 Task:  Click on  Soccer In the  Soccer League click on  Pick Sheet Your name Victoria Martin Team name Austin FC and  Email softage.10@softage.net Game 1 Montreal Game 2 Philadelphia Game 3 Orlando City Game 4 Houston Game 5 Real Salt Lake Game 6 FC Dallas Game 7 Nashville SC Game 8 New England Game 9 Philadelphia Game 10 Montreal Game 11 Toronto FC Game 12 NY Red Bulls Game 13 Minnesota United Game 14 LA Galaxy Game 15 Houston Game16 Seattle In Tie Breaker choose Austin FC Submit pick sheet
Action: Mouse moved to (532, 400)
Screenshot: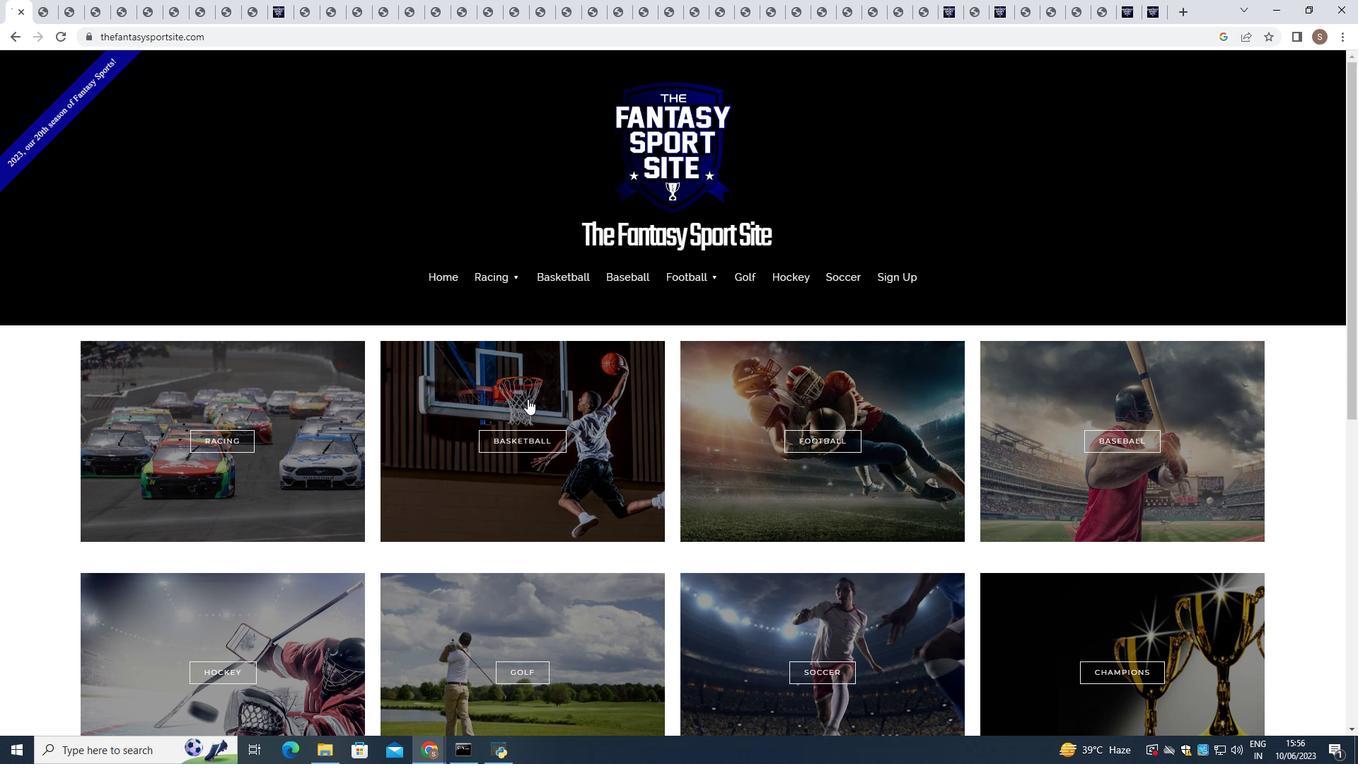 
Action: Mouse scrolled (532, 399) with delta (0, 0)
Screenshot: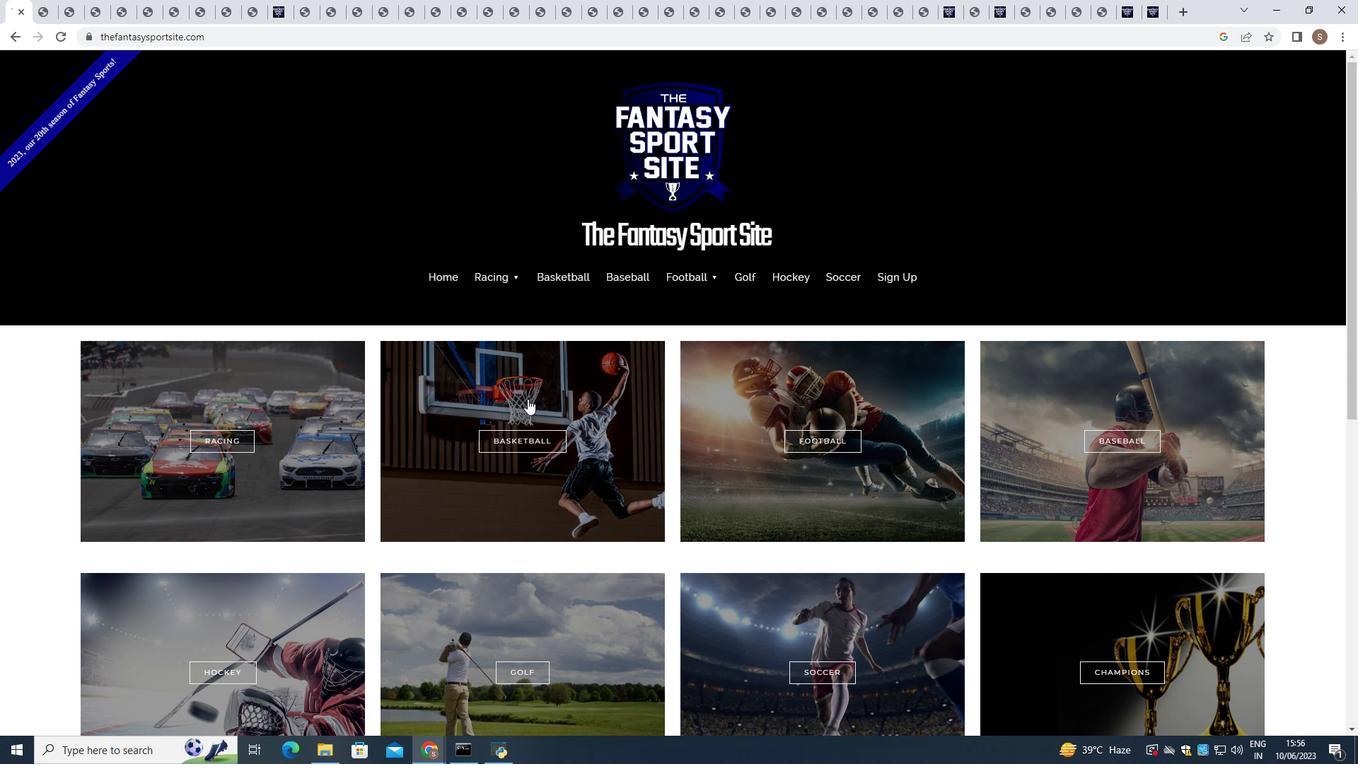 
Action: Mouse moved to (592, 427)
Screenshot: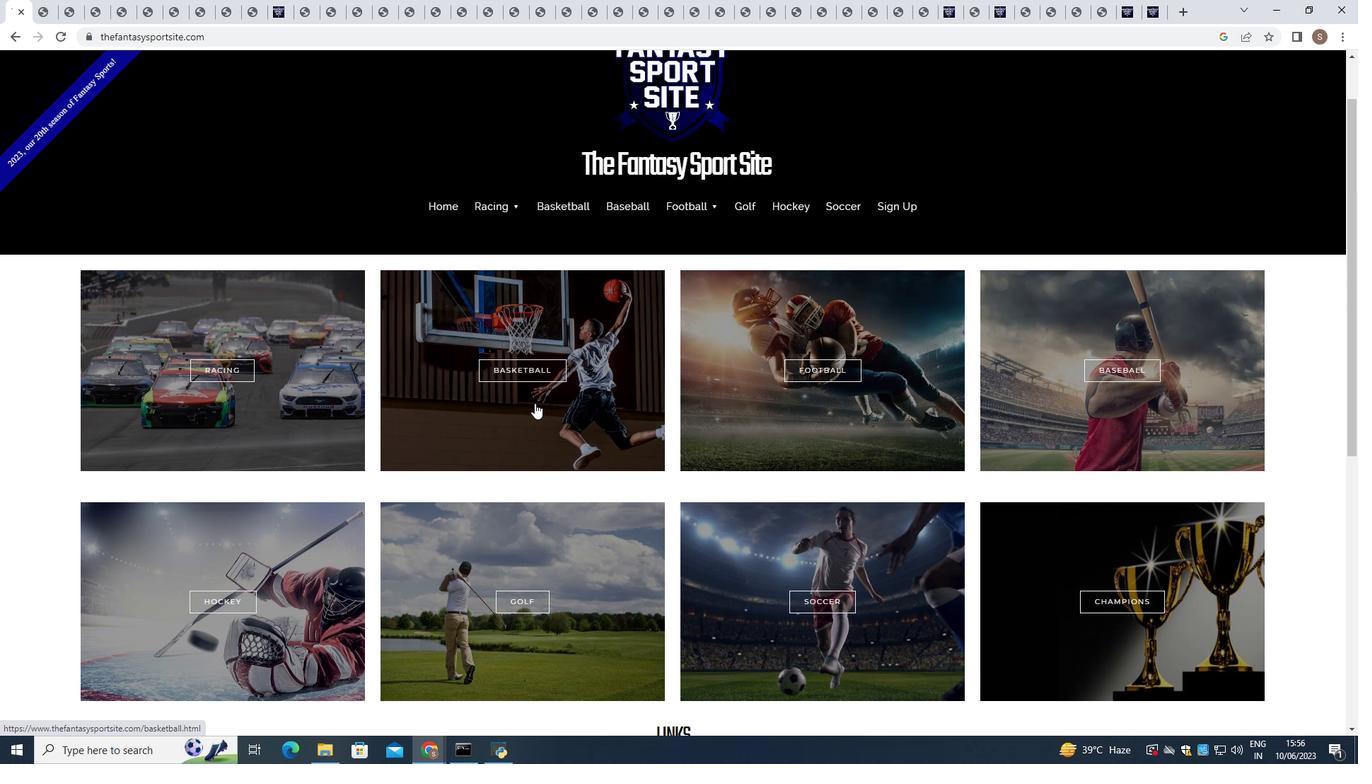 
Action: Mouse scrolled (535, 403) with delta (0, 0)
Screenshot: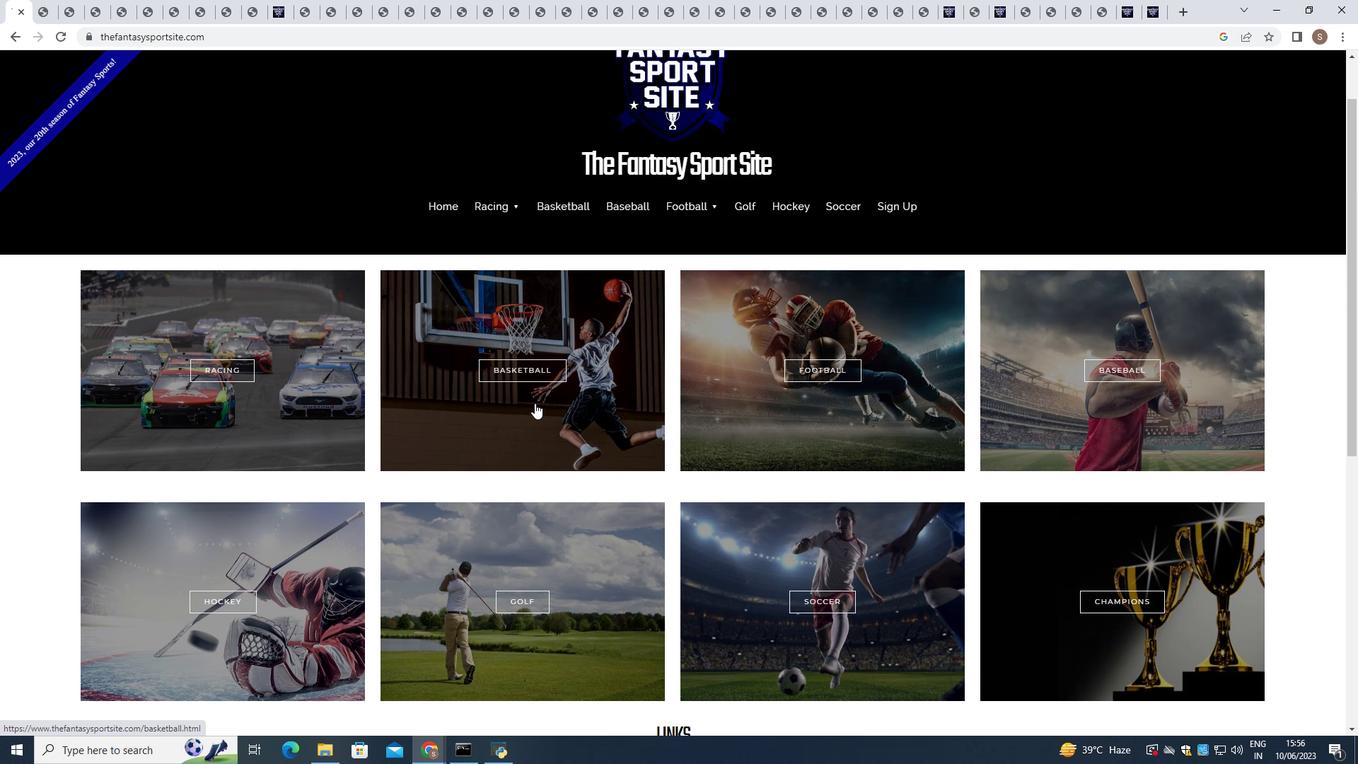 
Action: Mouse moved to (599, 431)
Screenshot: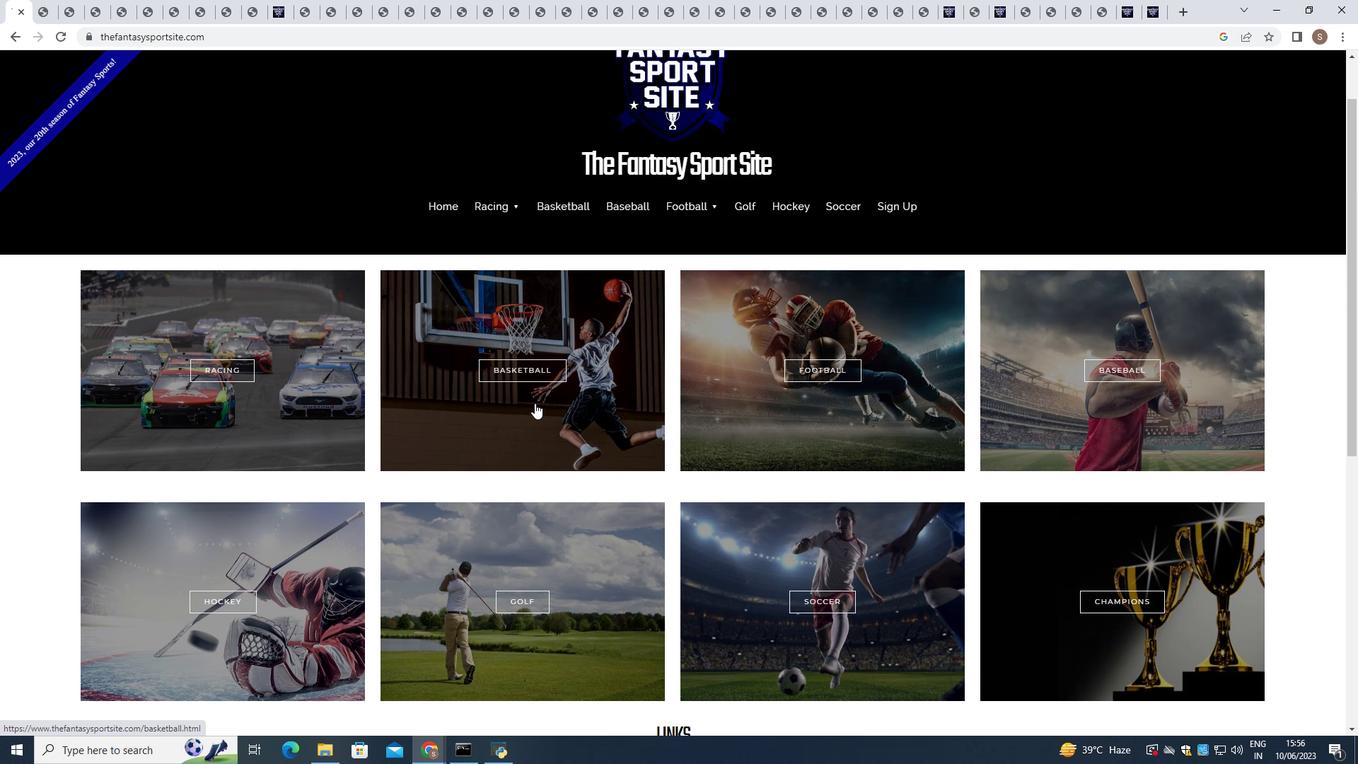 
Action: Mouse scrolled (535, 403) with delta (0, 0)
Screenshot: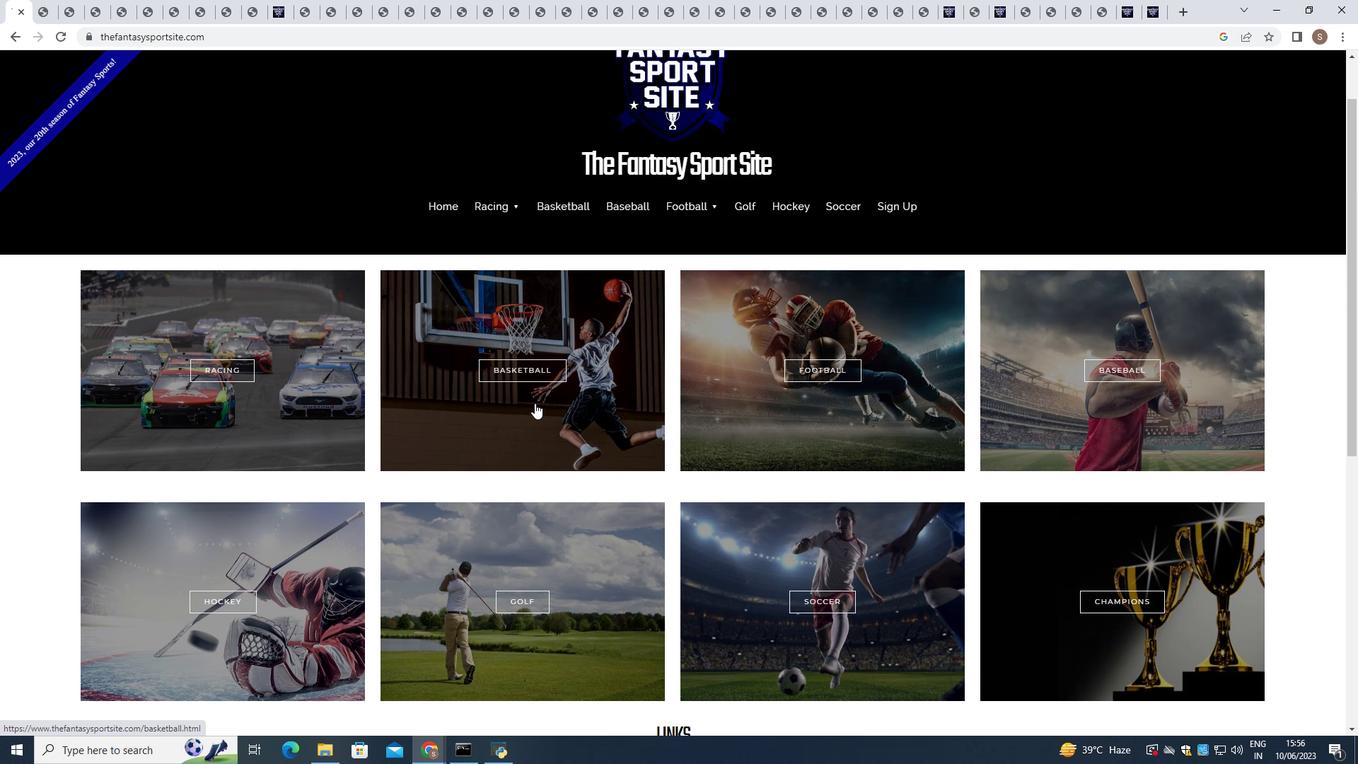 
Action: Mouse moved to (745, 492)
Screenshot: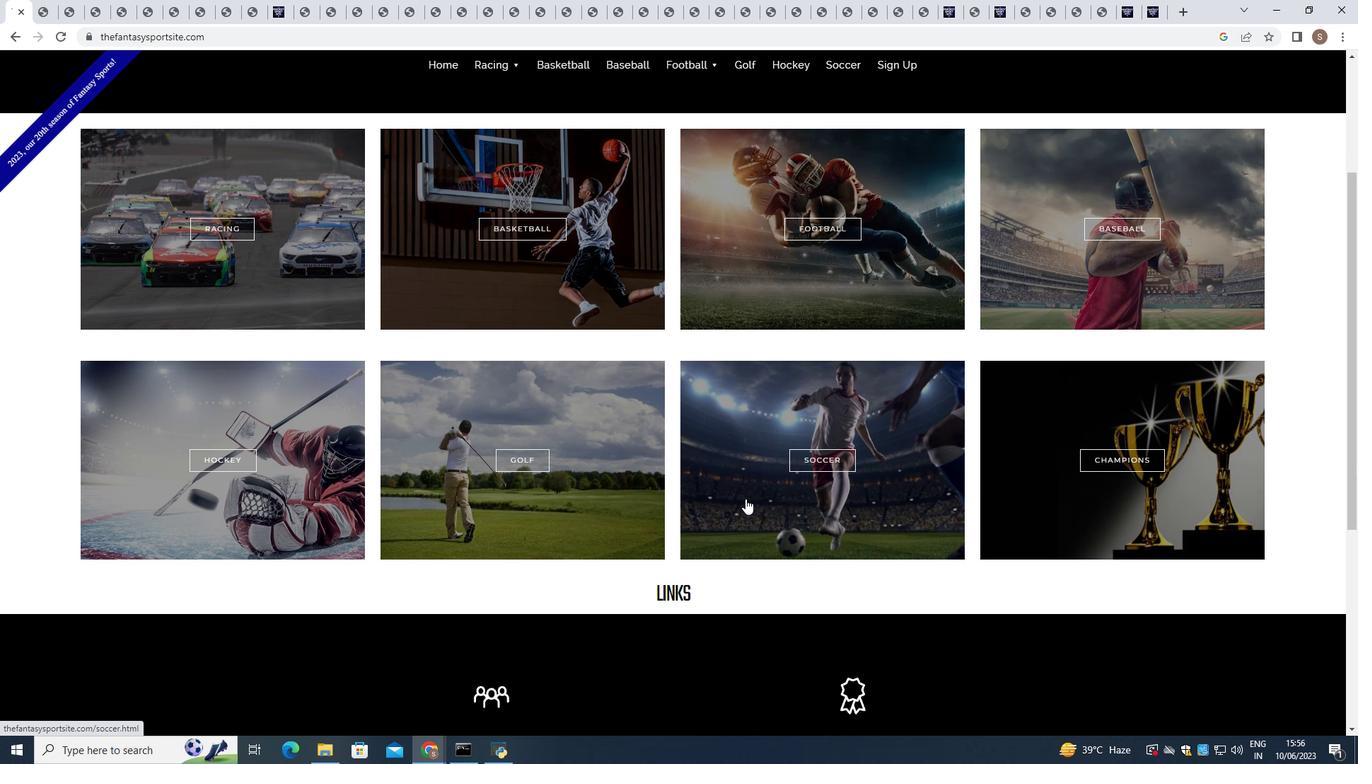 
Action: Mouse pressed left at (745, 492)
Screenshot: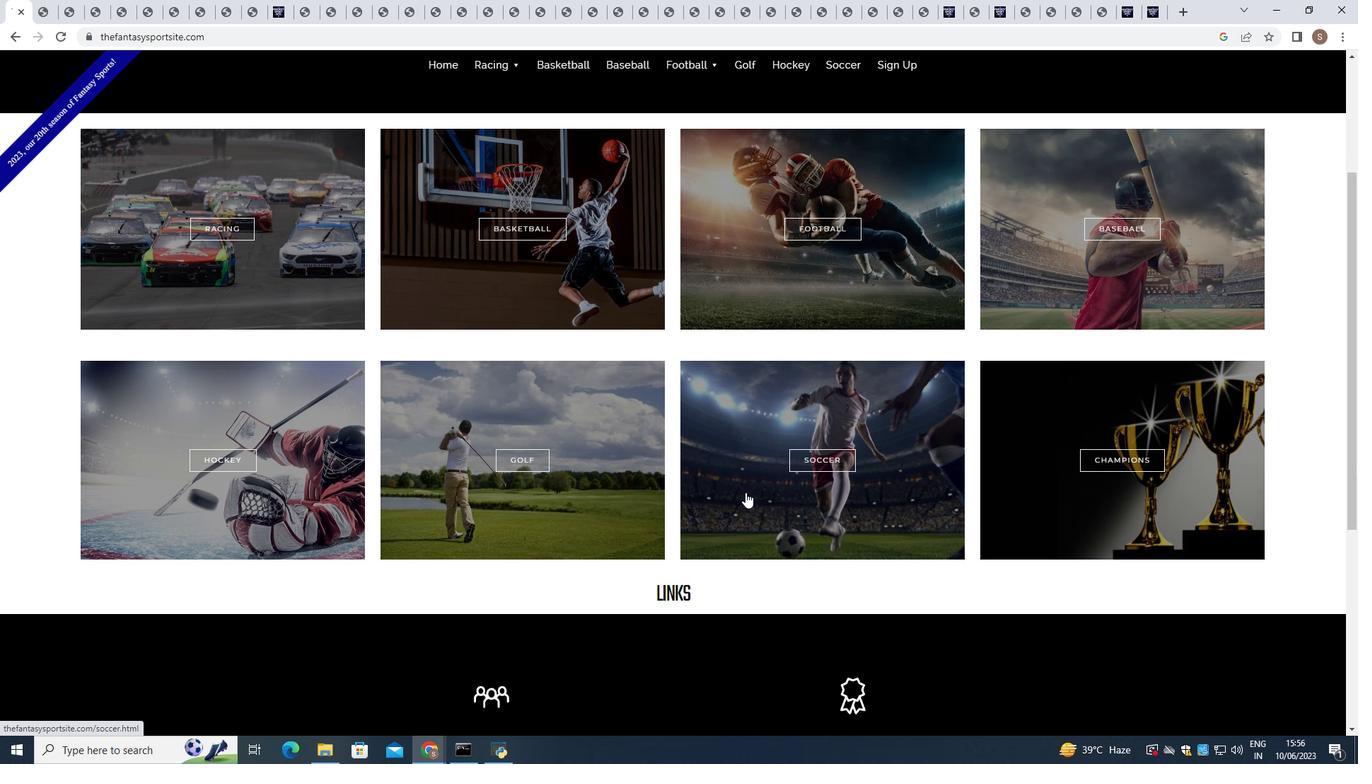 
Action: Mouse moved to (706, 502)
Screenshot: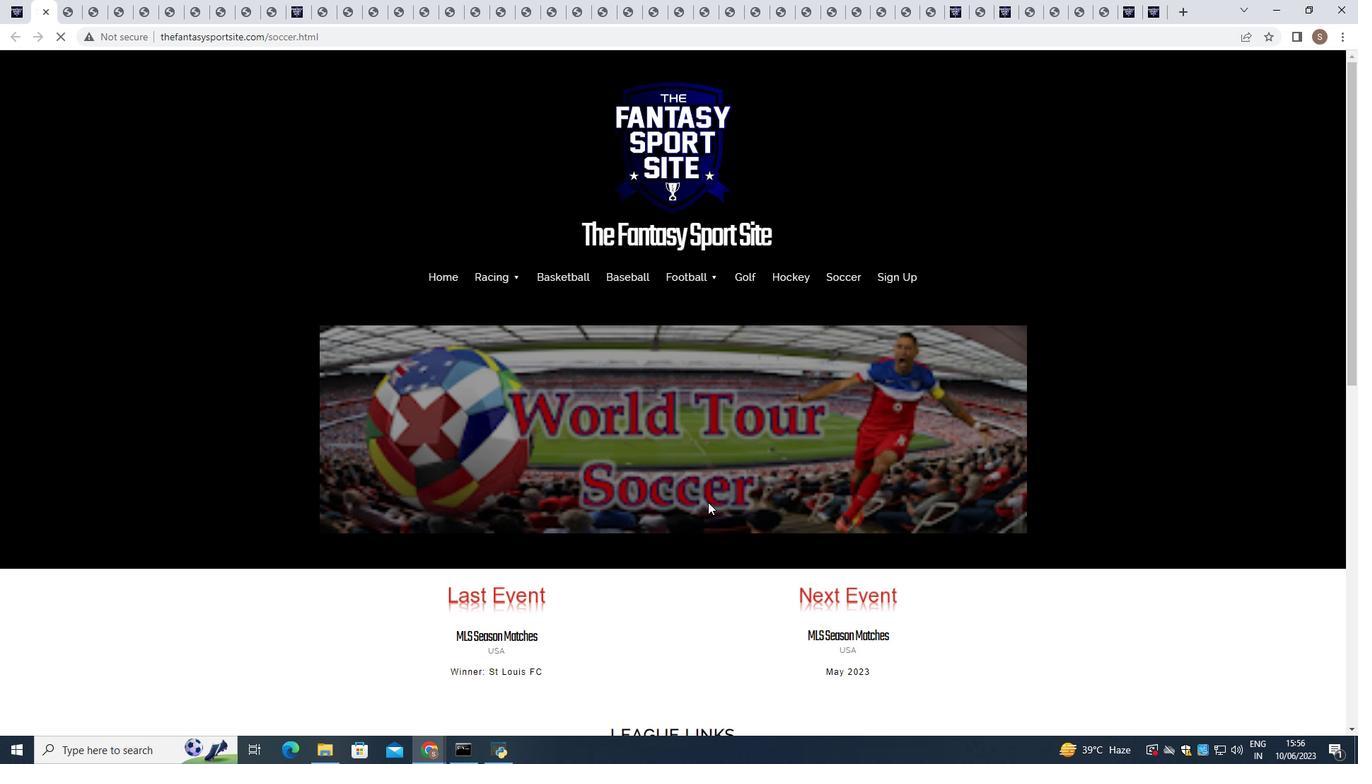 
Action: Mouse scrolled (706, 502) with delta (0, 0)
Screenshot: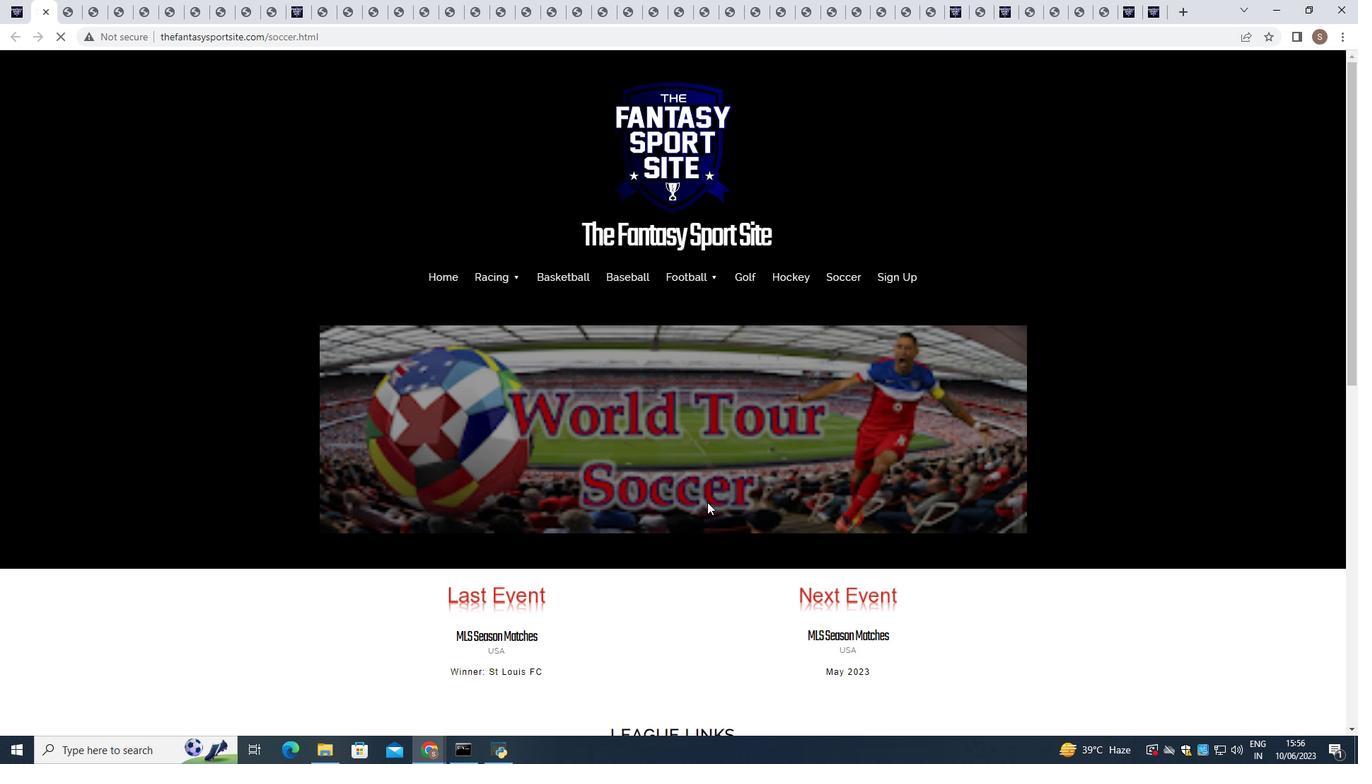 
Action: Mouse moved to (706, 504)
Screenshot: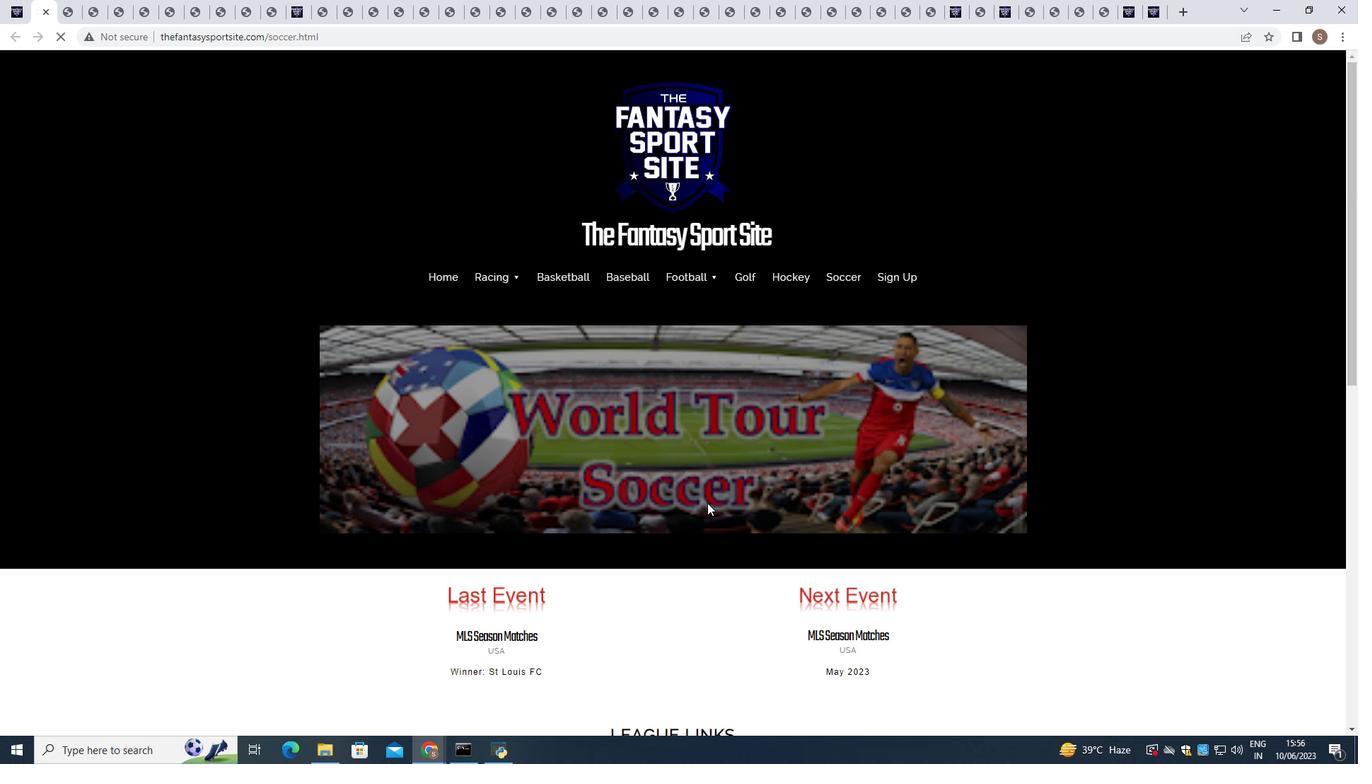 
Action: Mouse scrolled (706, 503) with delta (0, 0)
Screenshot: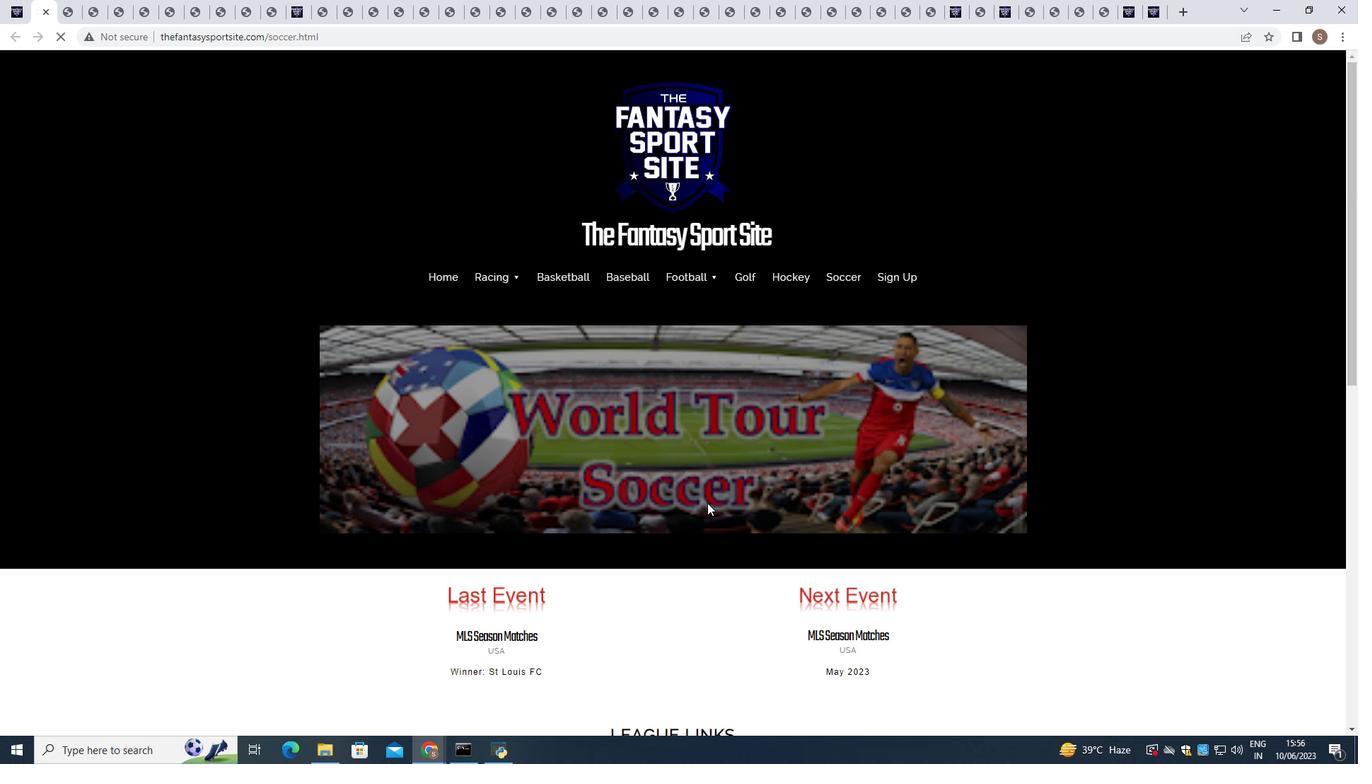 
Action: Mouse scrolled (706, 503) with delta (0, 0)
Screenshot: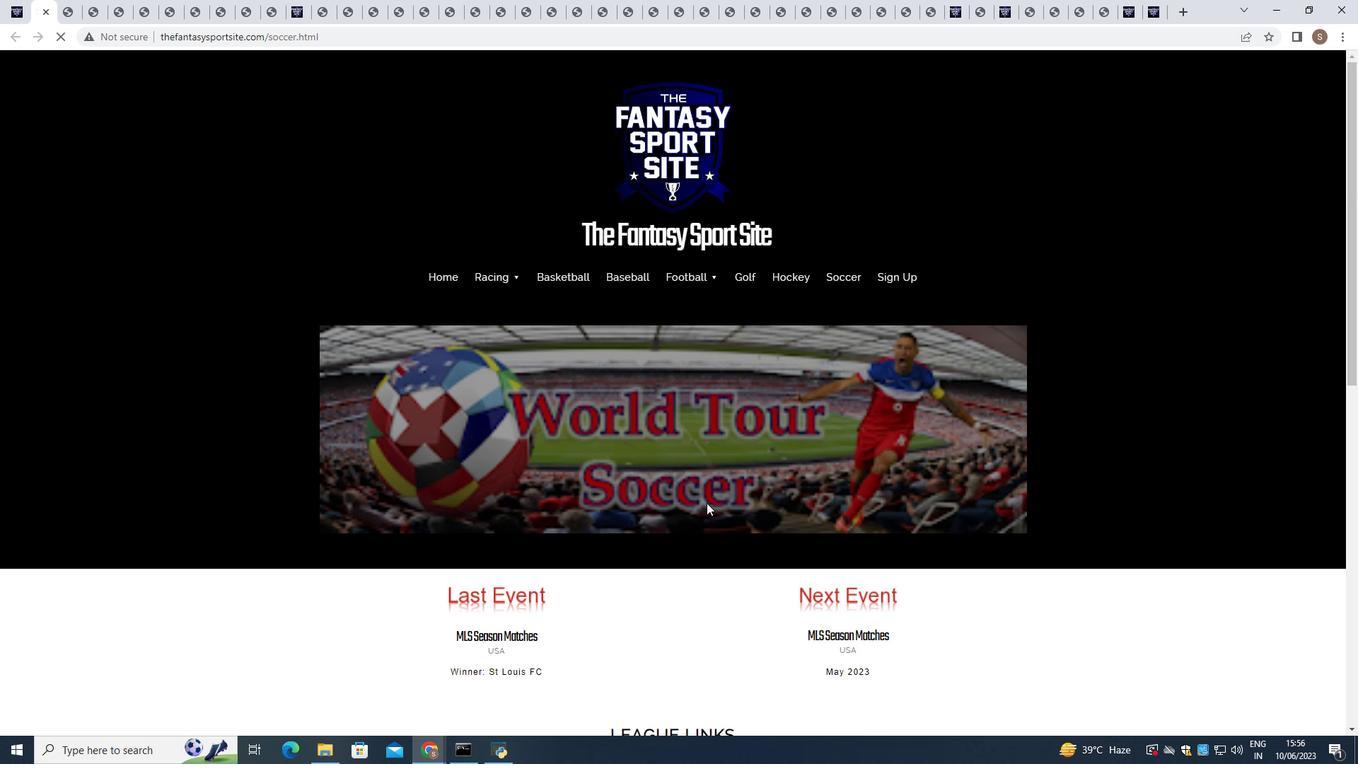 
Action: Mouse scrolled (706, 503) with delta (0, 0)
Screenshot: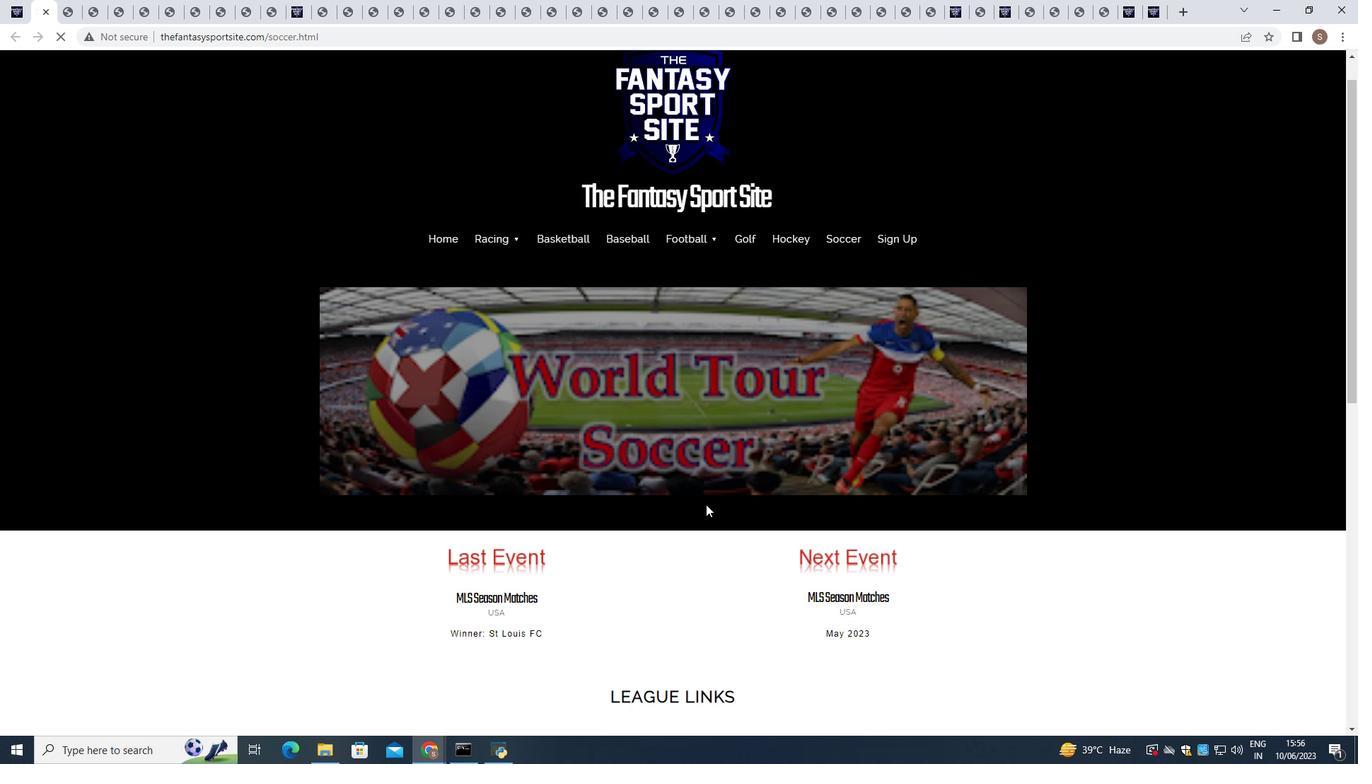 
Action: Mouse moved to (394, 500)
Screenshot: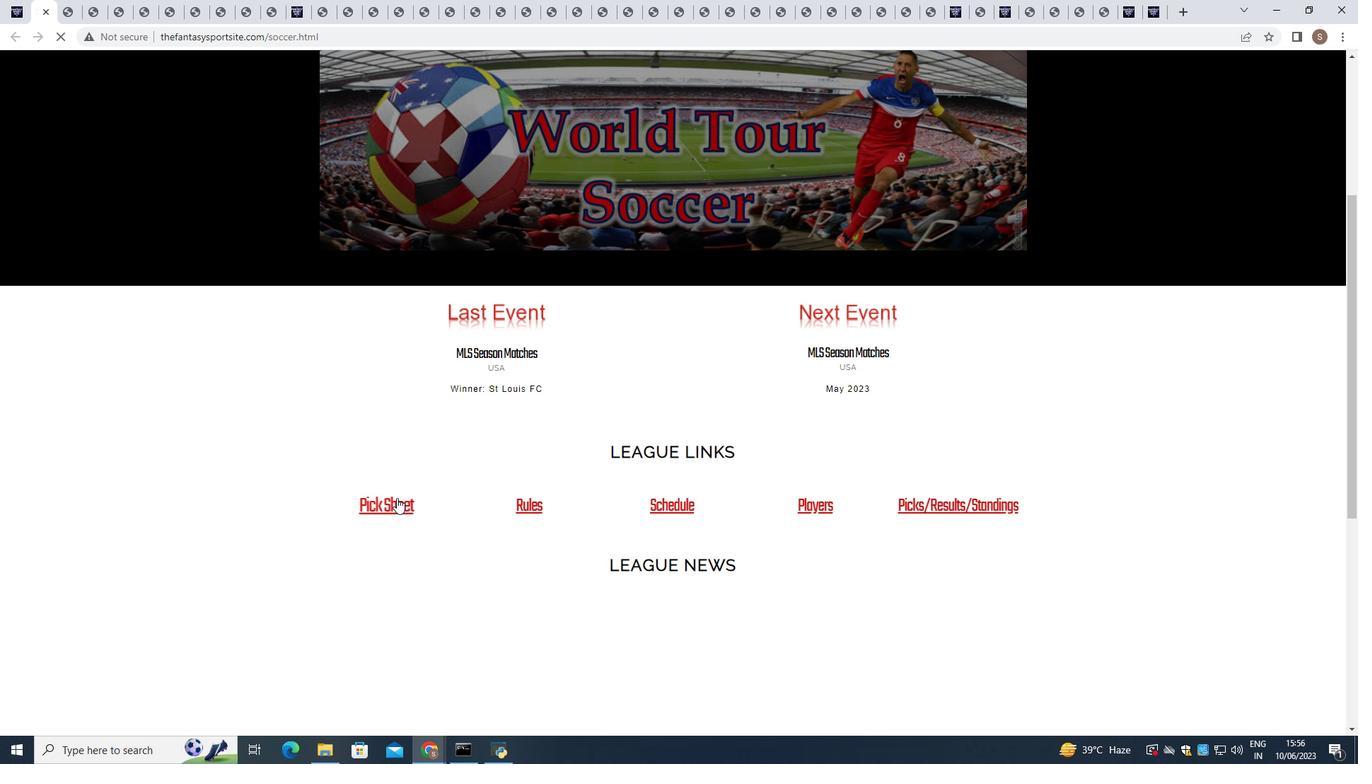 
Action: Mouse pressed left at (394, 500)
Screenshot: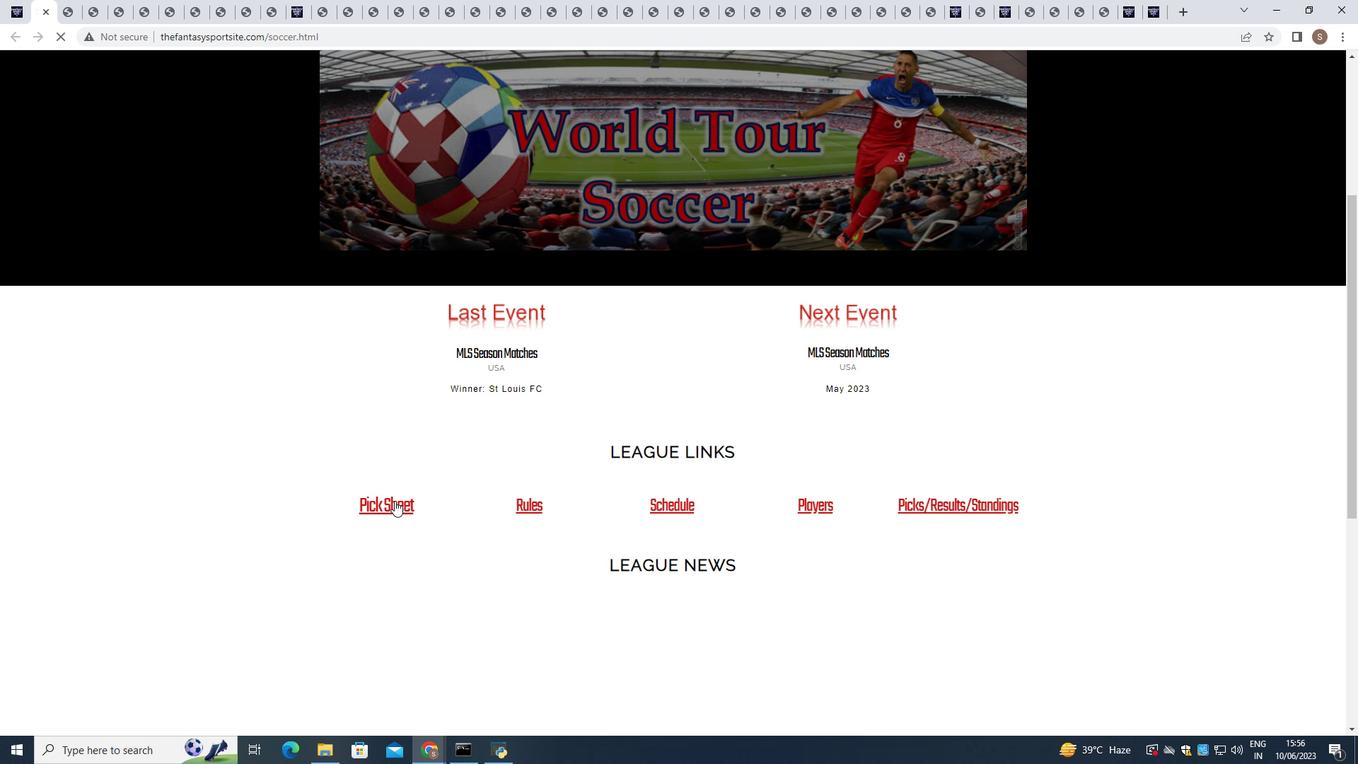 
Action: Mouse moved to (422, 500)
Screenshot: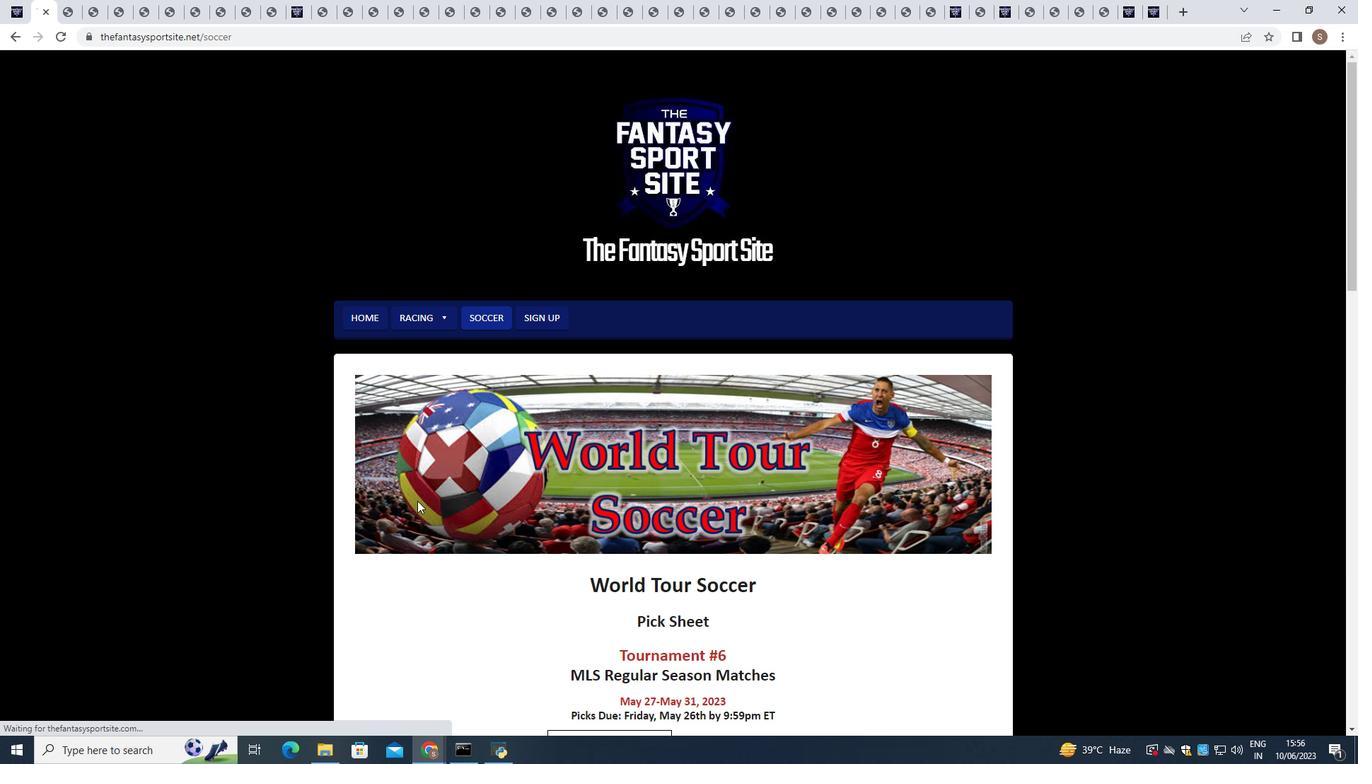 
Action: Mouse scrolled (422, 500) with delta (0, 0)
Screenshot: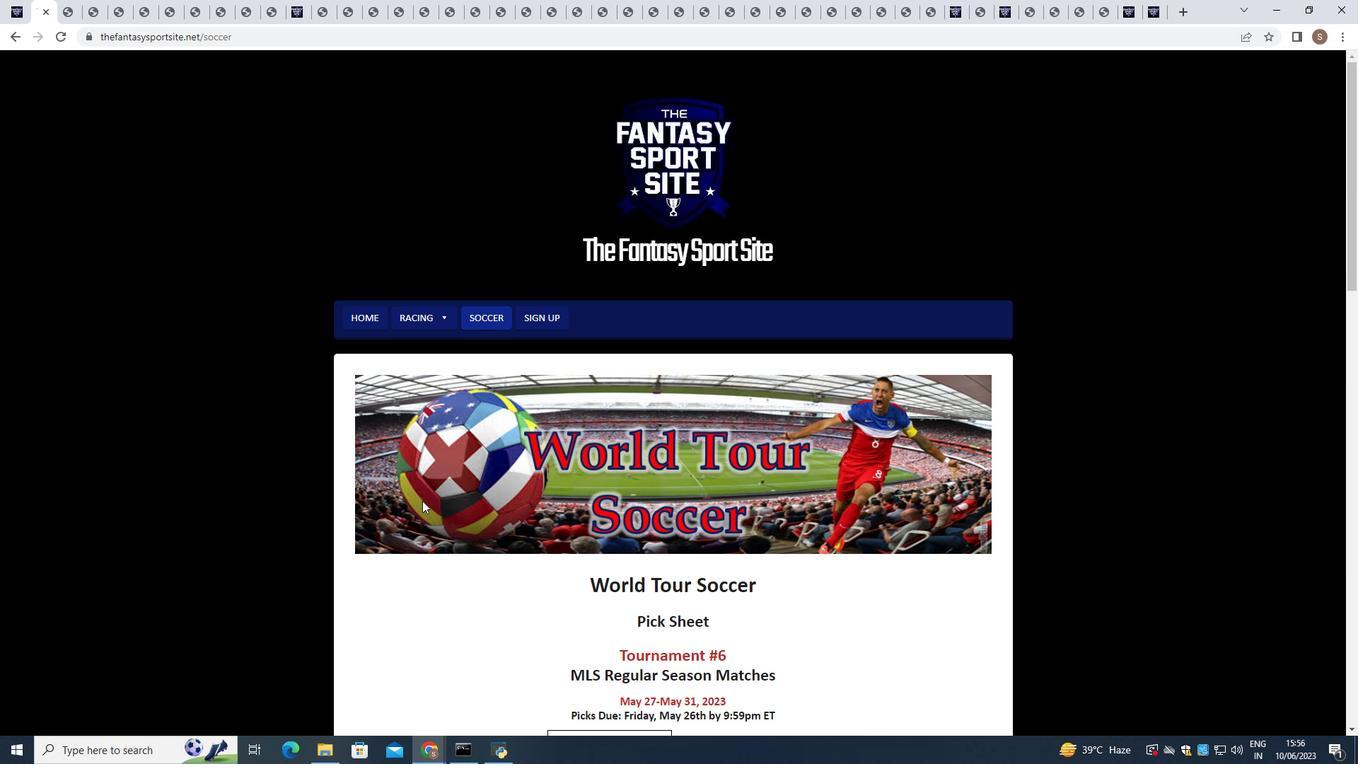 
Action: Mouse moved to (424, 501)
Screenshot: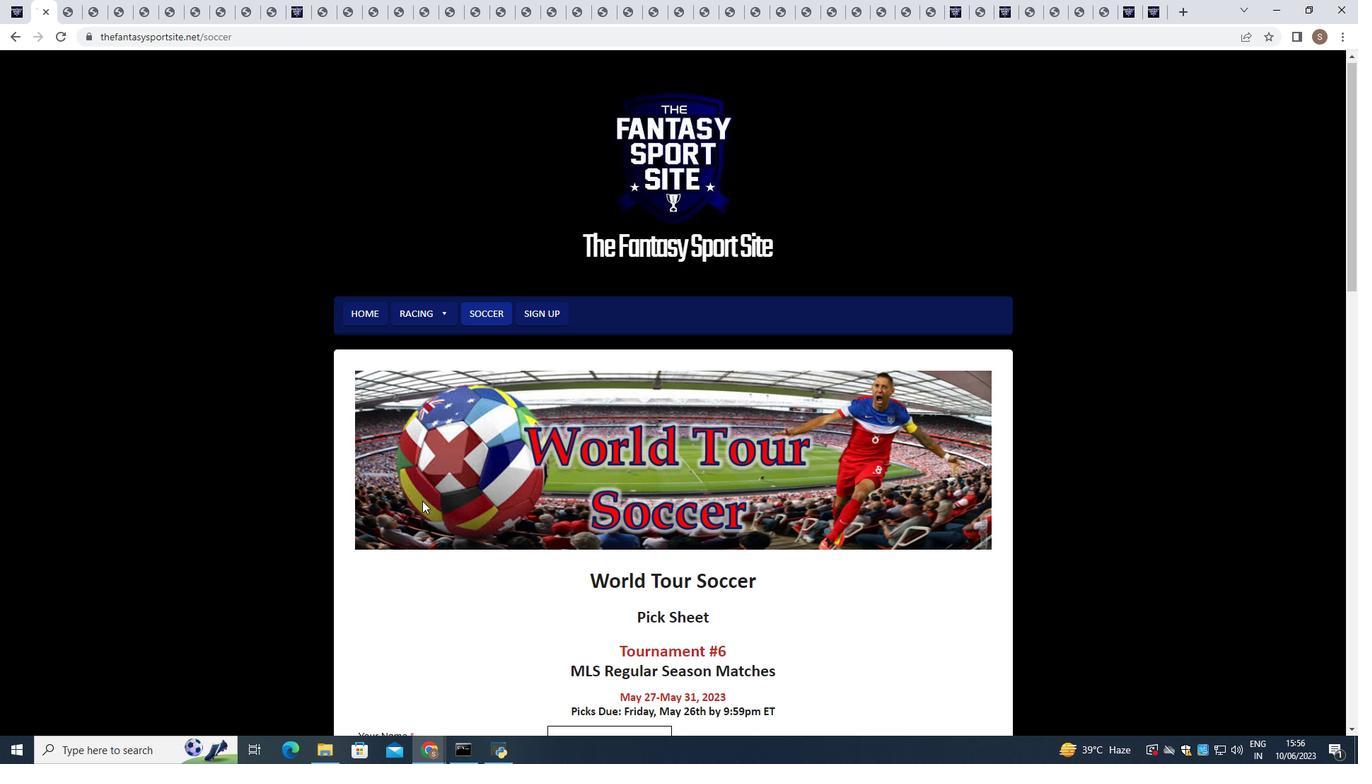
Action: Mouse scrolled (424, 500) with delta (0, 0)
Screenshot: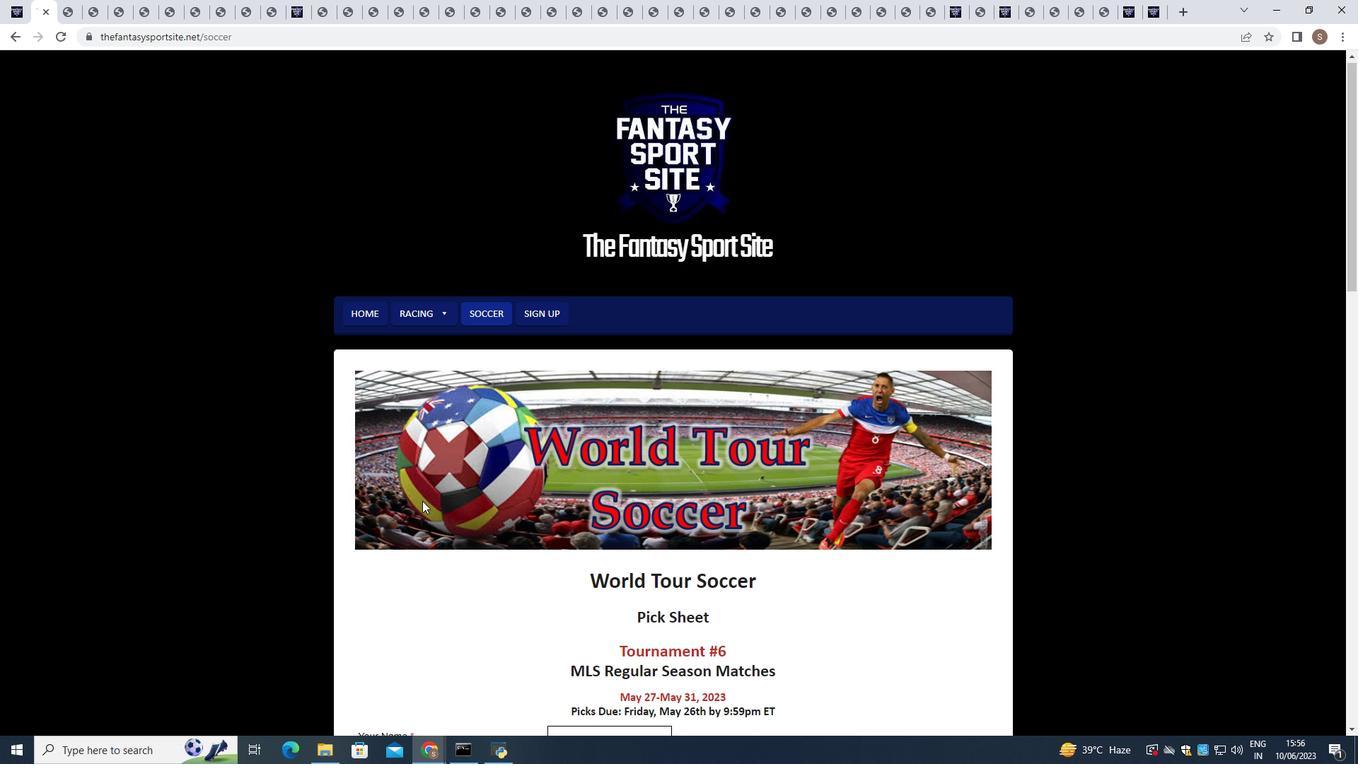 
Action: Mouse scrolled (424, 500) with delta (0, 0)
Screenshot: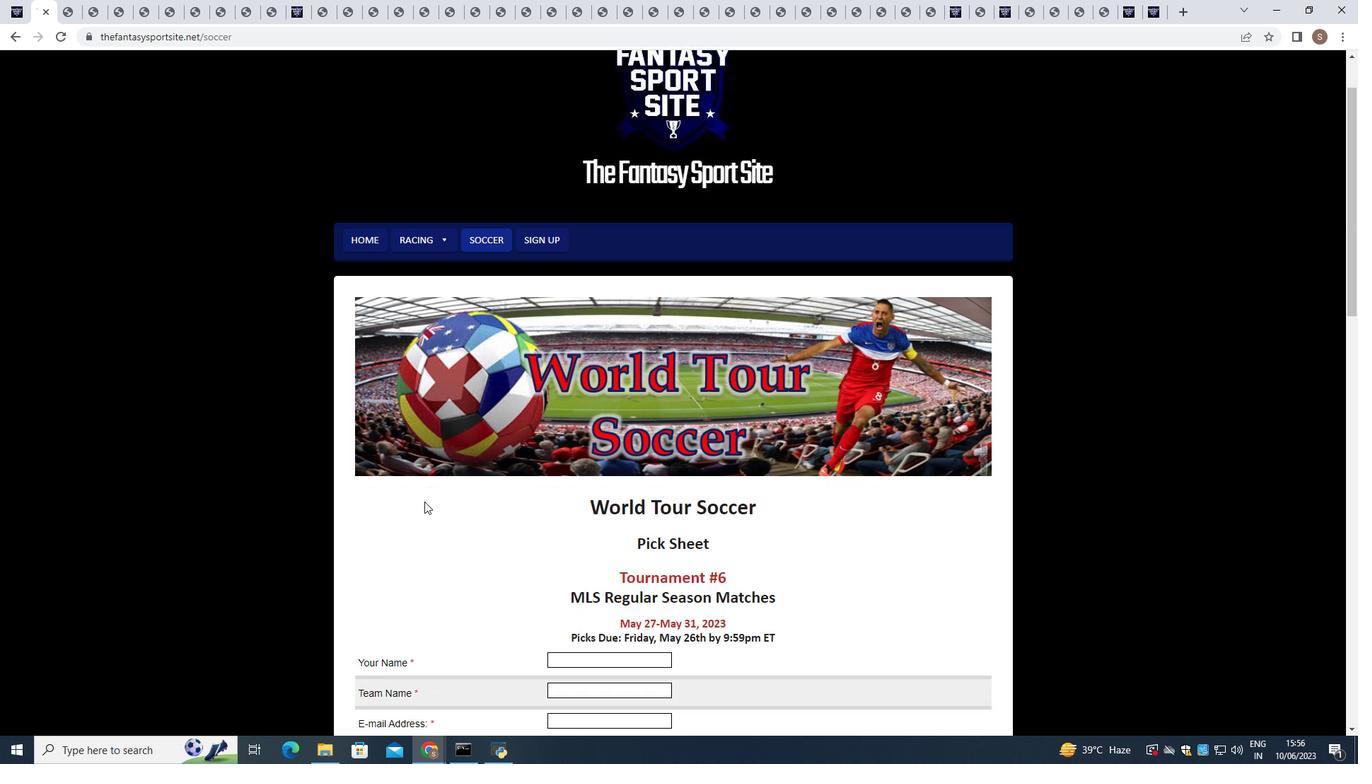 
Action: Mouse scrolled (424, 500) with delta (0, 0)
Screenshot: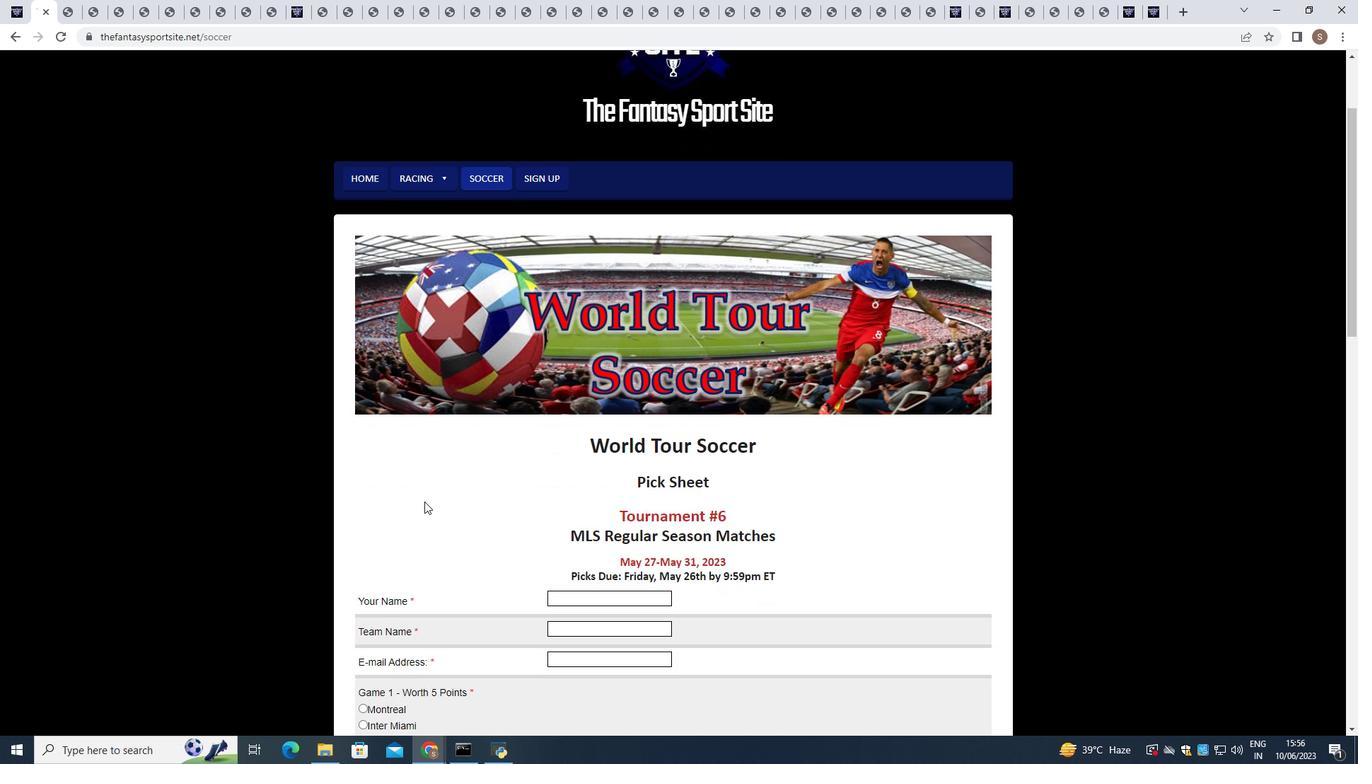
Action: Mouse moved to (568, 453)
Screenshot: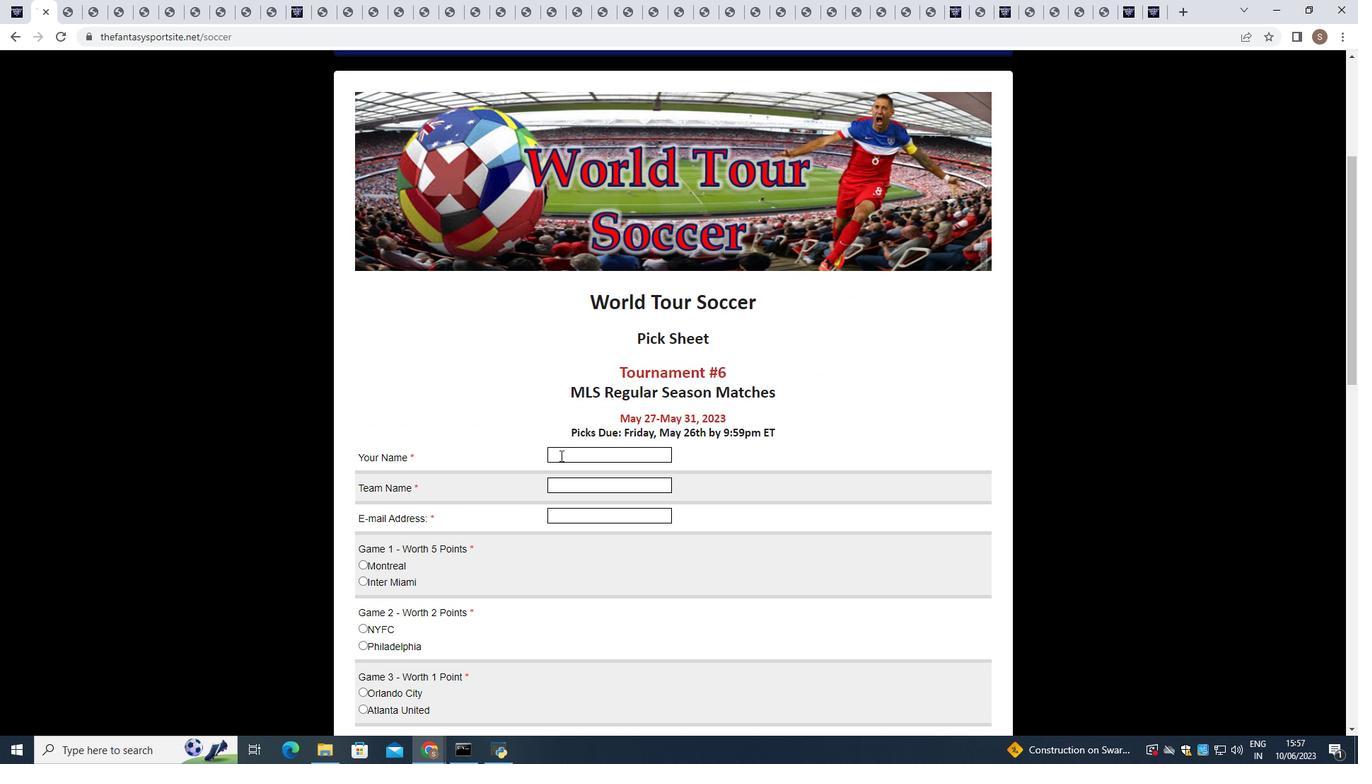 
Action: Mouse pressed left at (568, 453)
Screenshot: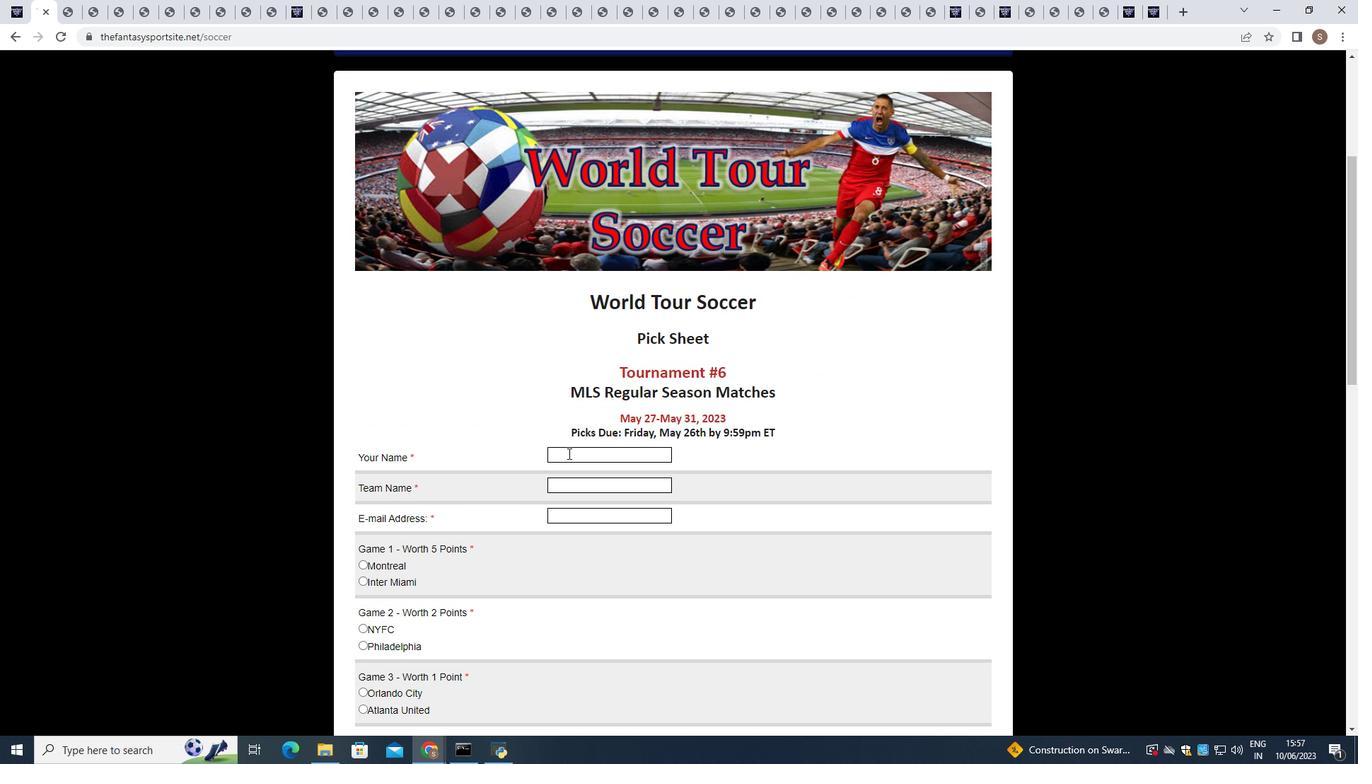 
Action: Key pressed <Key.shift>Victoria<Key.space><Key.shift>Martin
Screenshot: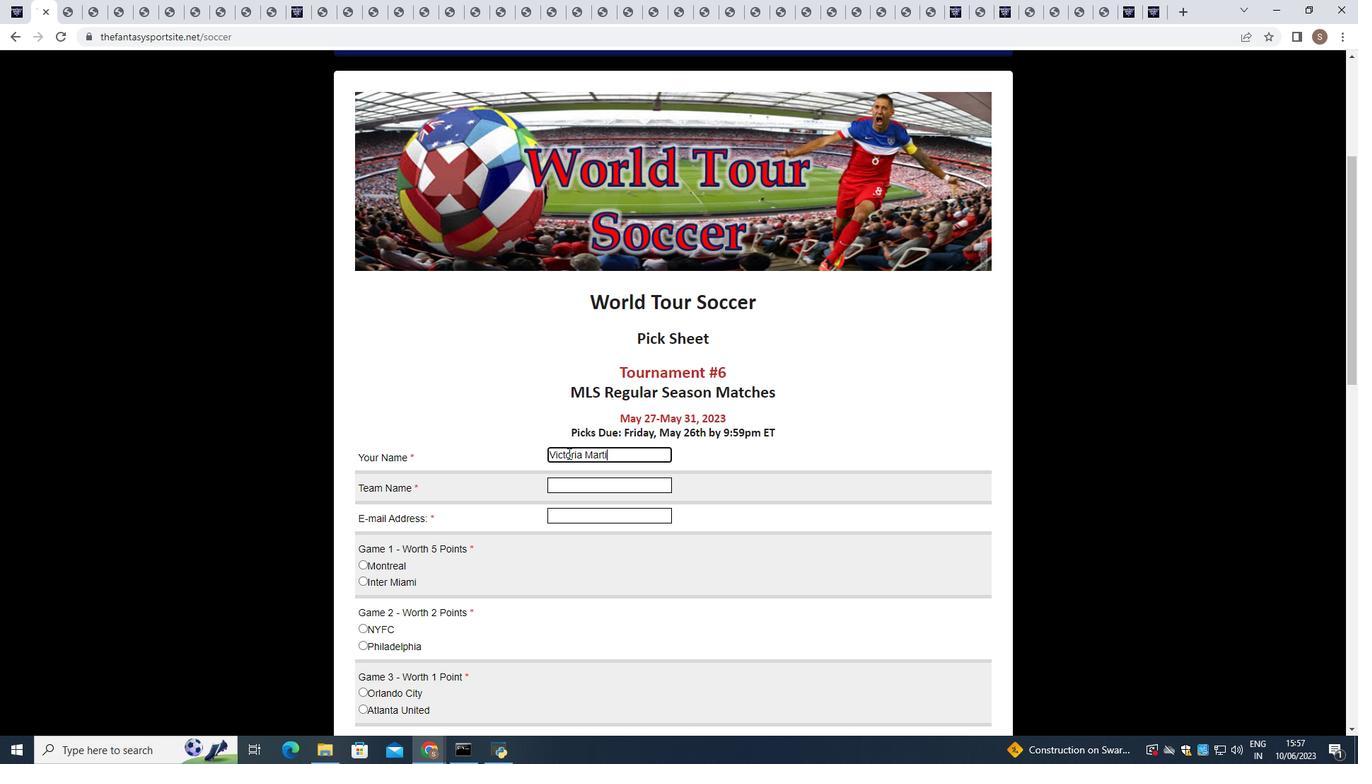 
Action: Mouse moved to (560, 486)
Screenshot: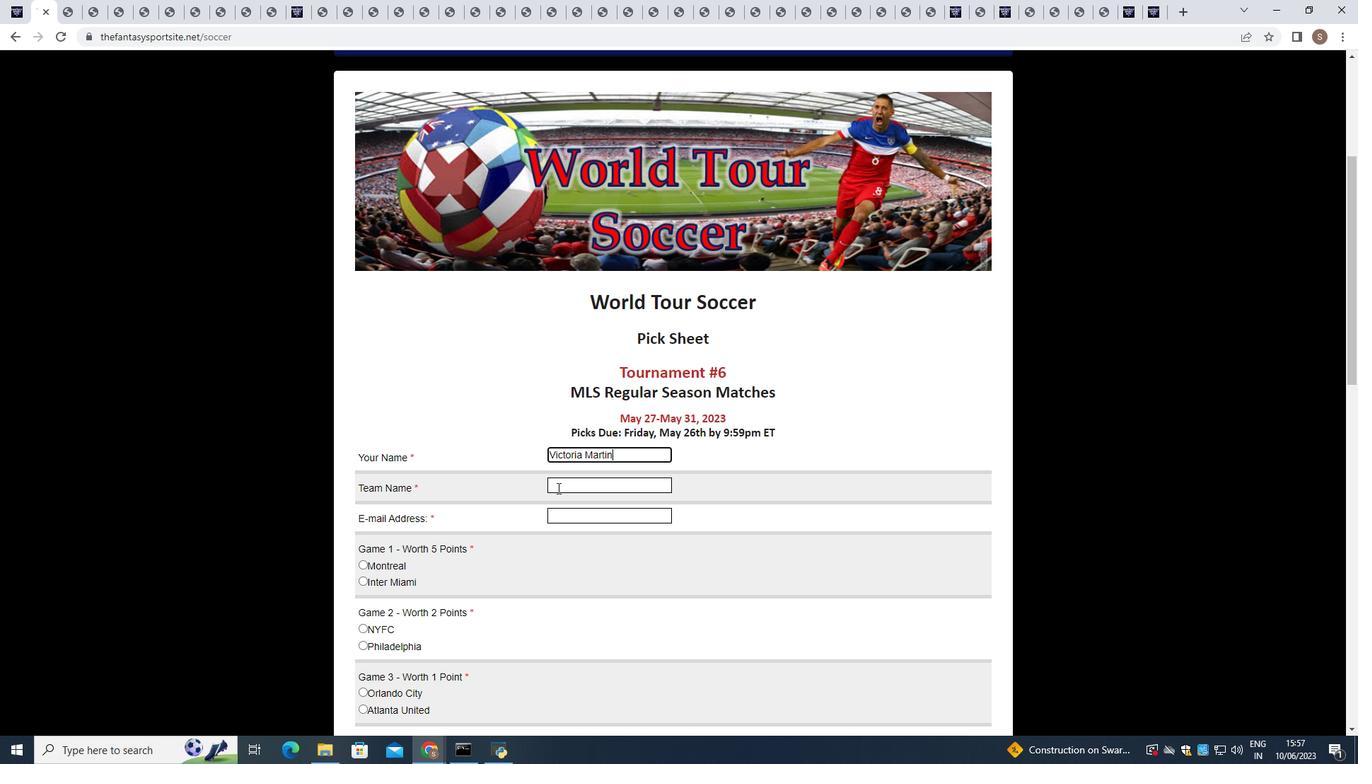 
Action: Mouse pressed left at (560, 486)
Screenshot: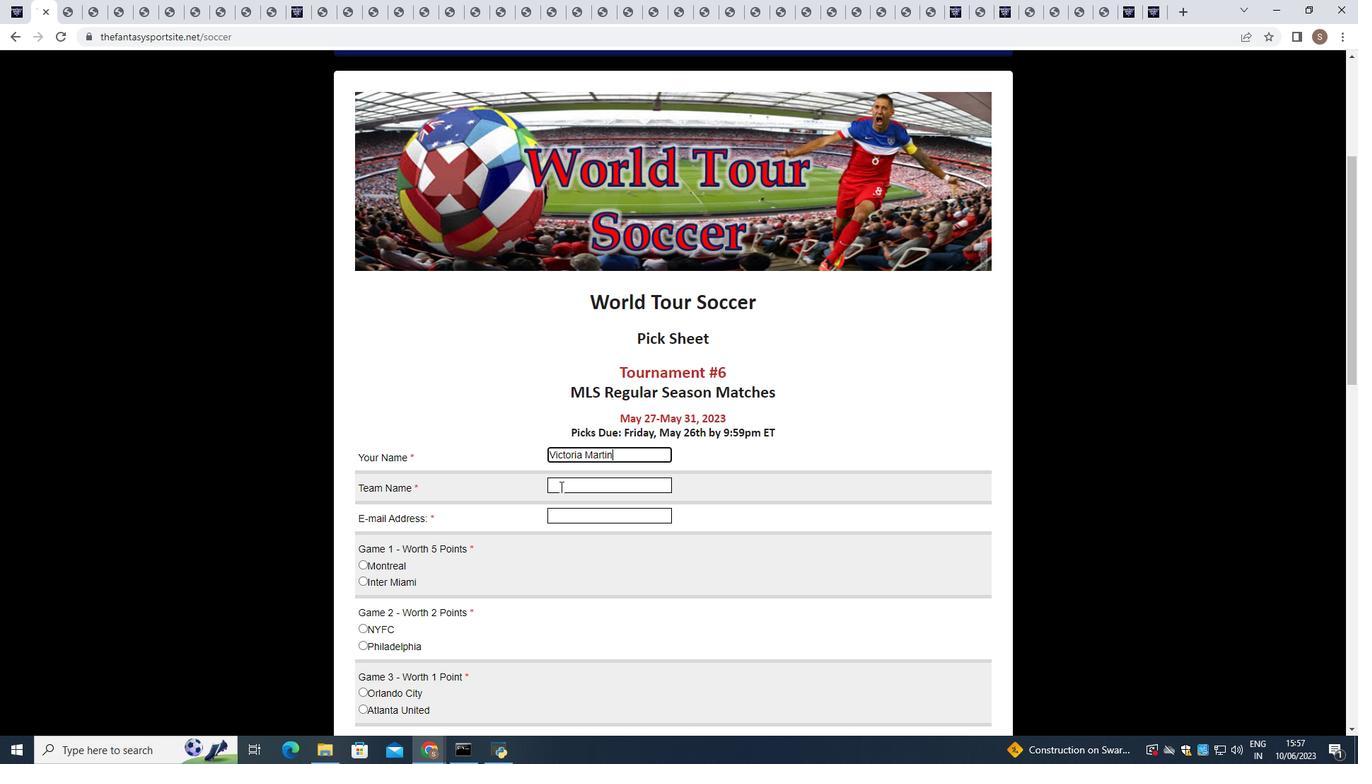 
Action: Mouse moved to (560, 486)
Screenshot: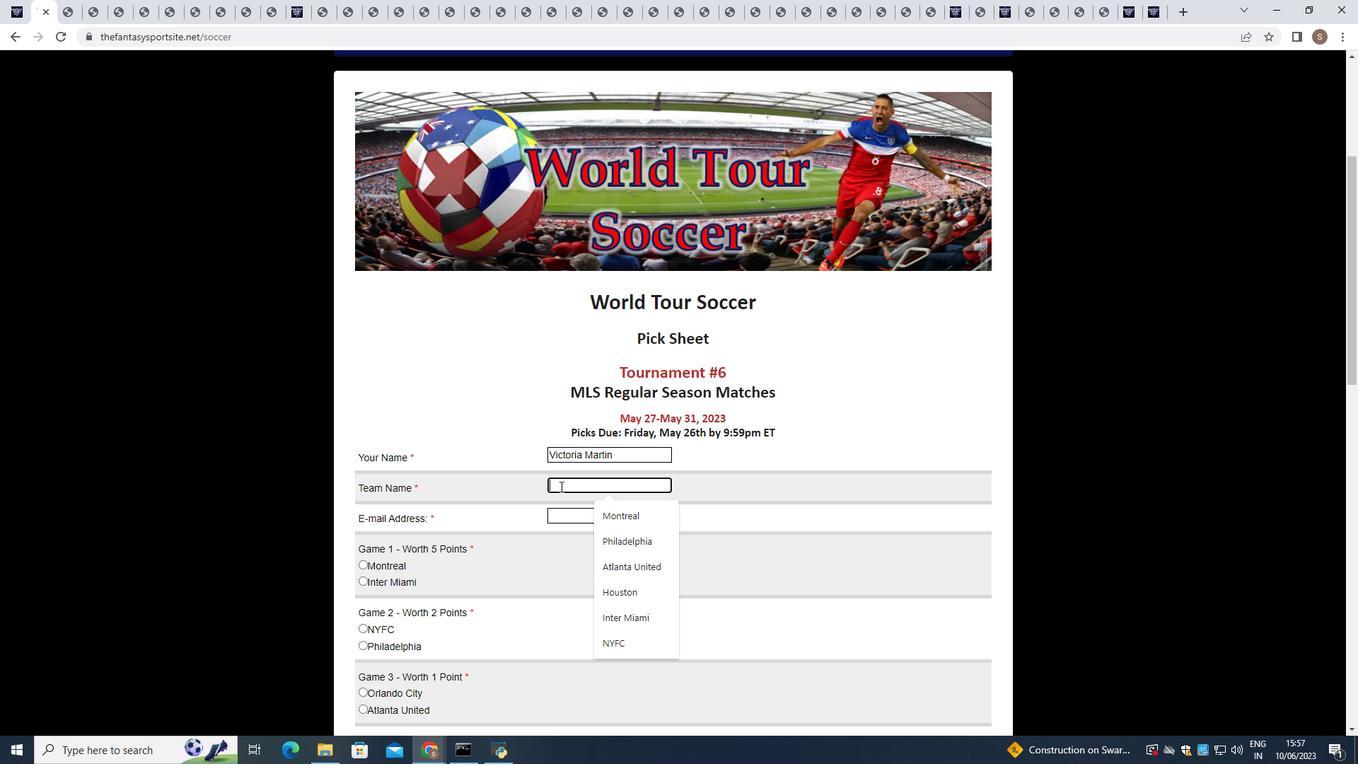 
Action: Key pressed <Key.shift>Aus
Screenshot: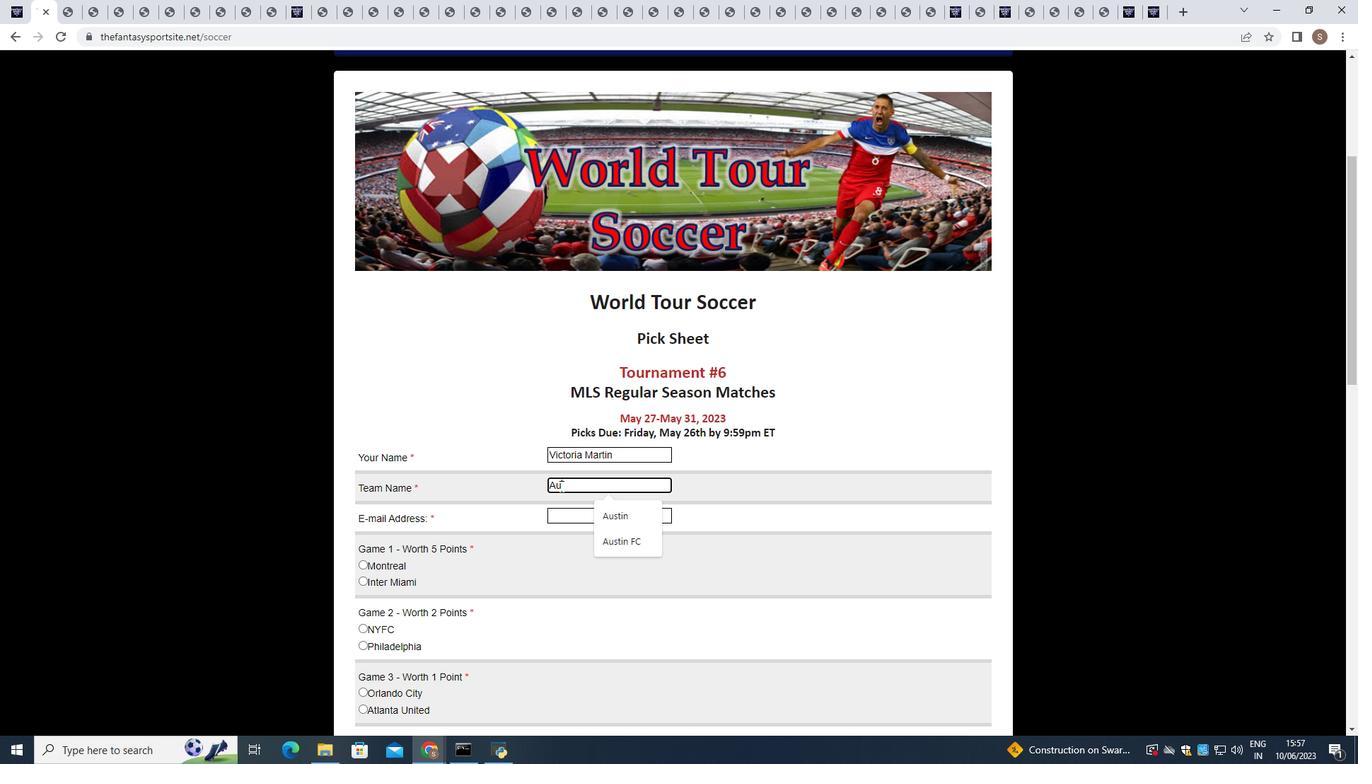 
Action: Mouse moved to (621, 550)
Screenshot: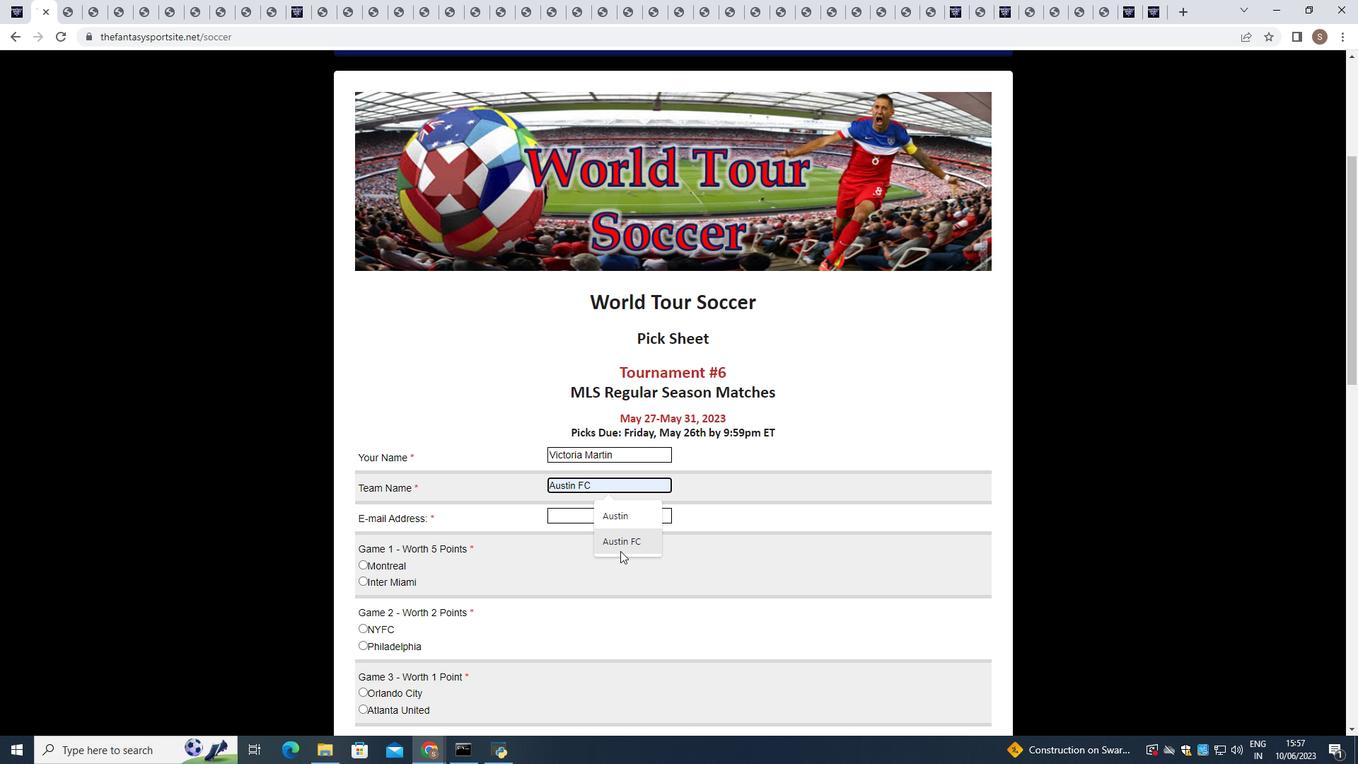 
Action: Mouse pressed left at (621, 550)
Screenshot: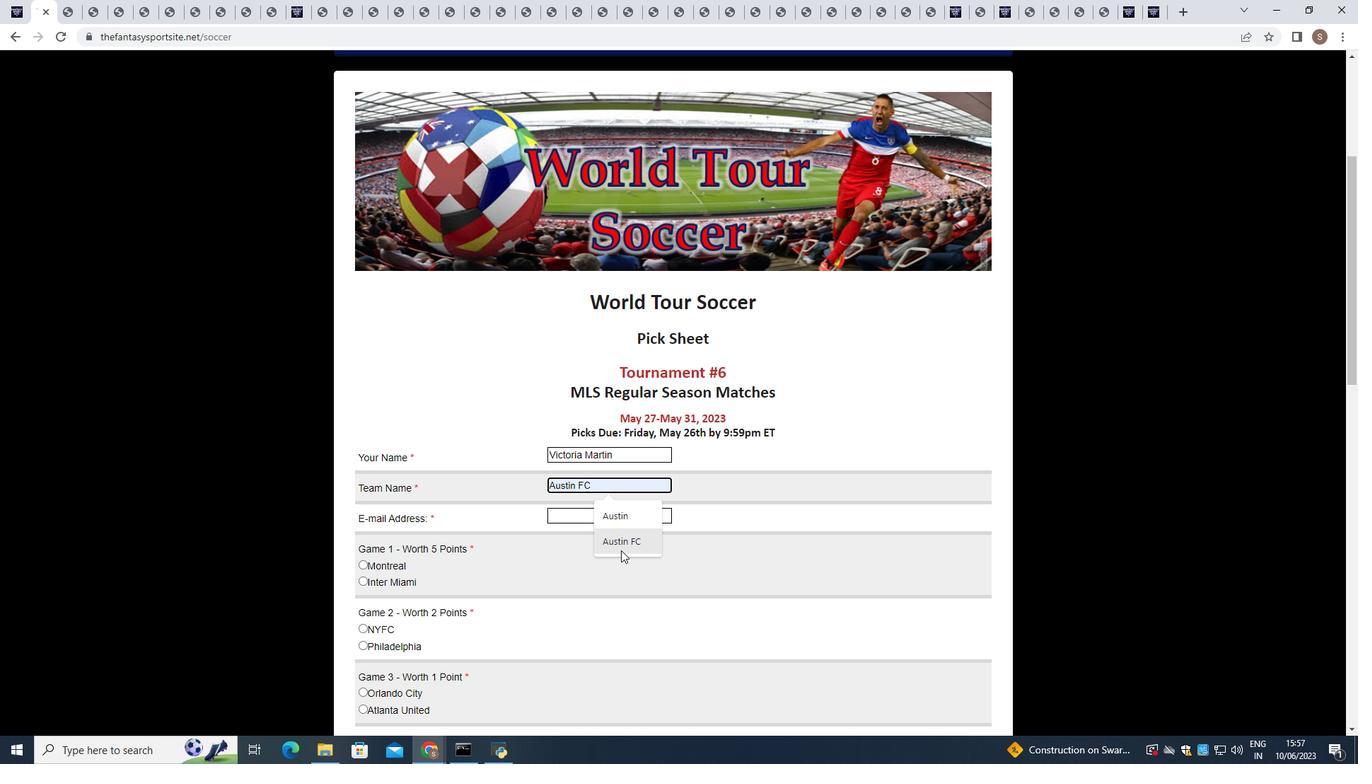 
Action: Mouse moved to (633, 512)
Screenshot: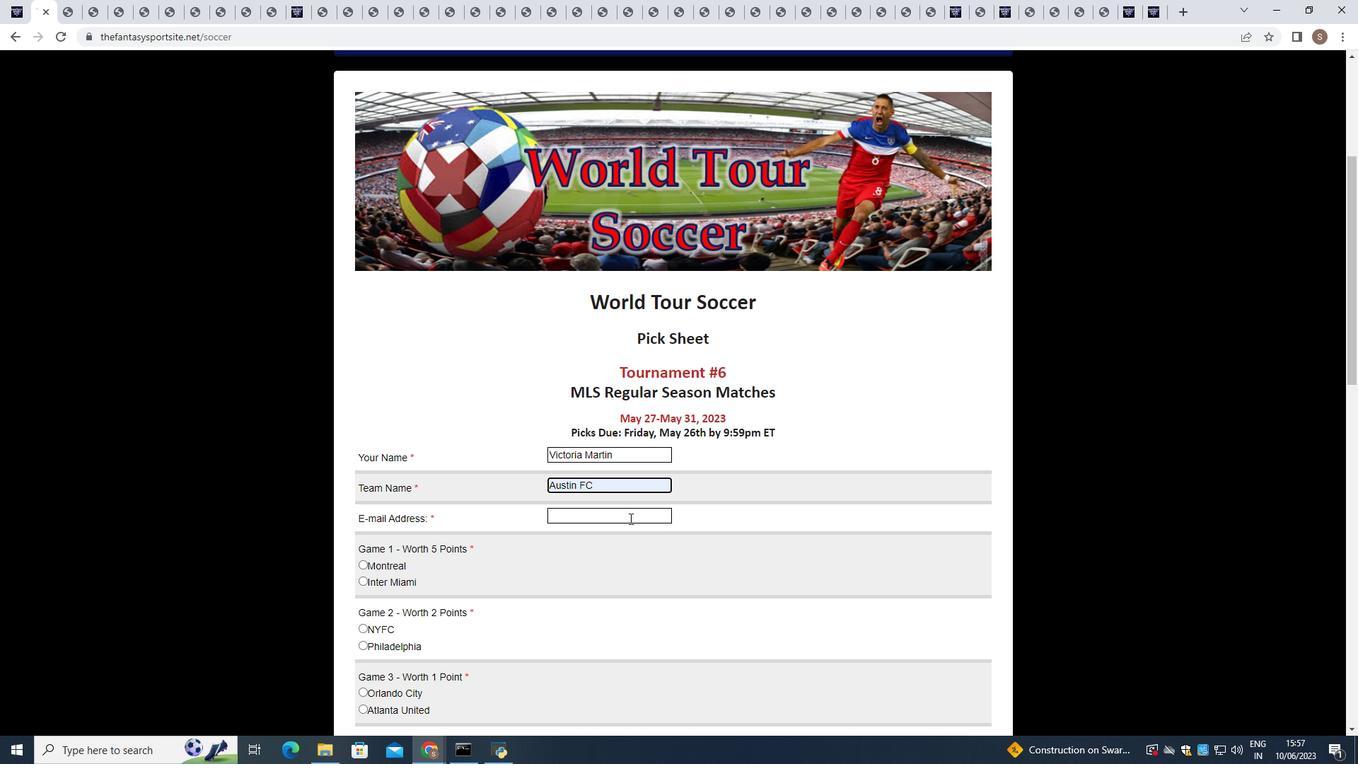 
Action: Mouse pressed left at (633, 512)
Screenshot: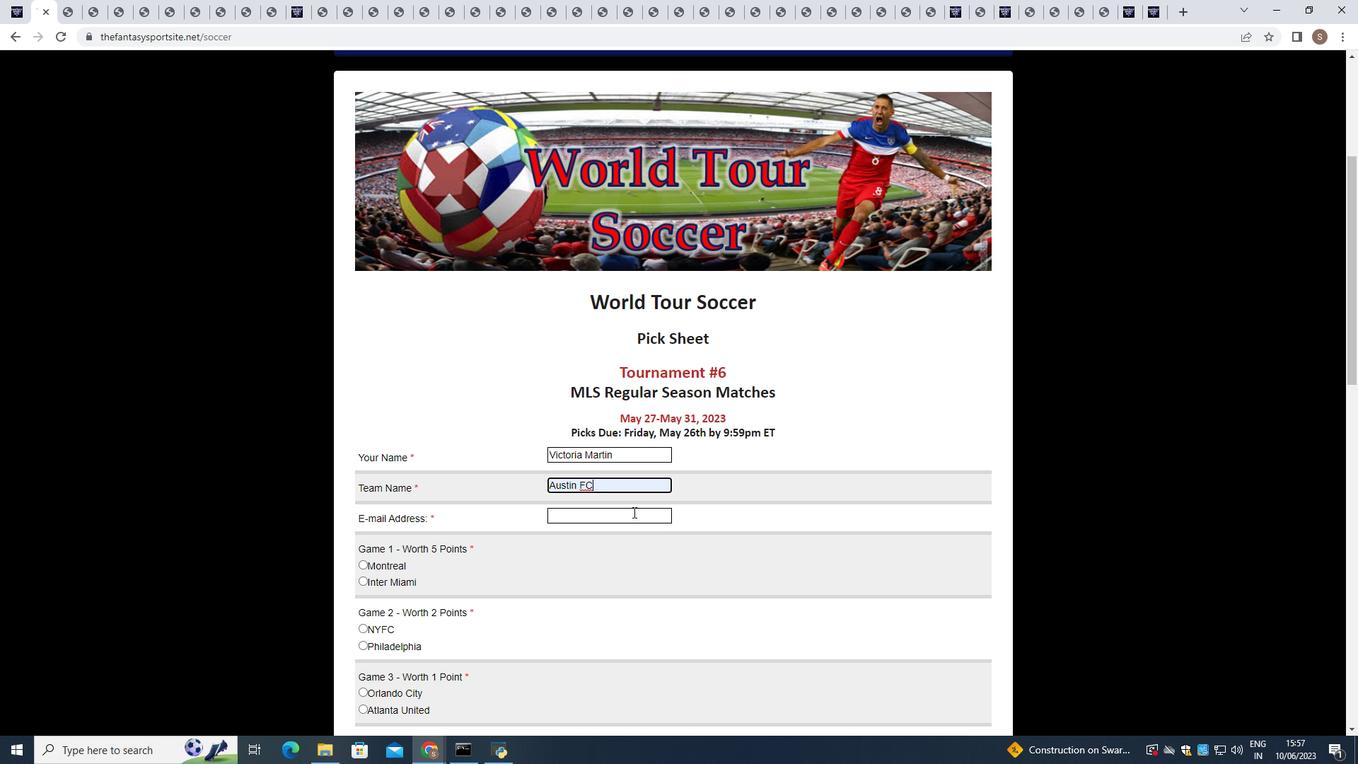 
Action: Key pressed softage.10
Screenshot: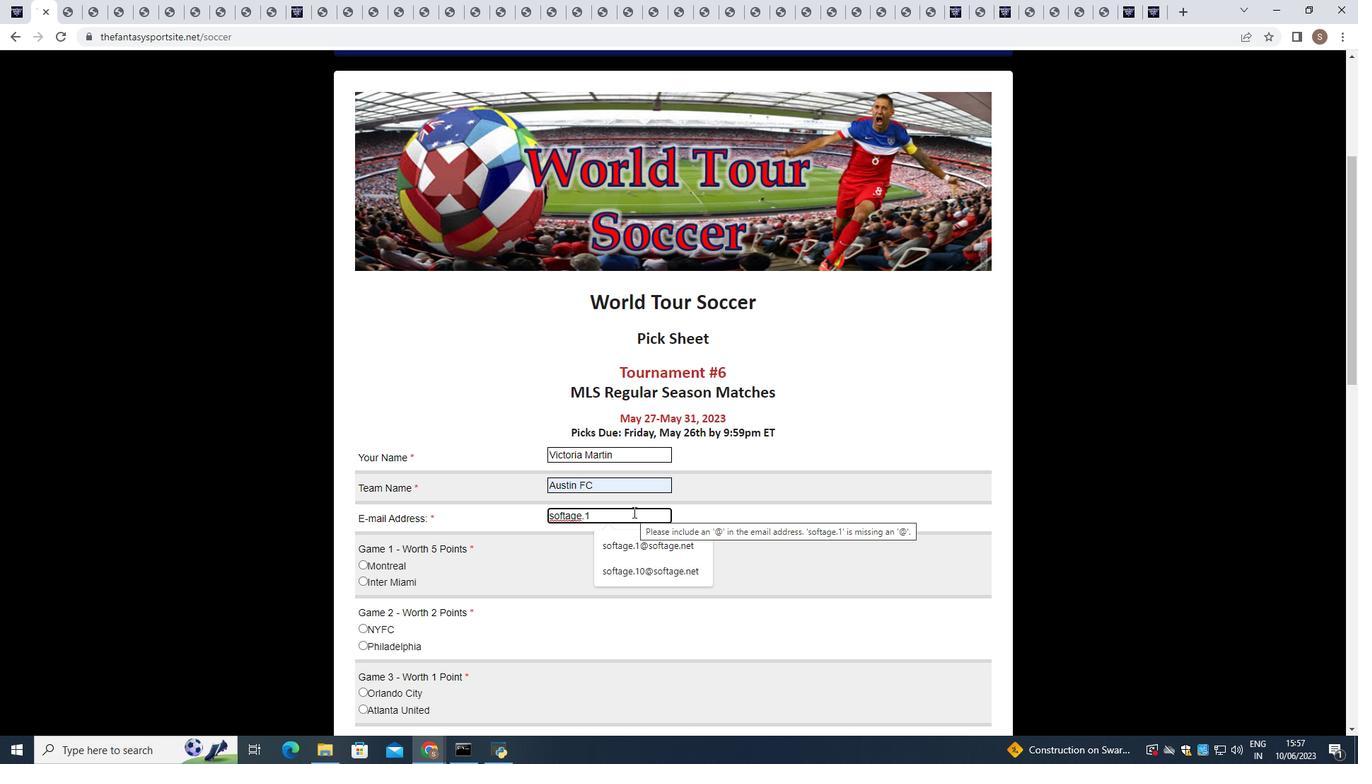 
Action: Mouse moved to (622, 539)
Screenshot: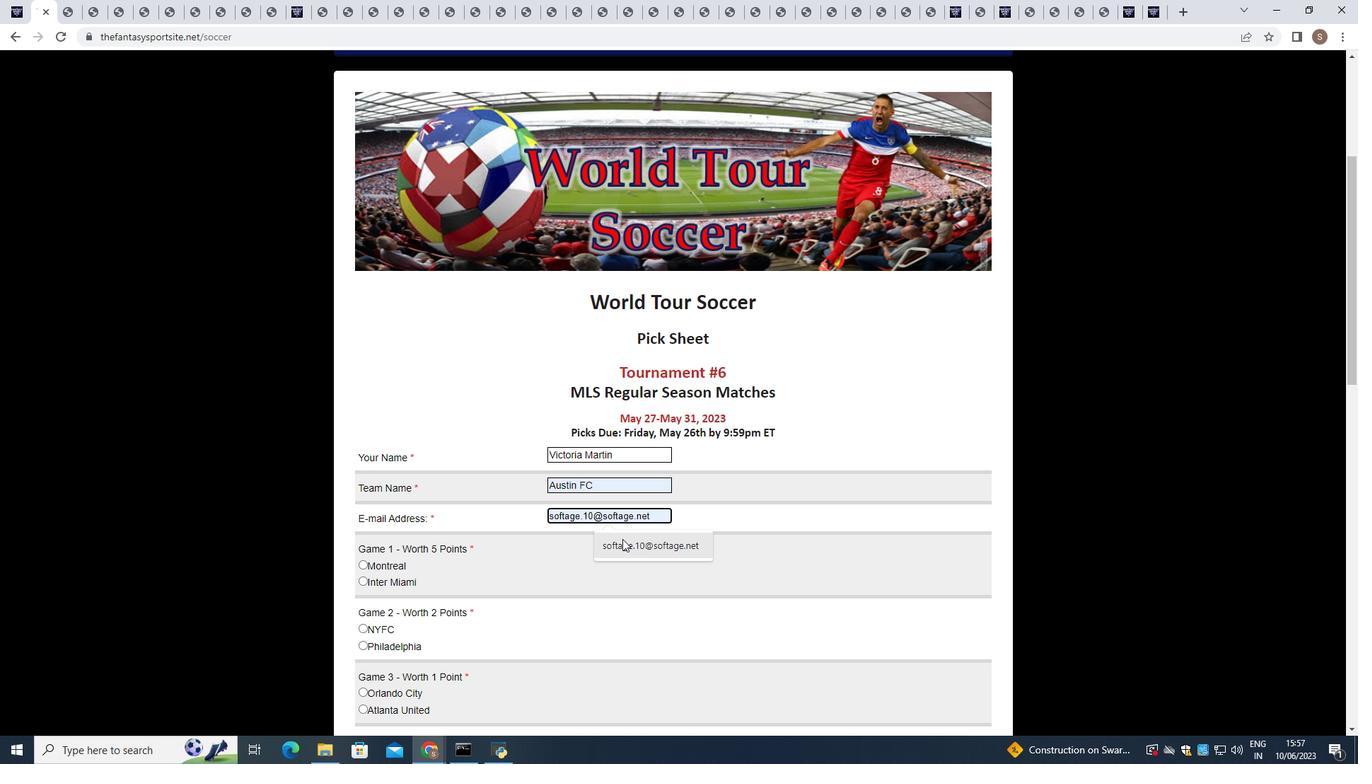
Action: Mouse pressed left at (622, 539)
Screenshot: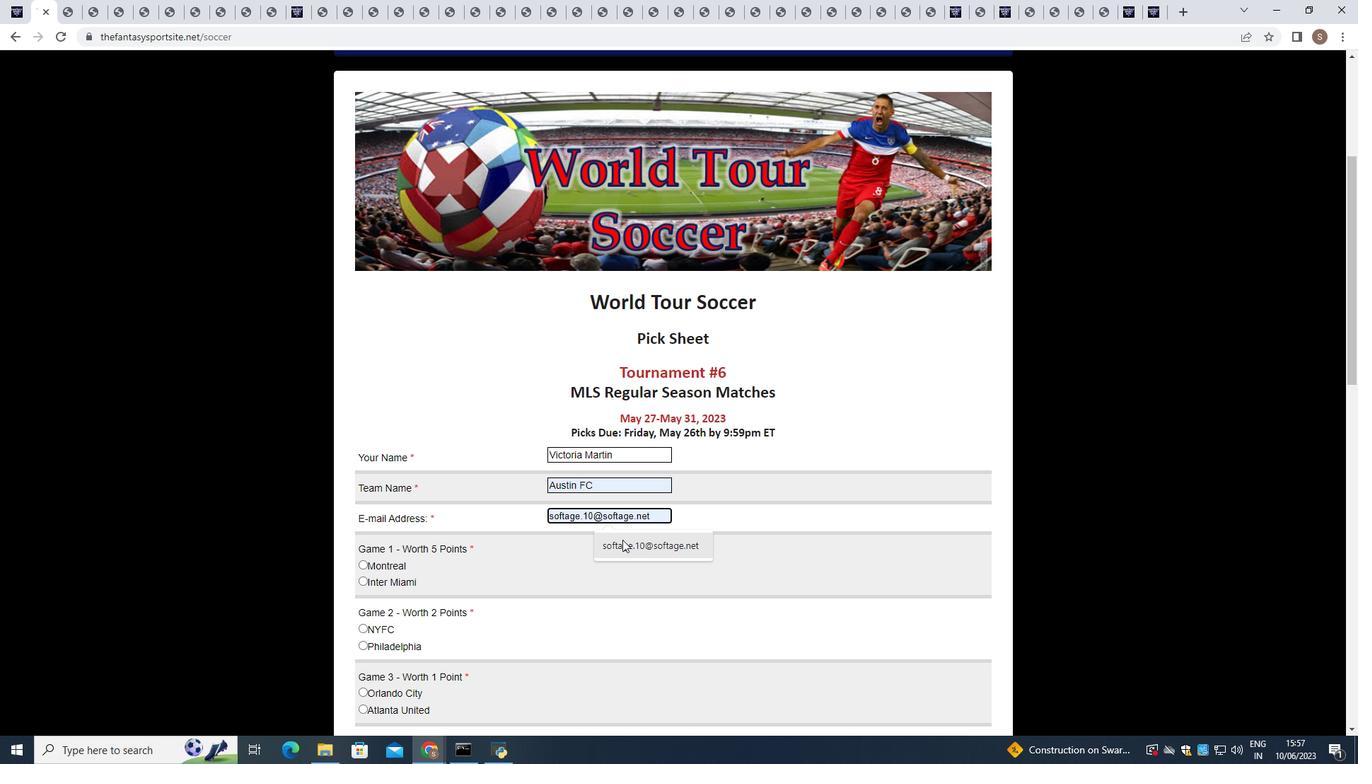 
Action: Mouse moved to (362, 564)
Screenshot: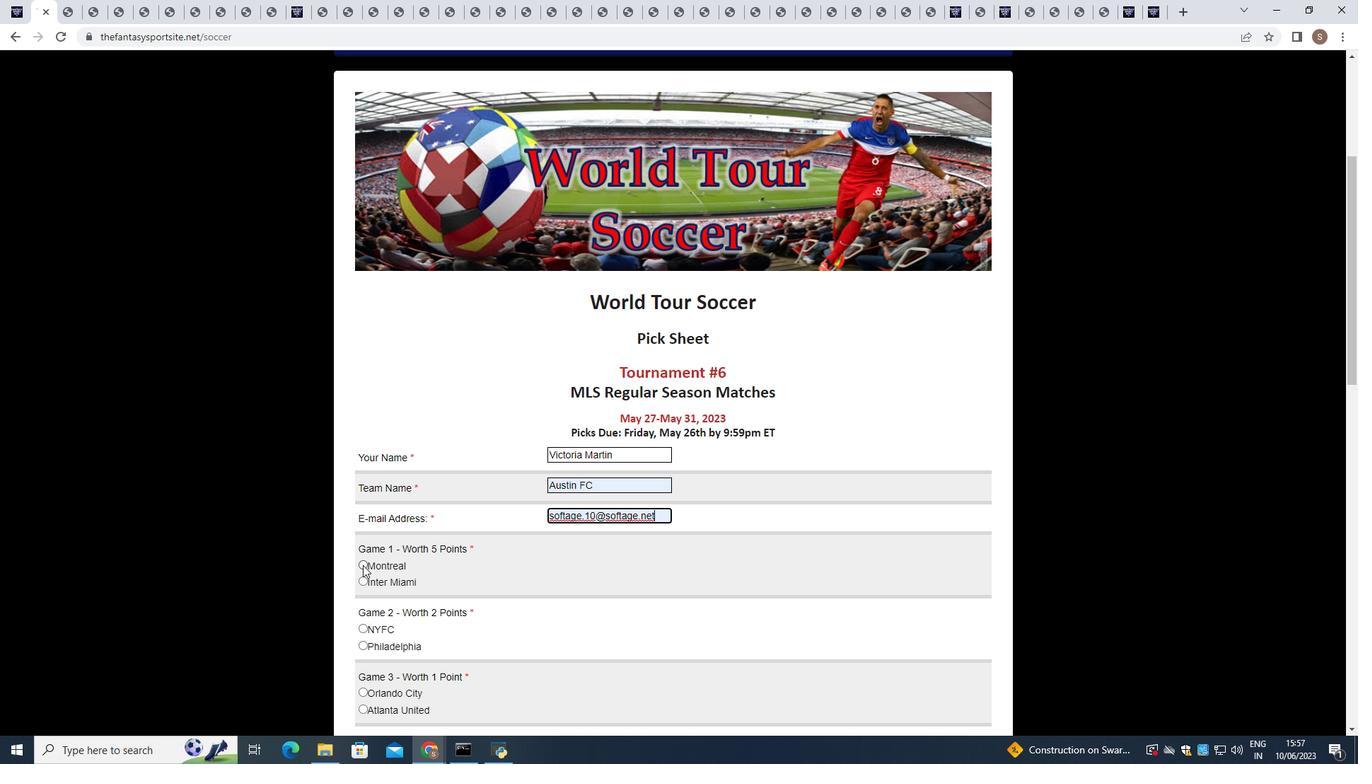 
Action: Mouse pressed left at (362, 564)
Screenshot: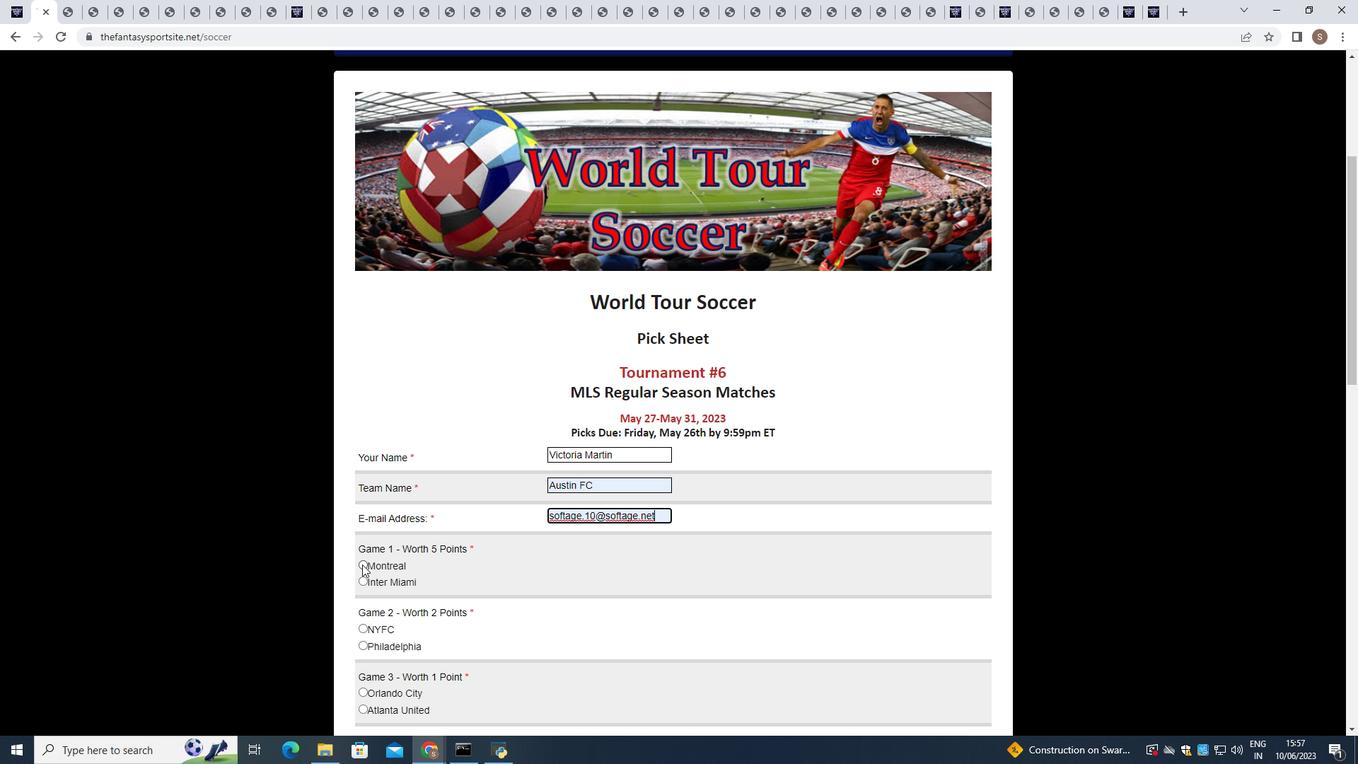 
Action: Mouse moved to (367, 560)
Screenshot: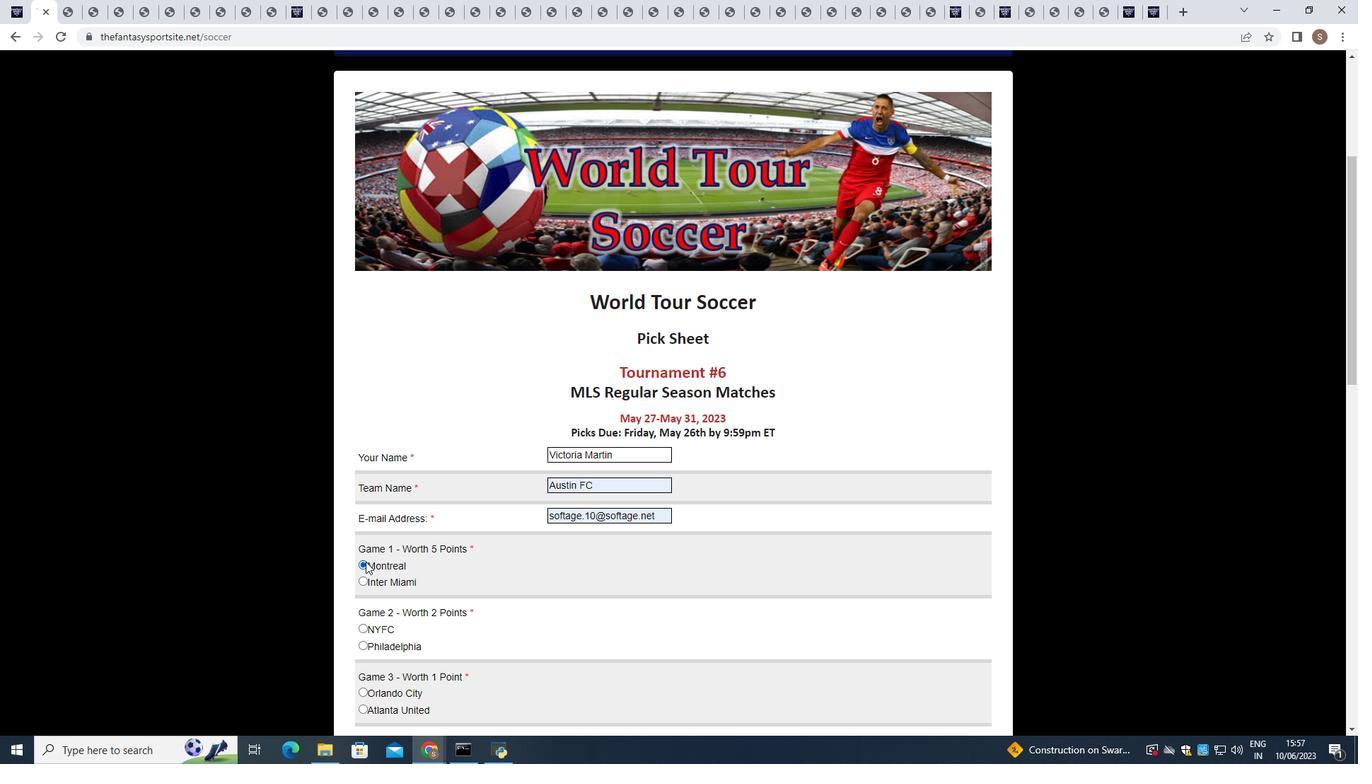 
Action: Mouse scrolled (367, 559) with delta (0, 0)
Screenshot: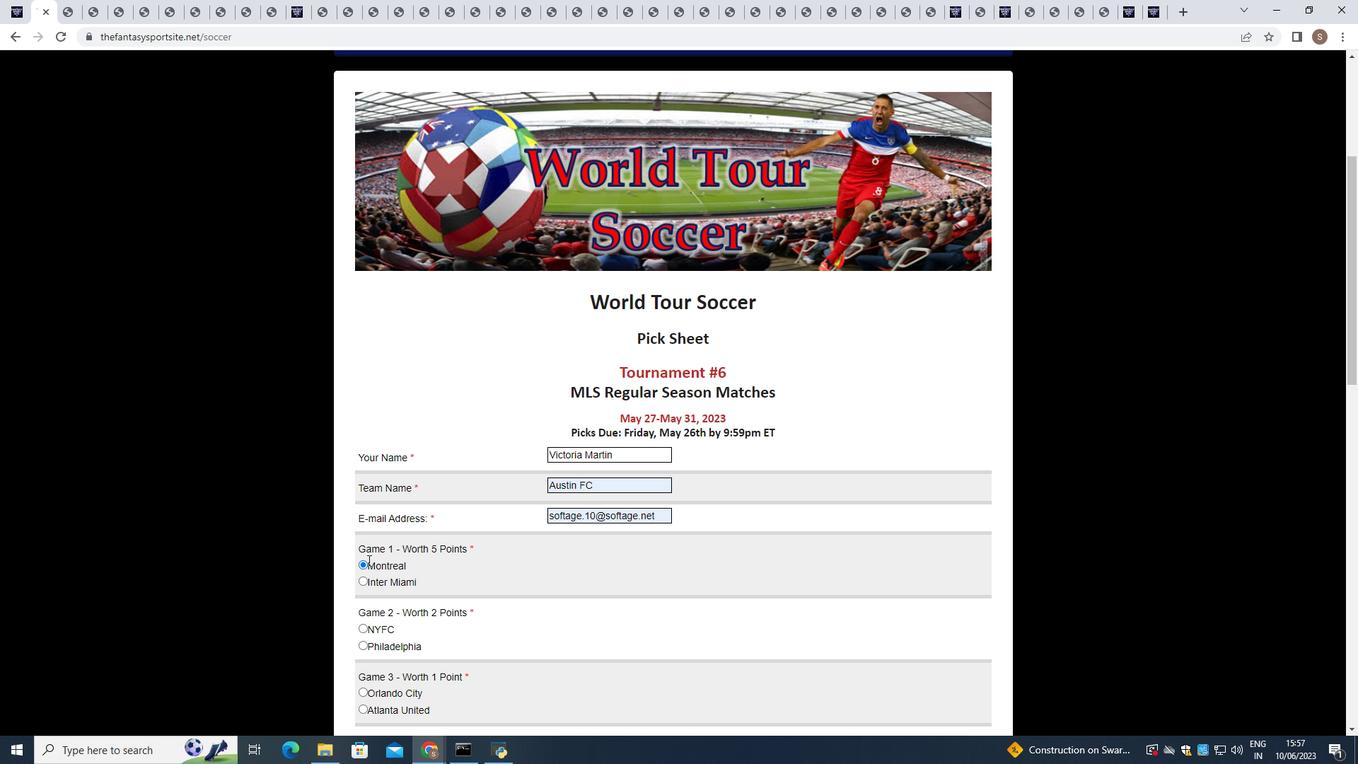 
Action: Mouse scrolled (367, 559) with delta (0, 0)
Screenshot: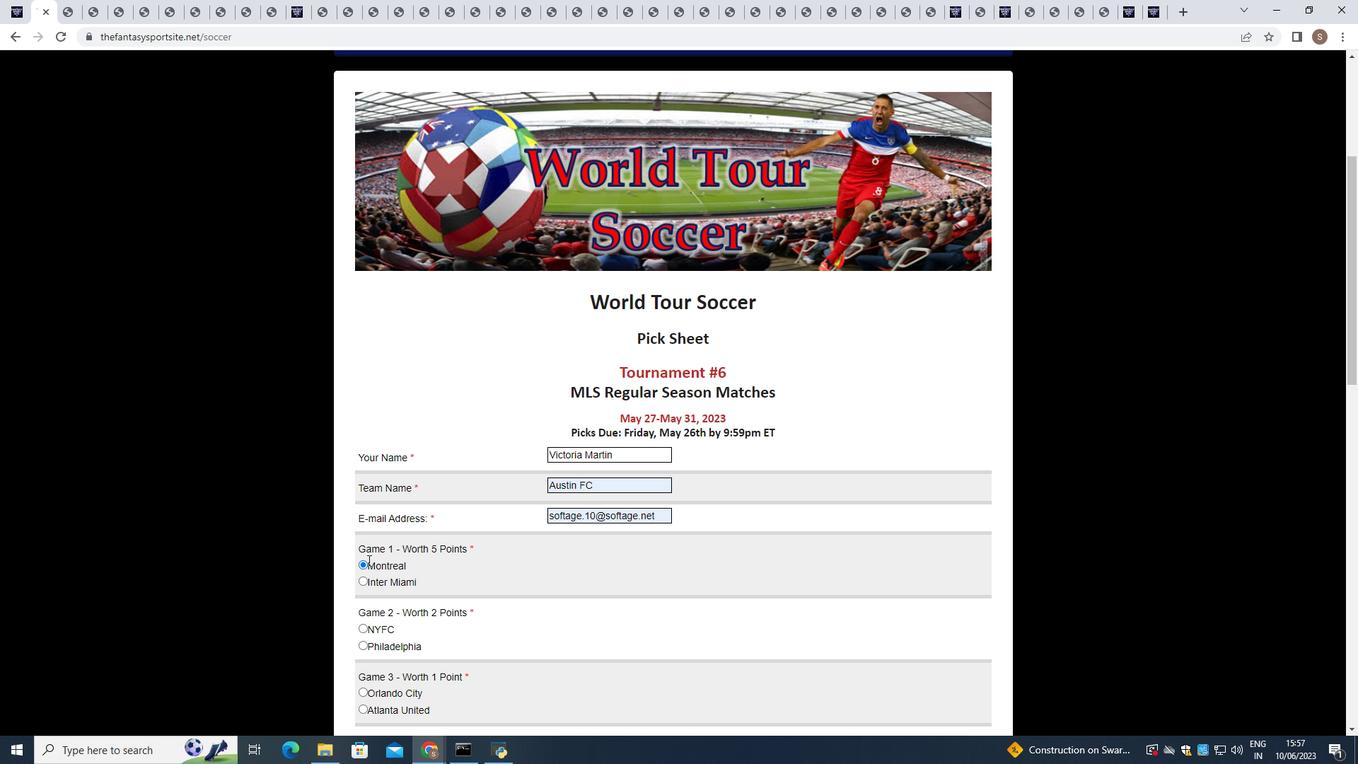 
Action: Mouse scrolled (367, 559) with delta (0, 0)
Screenshot: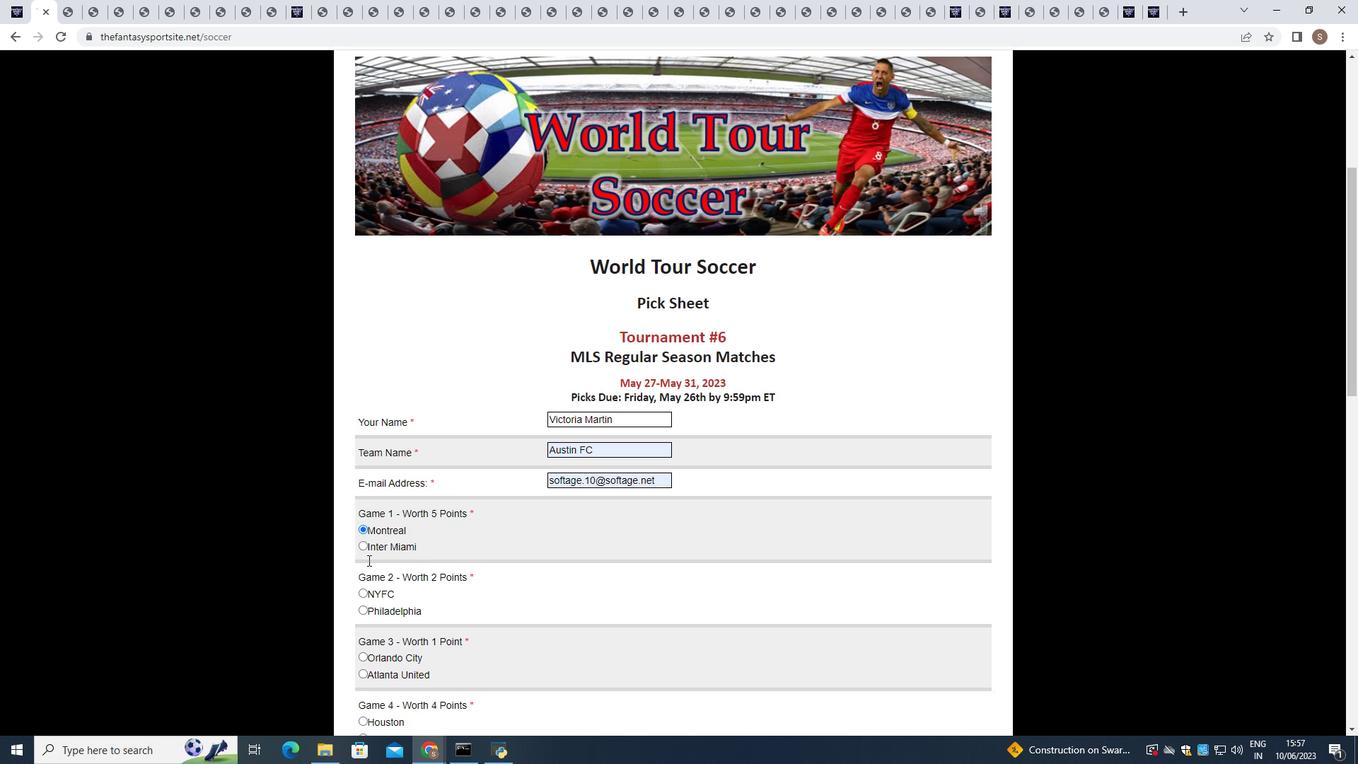 
Action: Mouse scrolled (367, 559) with delta (0, 0)
Screenshot: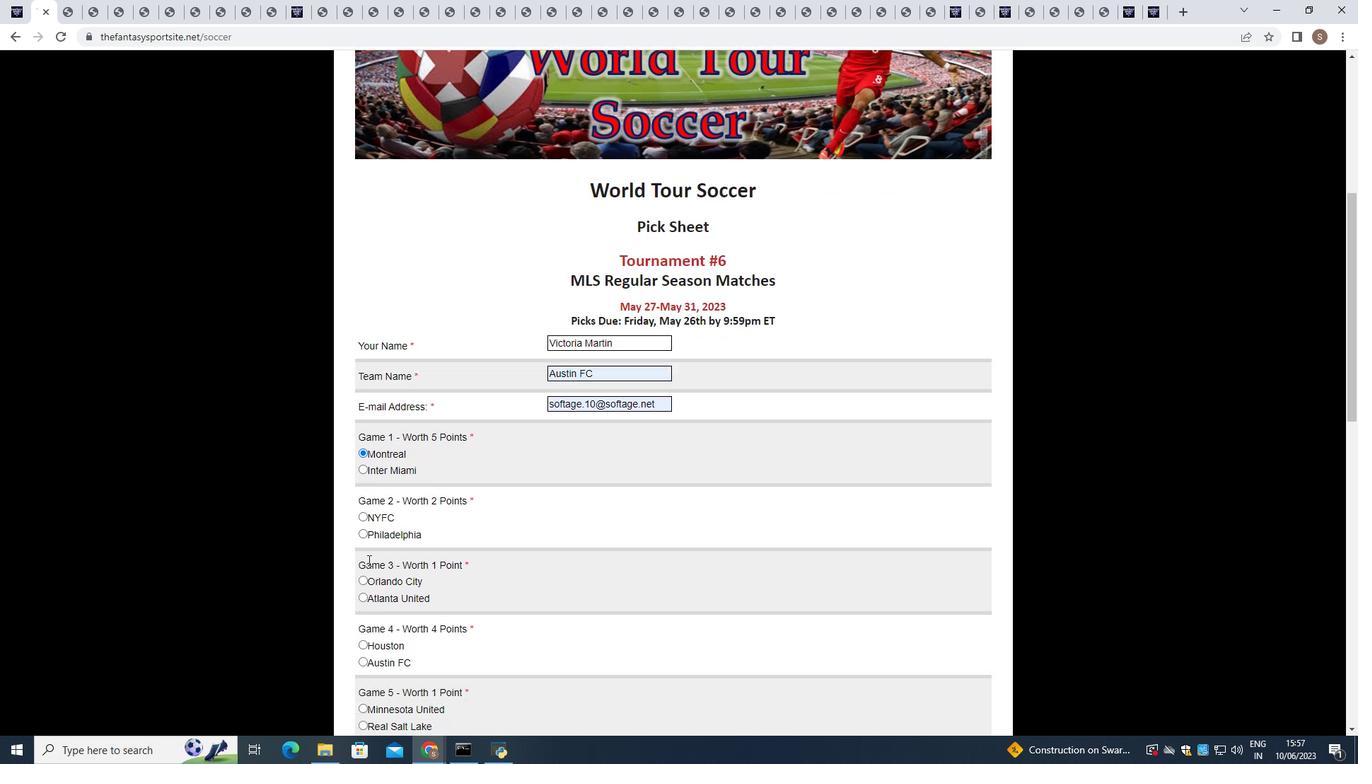 
Action: Mouse moved to (360, 361)
Screenshot: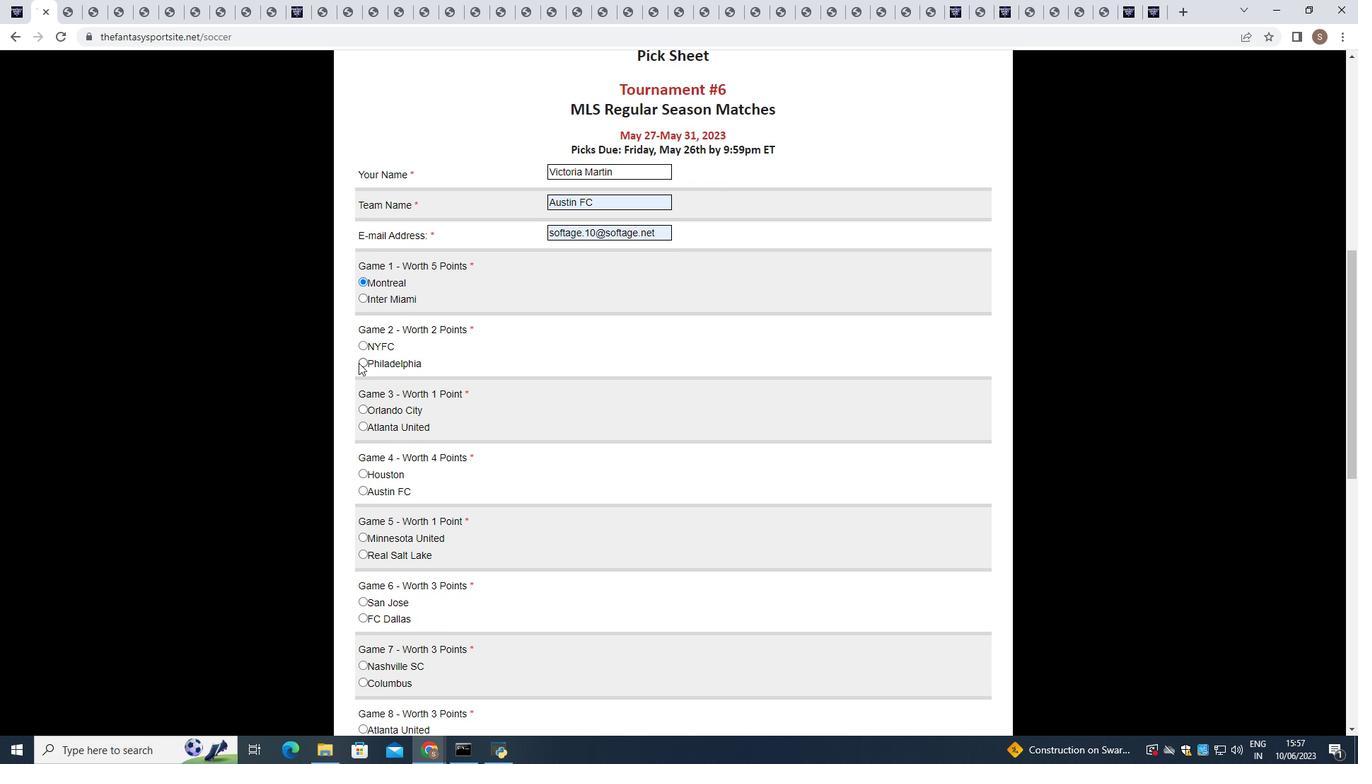 
Action: Mouse pressed left at (360, 361)
Screenshot: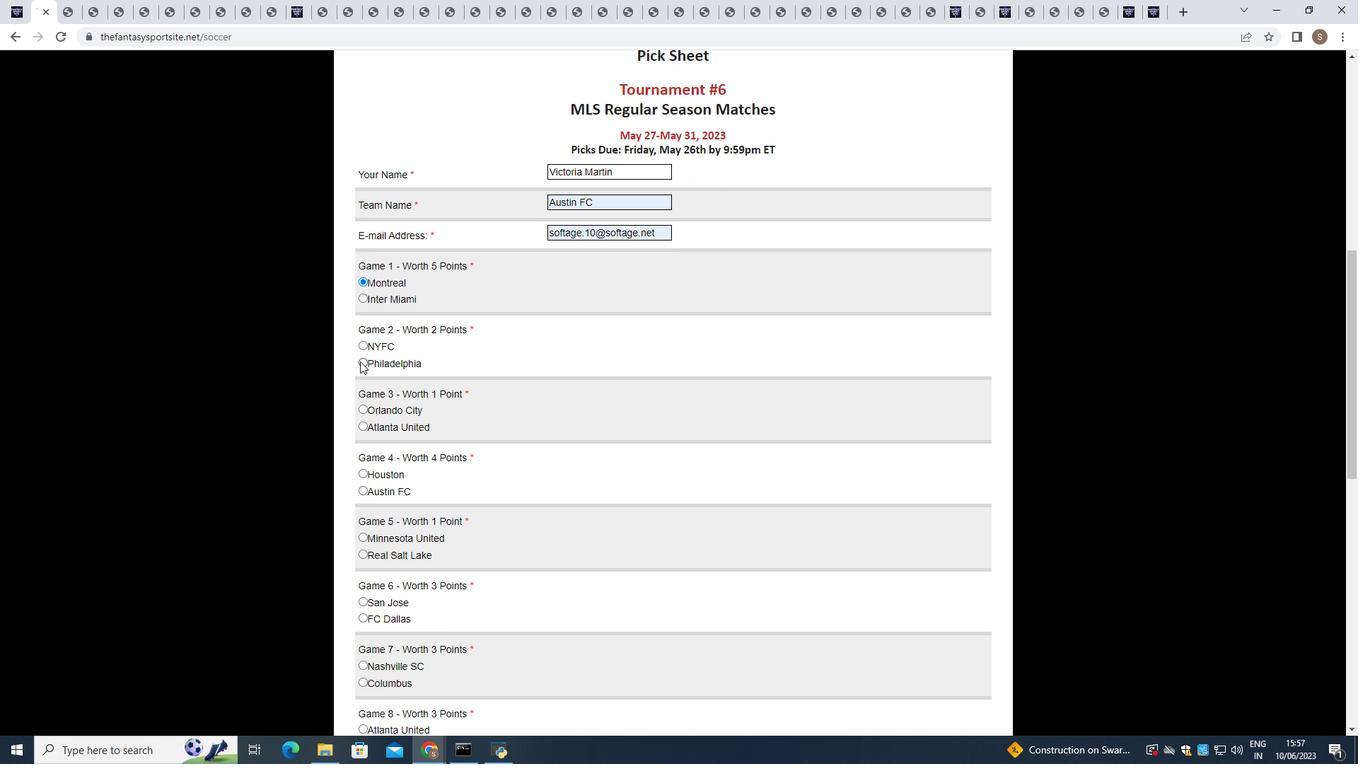 
Action: Mouse moved to (360, 407)
Screenshot: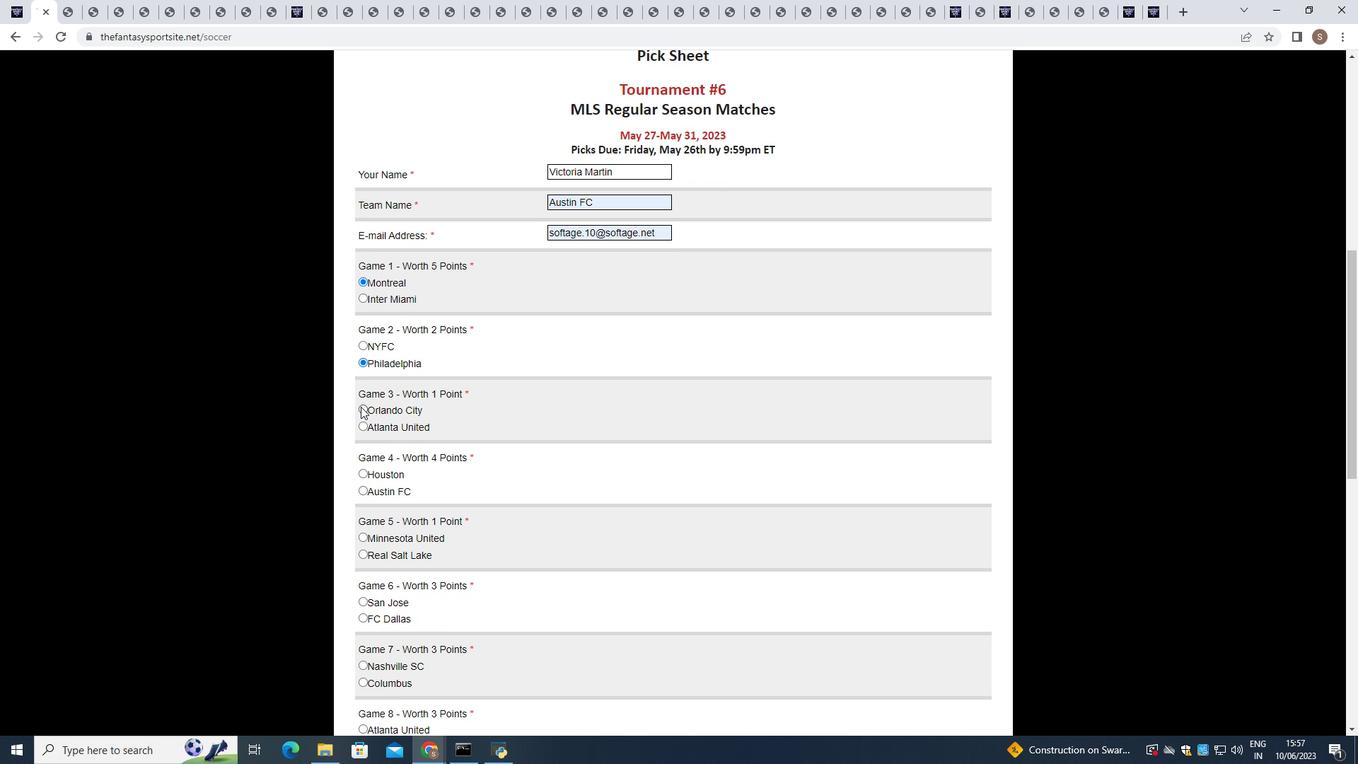 
Action: Mouse pressed left at (360, 407)
Screenshot: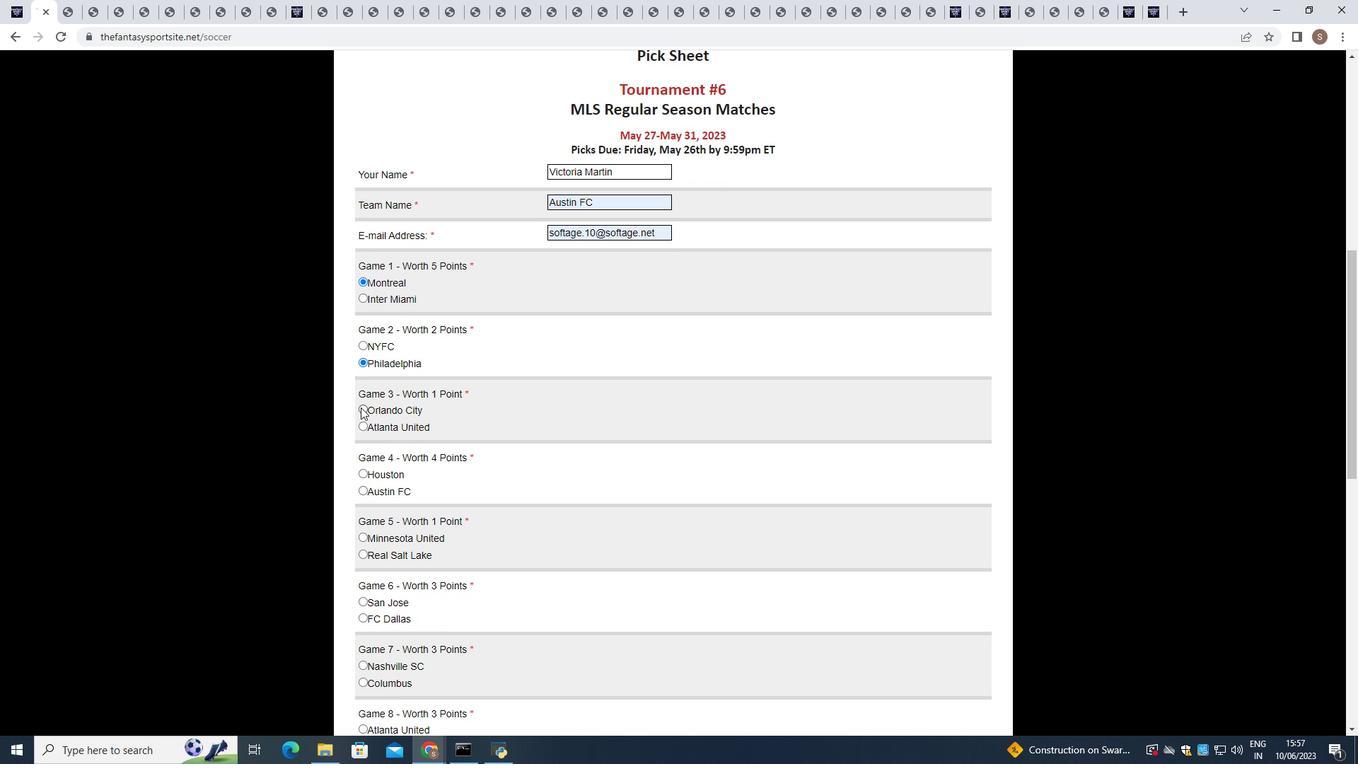 
Action: Mouse moved to (362, 470)
Screenshot: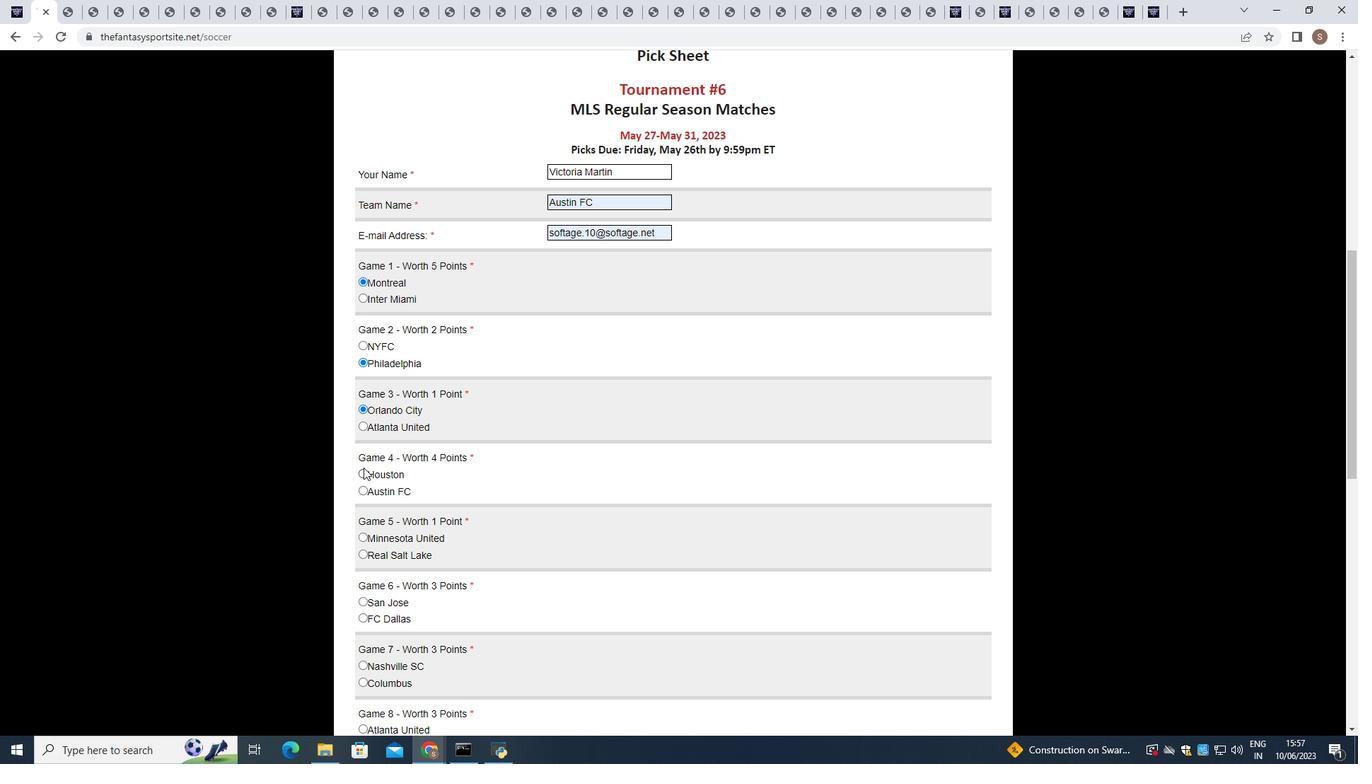 
Action: Mouse pressed left at (362, 470)
Screenshot: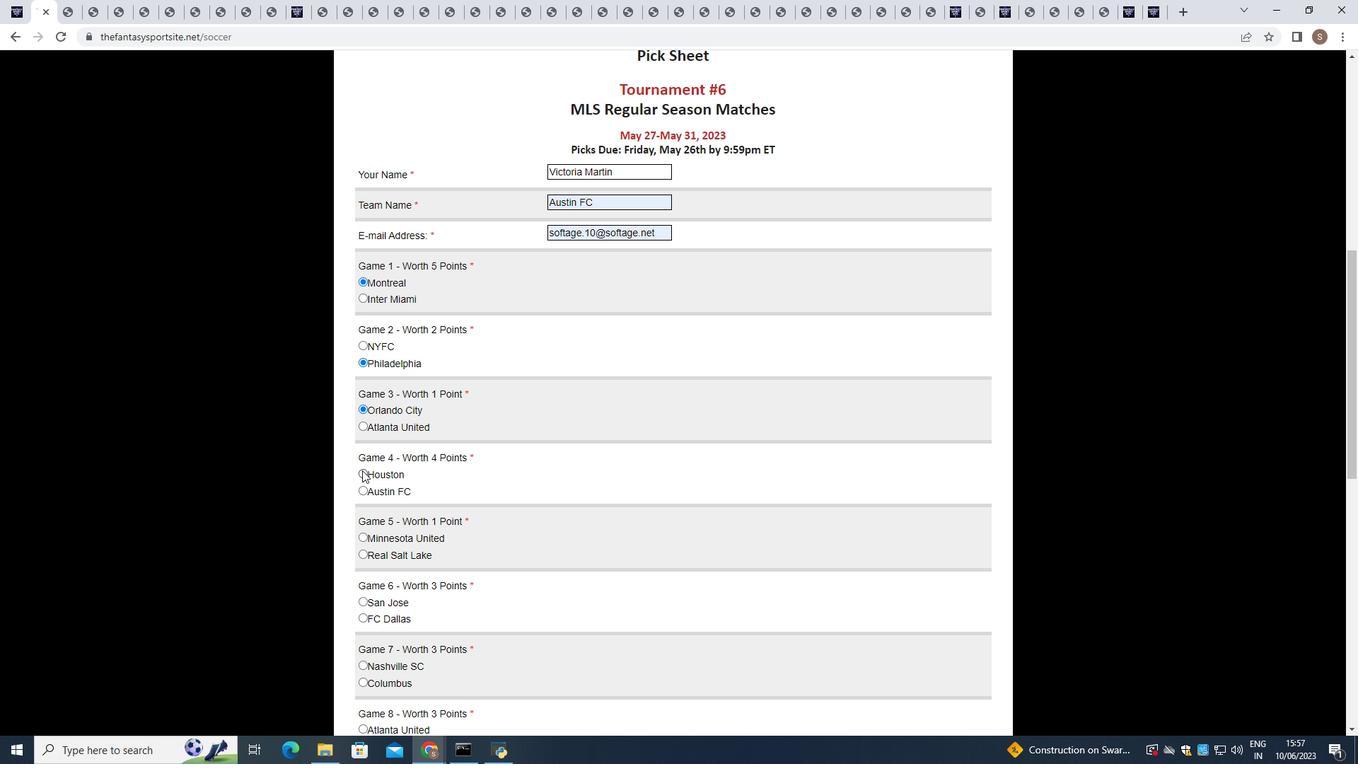 
Action: Mouse moved to (364, 552)
Screenshot: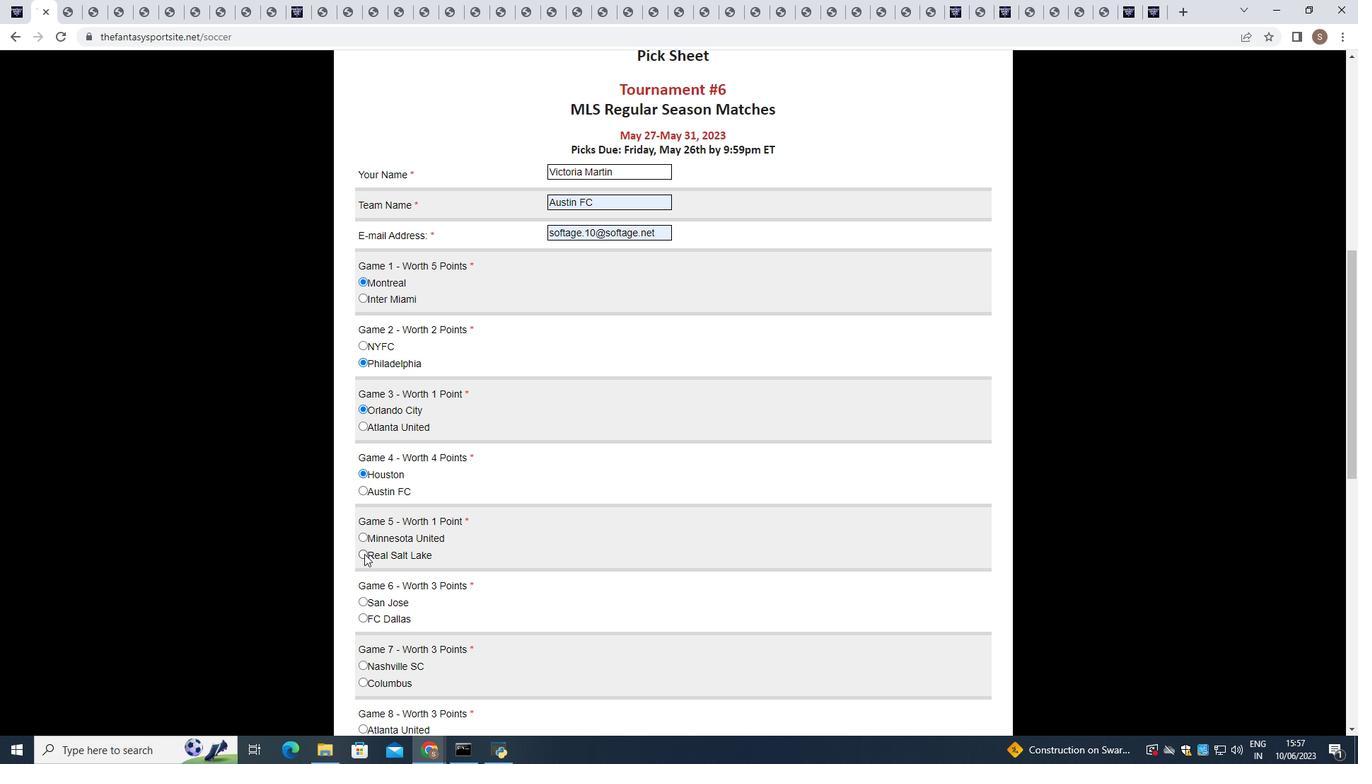 
Action: Mouse pressed left at (364, 552)
Screenshot: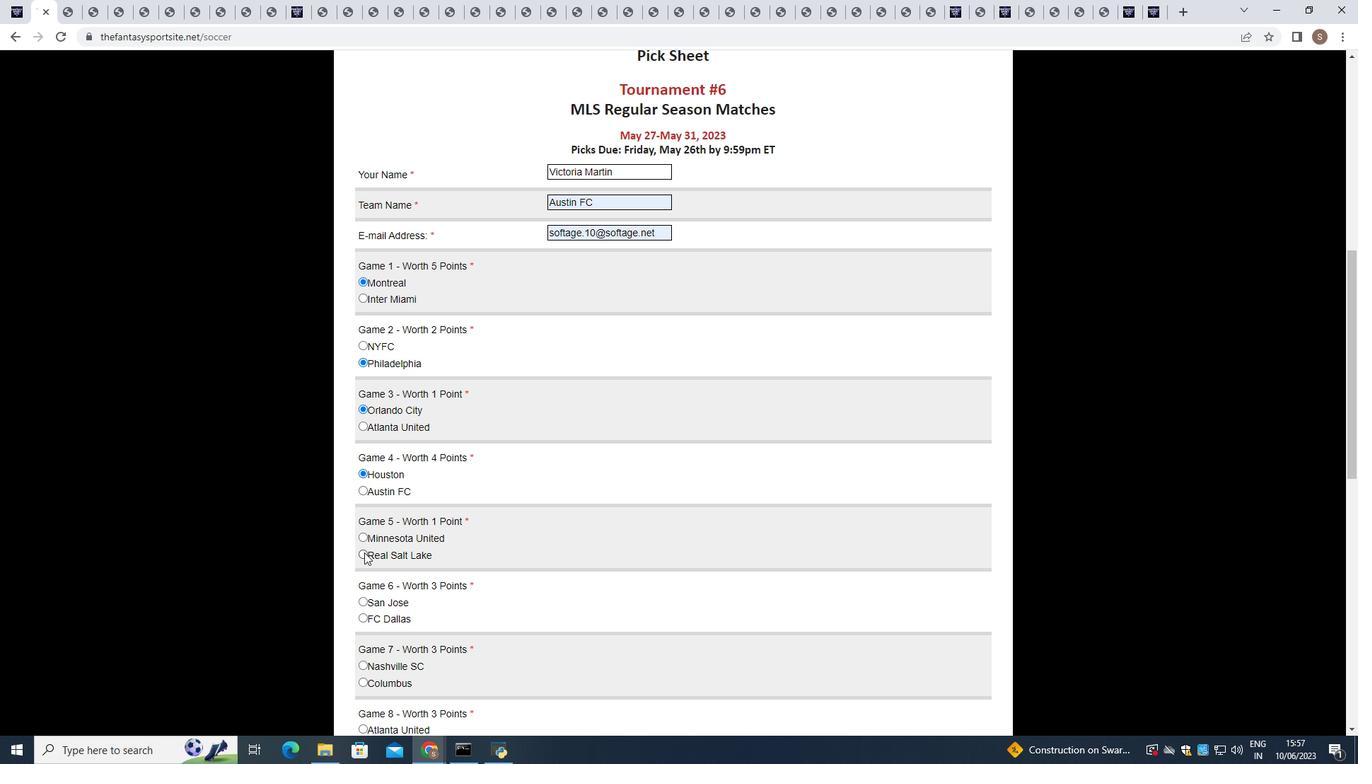 
Action: Mouse moved to (360, 616)
Screenshot: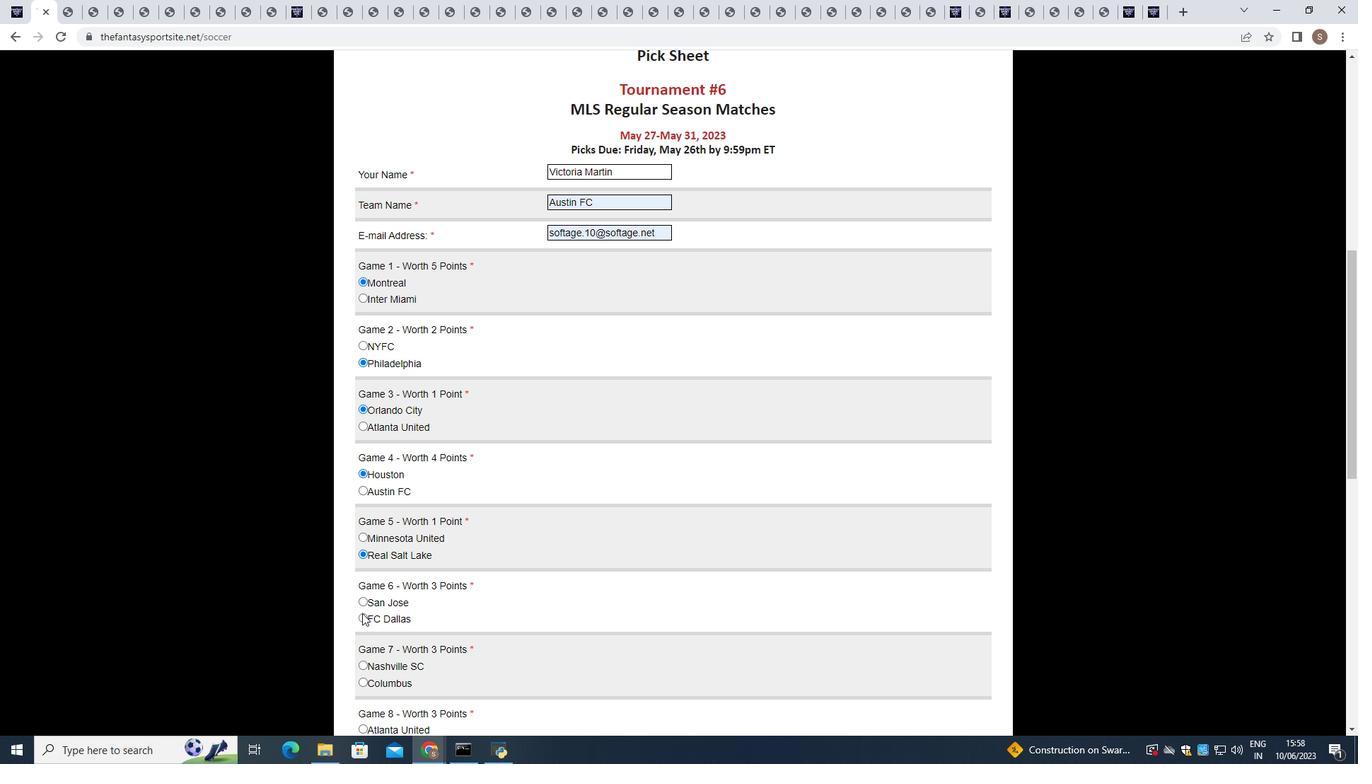 
Action: Mouse pressed left at (360, 616)
Screenshot: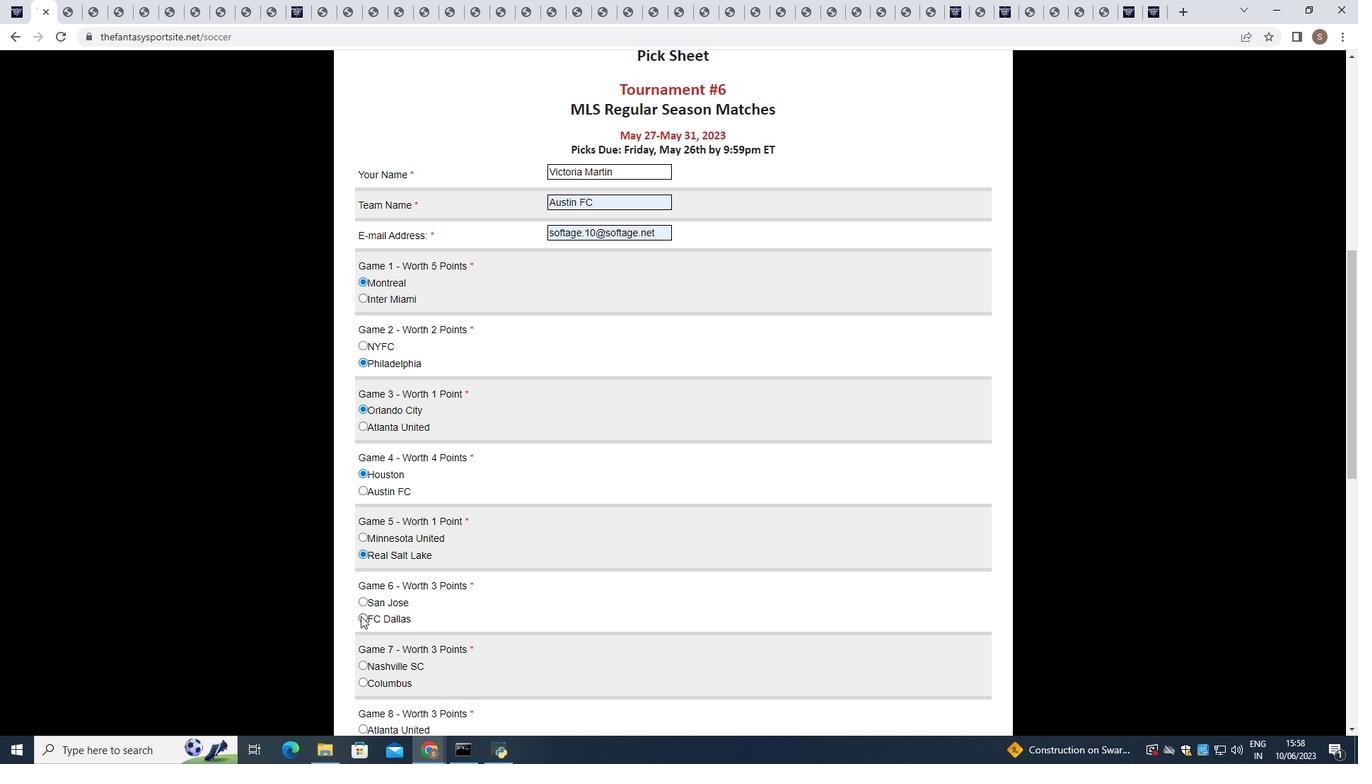 
Action: Mouse moved to (359, 664)
Screenshot: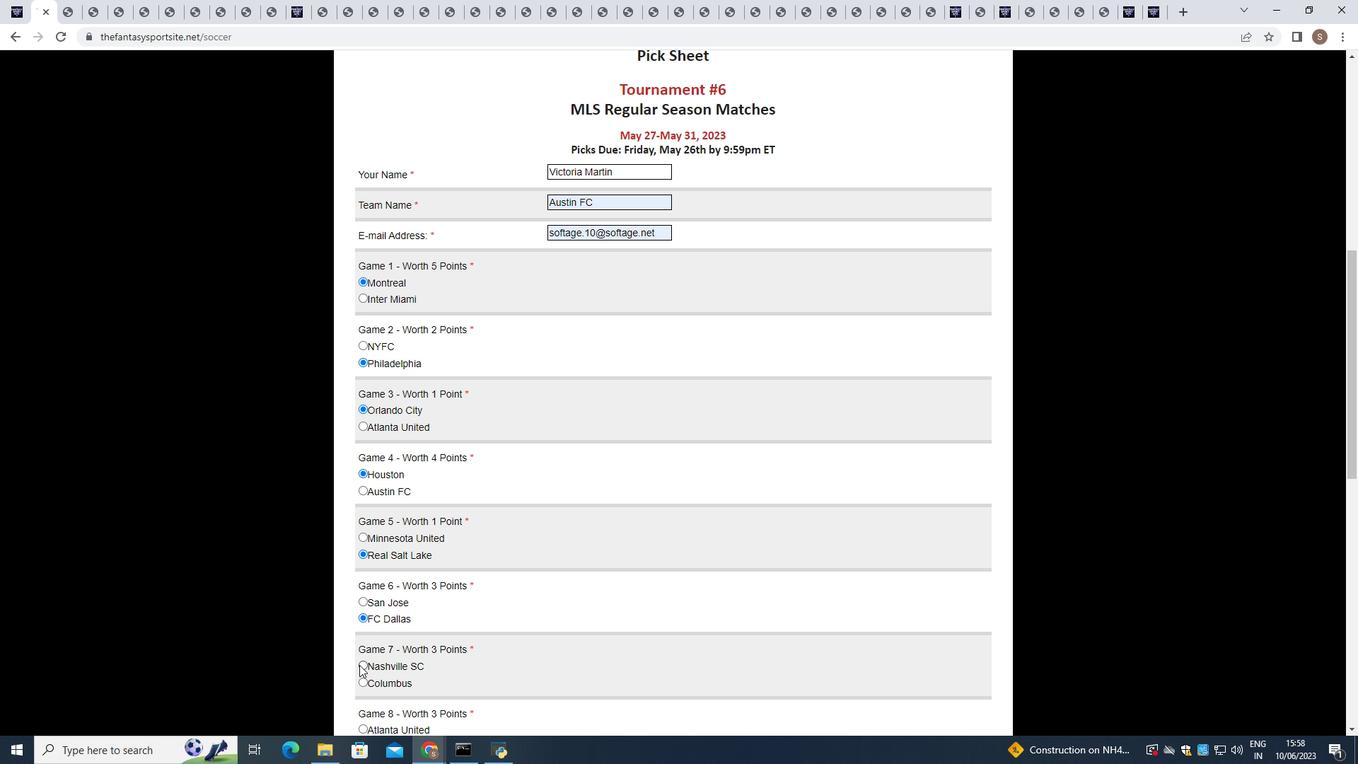 
Action: Mouse pressed left at (359, 664)
Screenshot: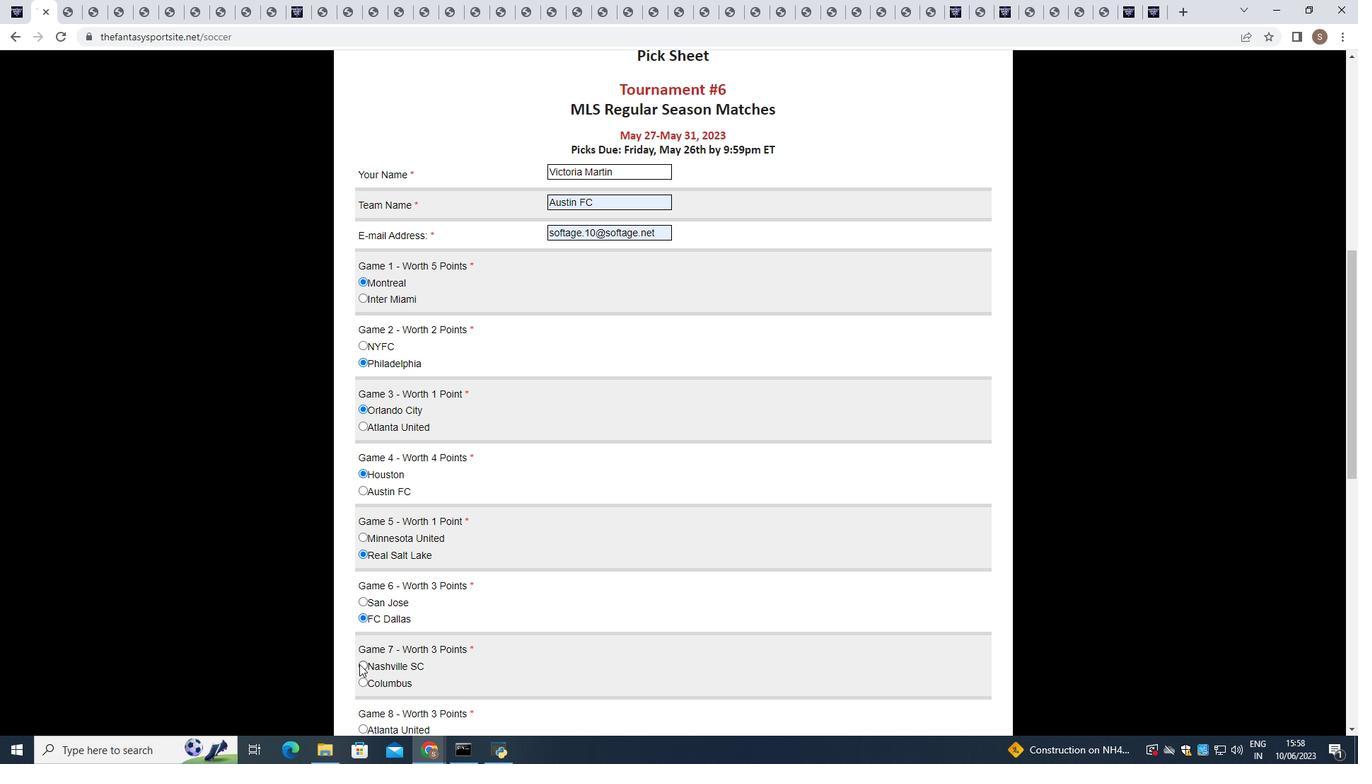 
Action: Mouse moved to (360, 664)
Screenshot: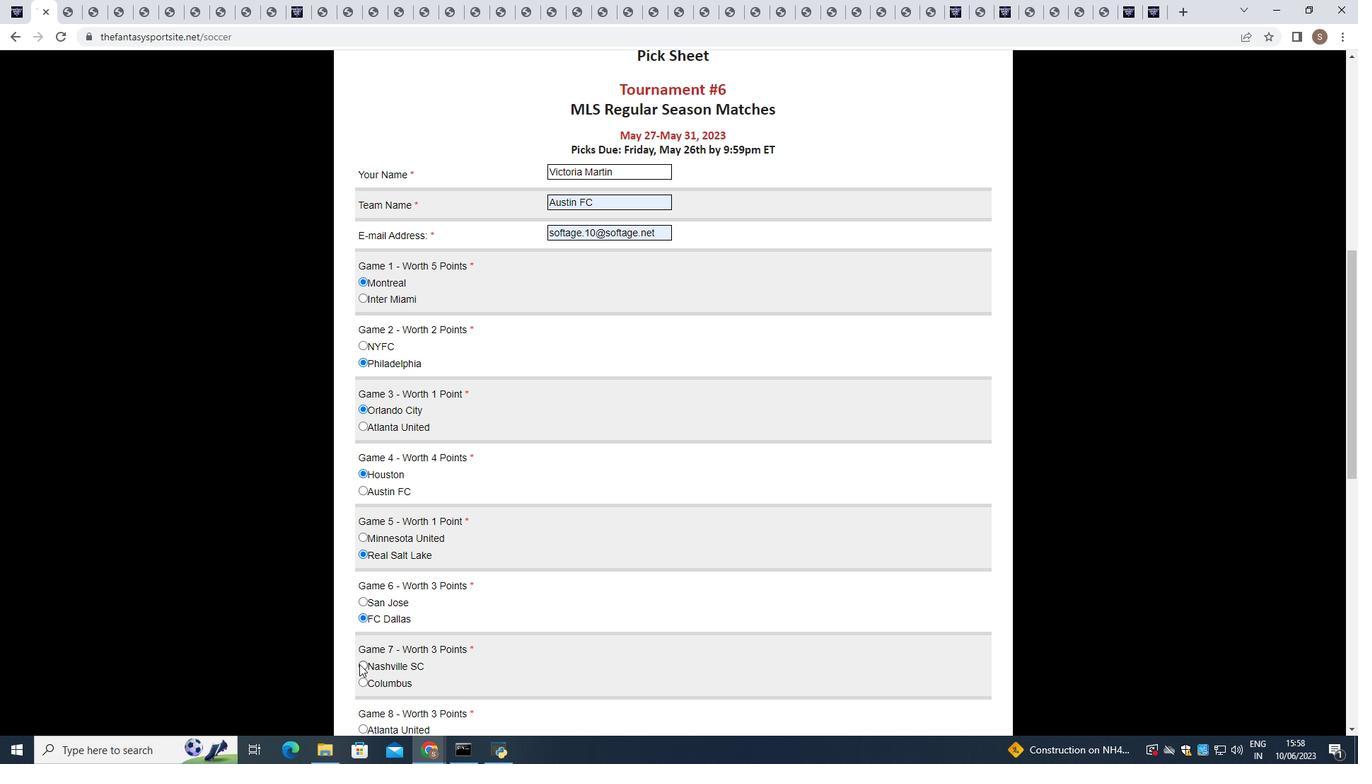 
Action: Mouse scrolled (360, 663) with delta (0, 0)
Screenshot: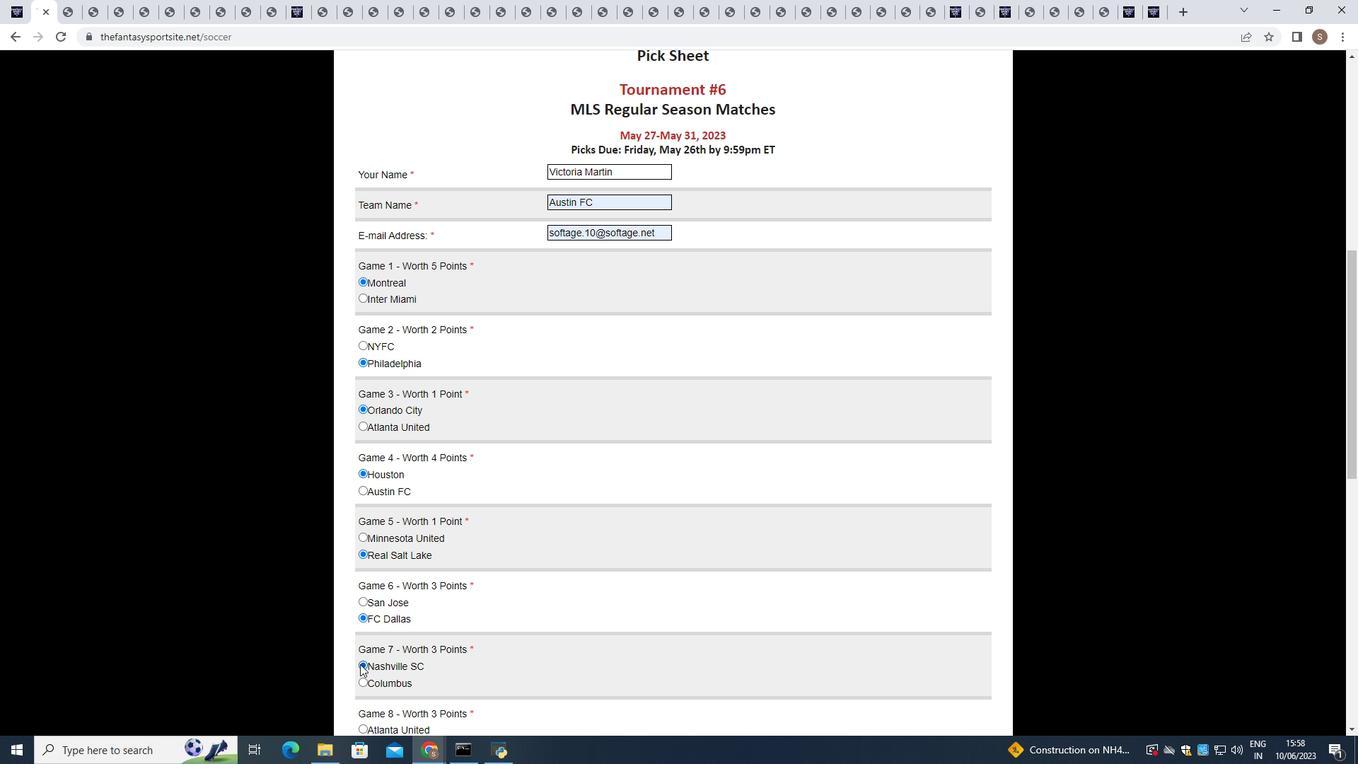
Action: Mouse scrolled (360, 663) with delta (0, 0)
Screenshot: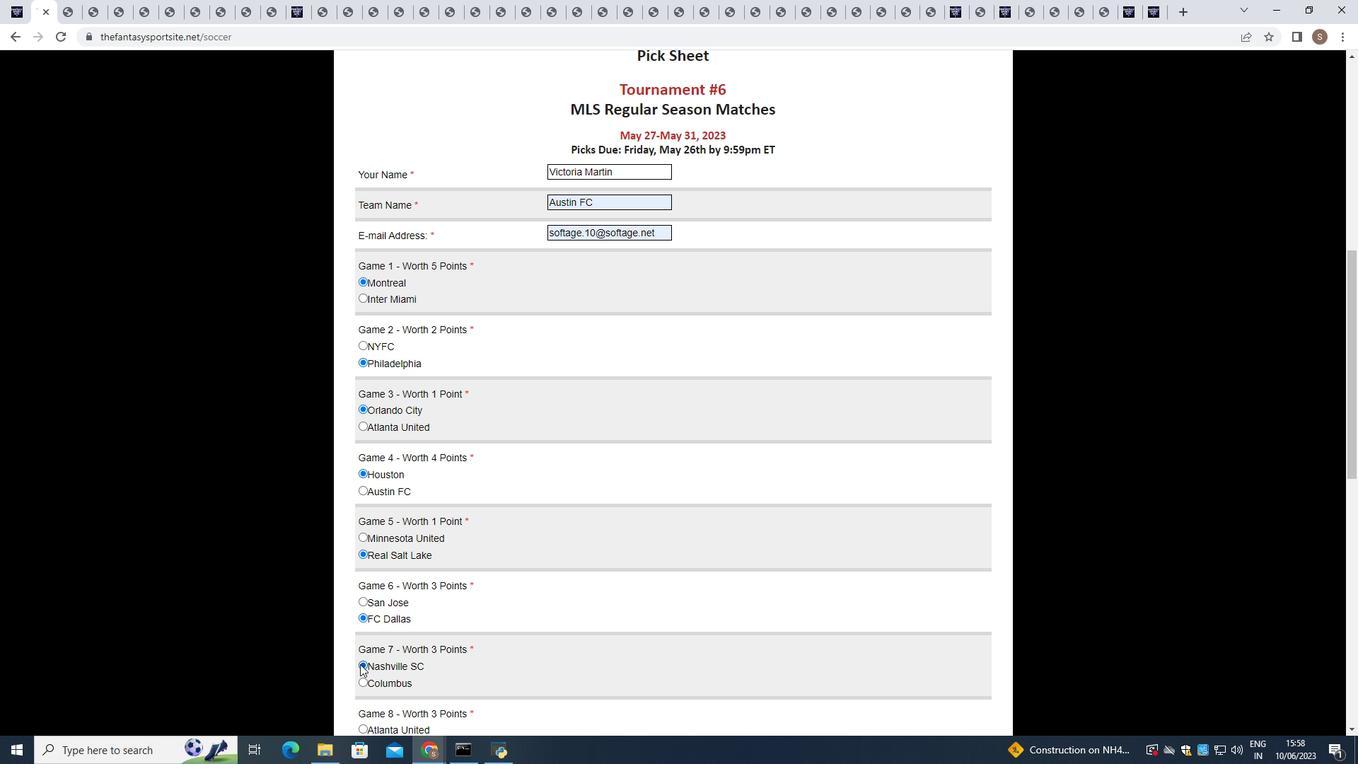 
Action: Mouse scrolled (360, 663) with delta (0, 0)
Screenshot: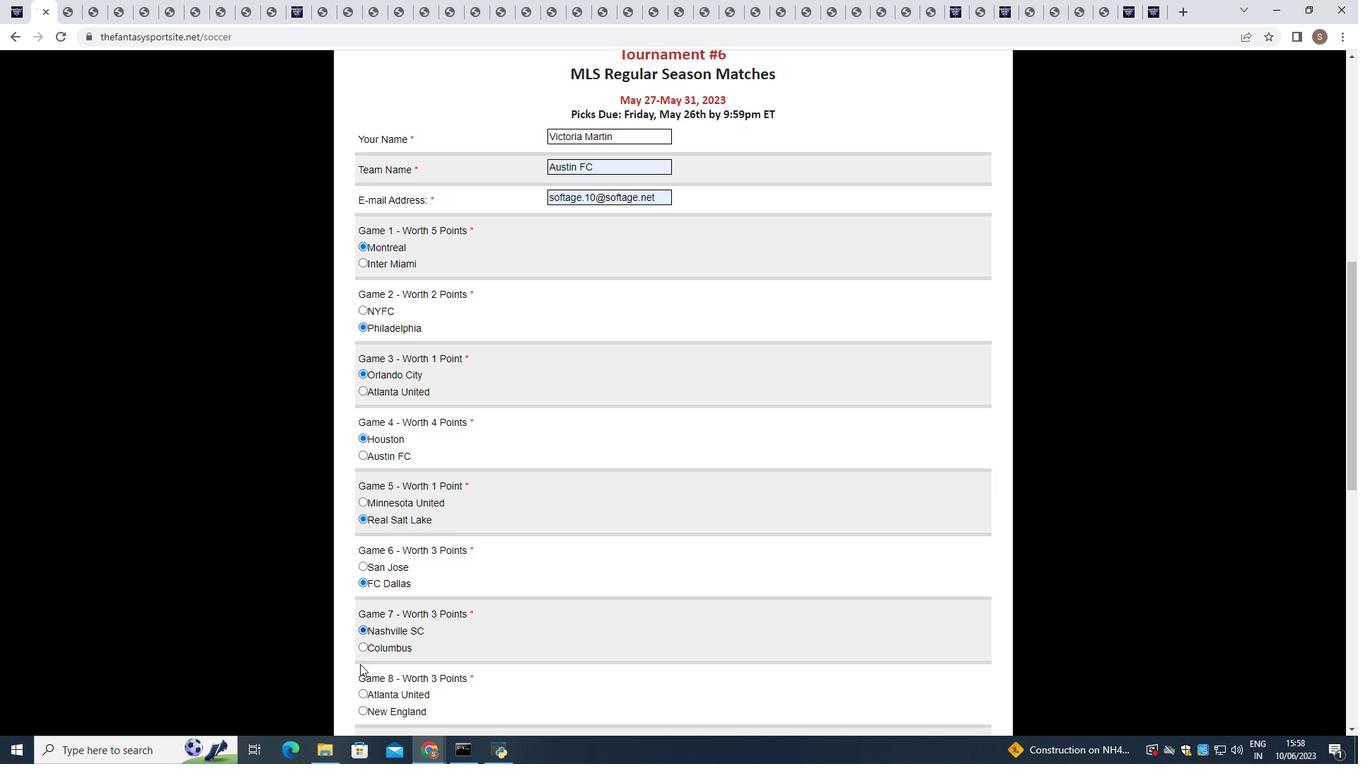 
Action: Mouse scrolled (360, 663) with delta (0, 0)
Screenshot: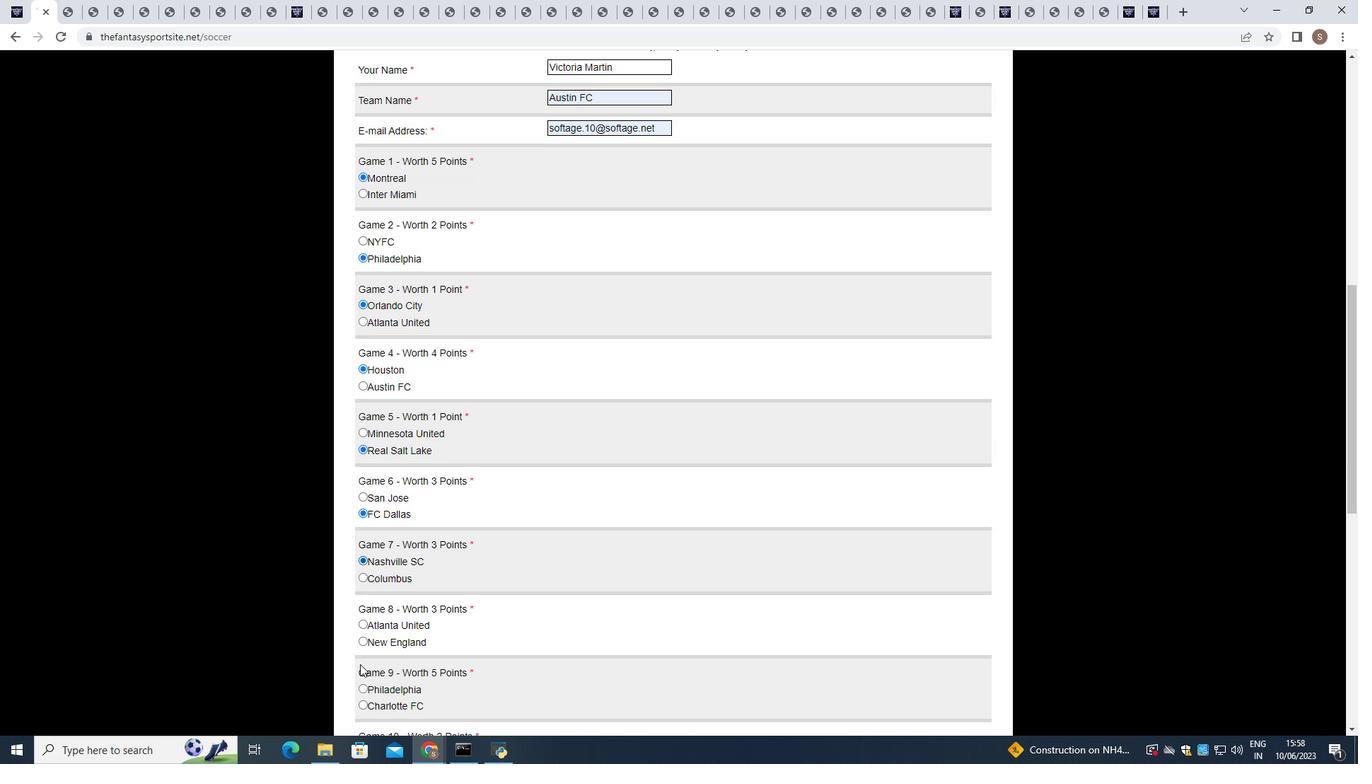 
Action: Mouse scrolled (360, 663) with delta (0, 0)
Screenshot: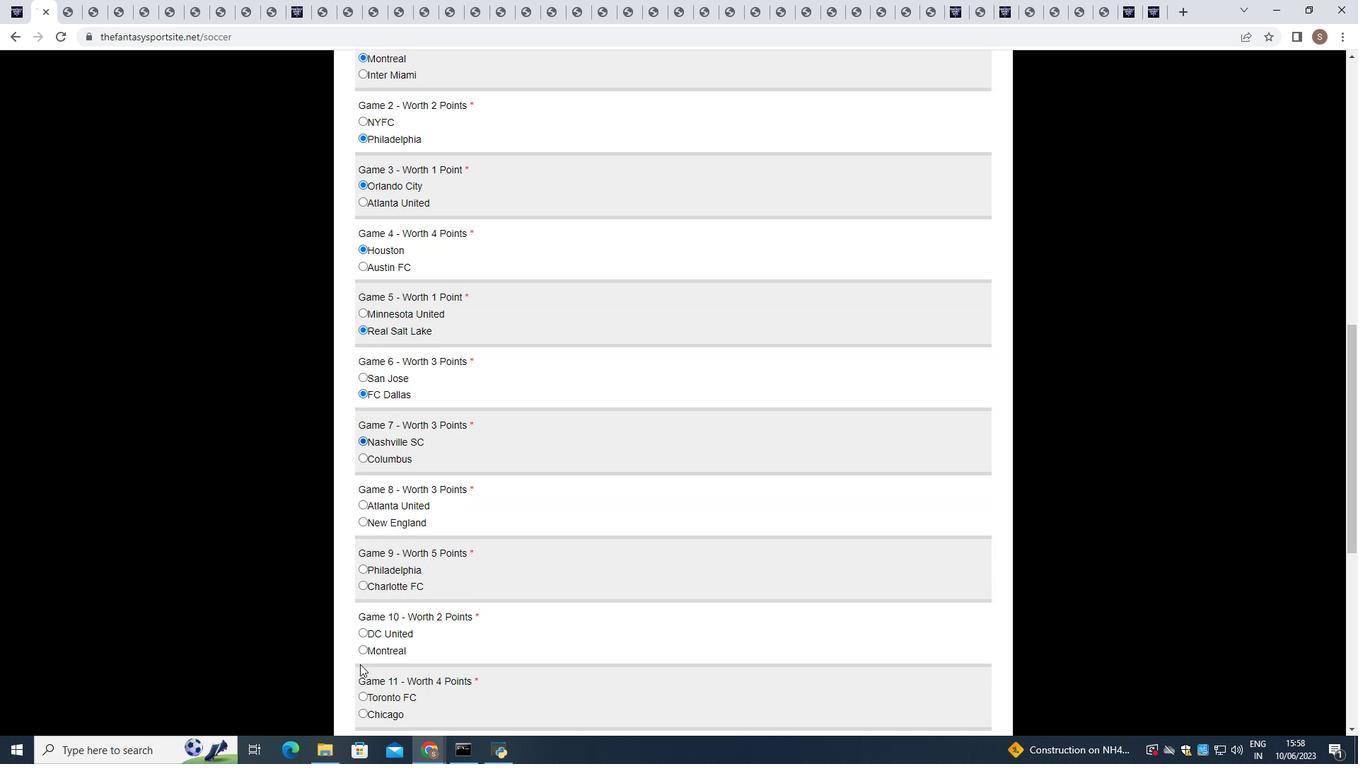 
Action: Mouse moved to (362, 392)
Screenshot: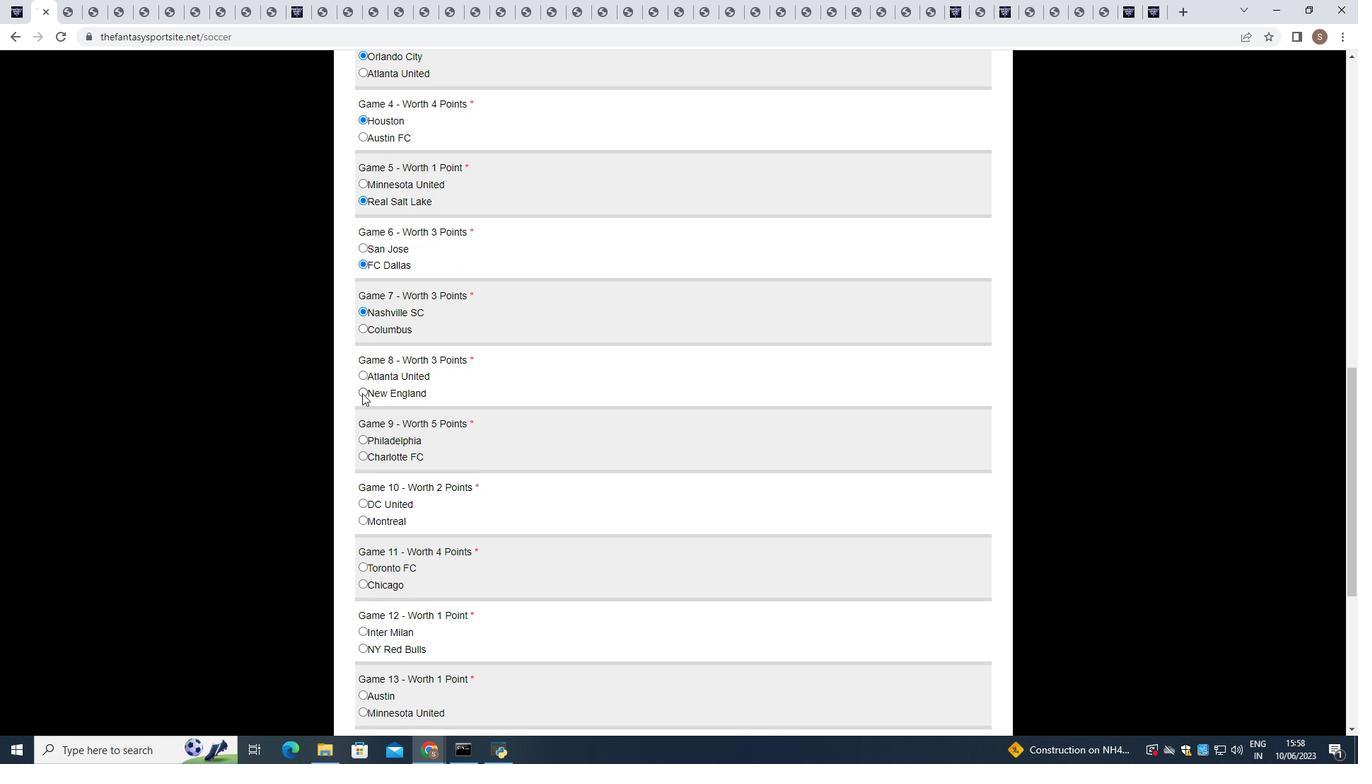 
Action: Mouse pressed left at (362, 392)
Screenshot: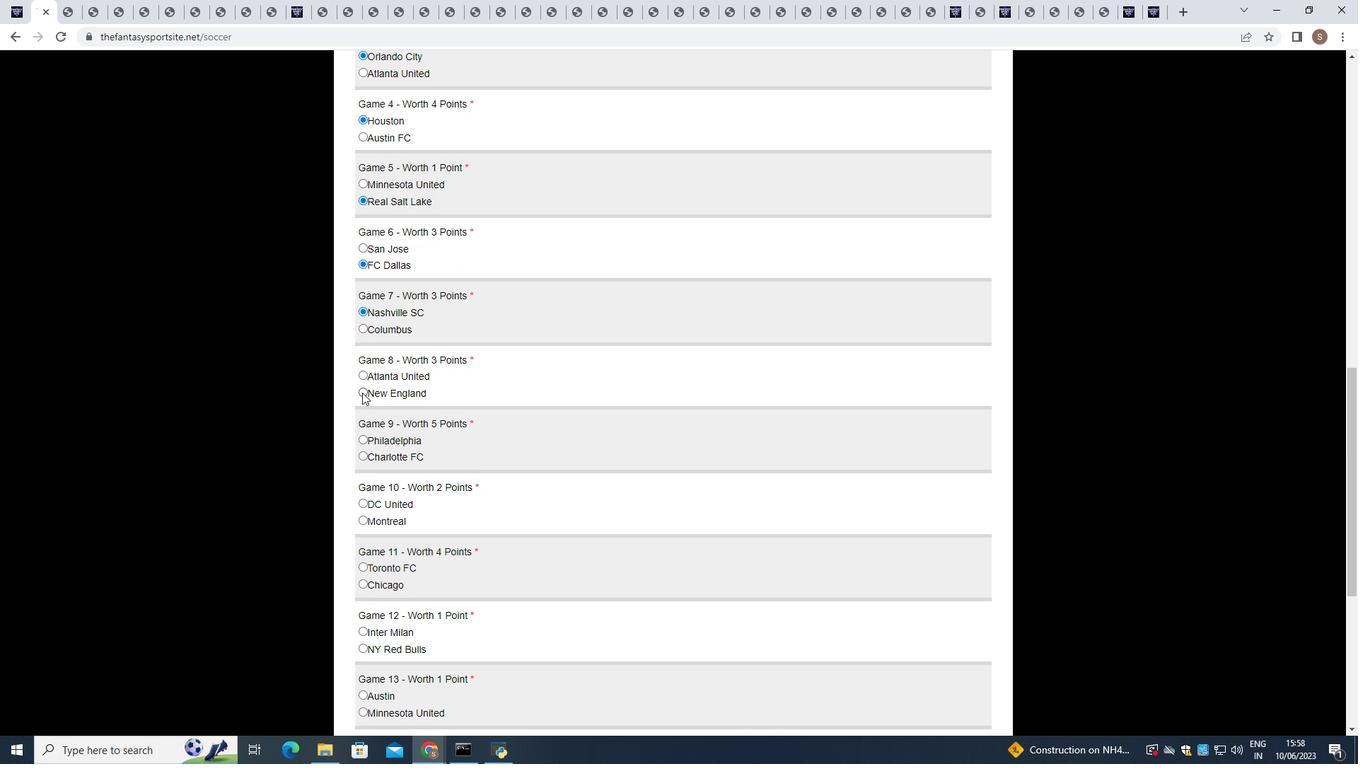 
Action: Mouse moved to (363, 438)
Screenshot: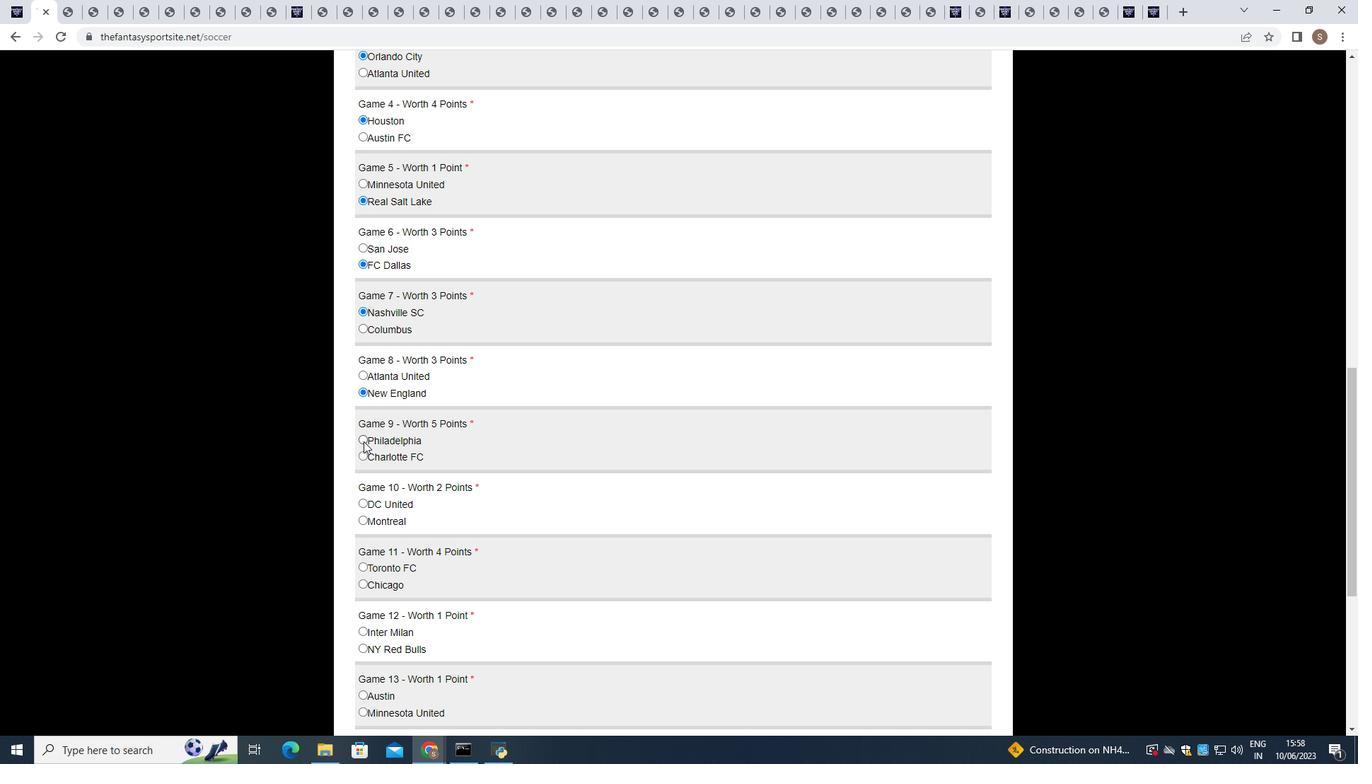
Action: Mouse pressed left at (363, 438)
Screenshot: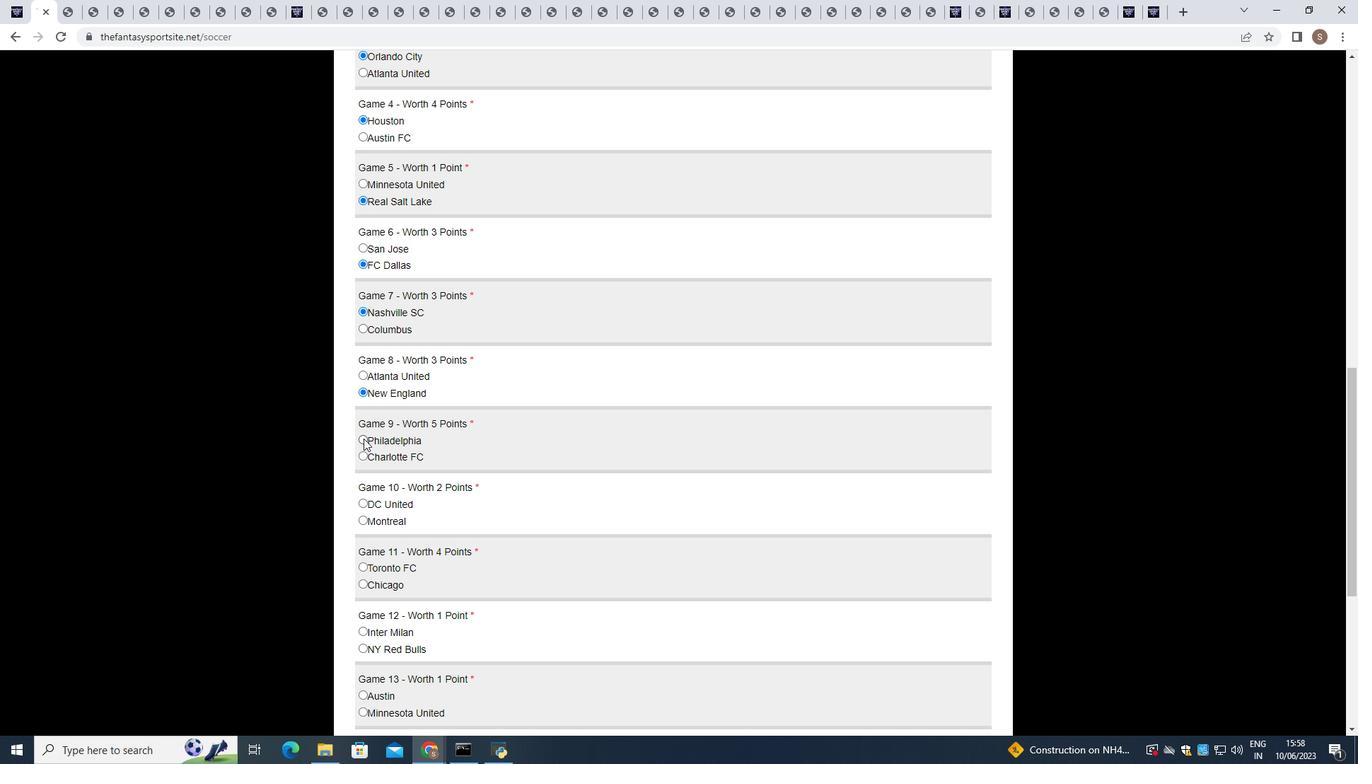 
Action: Mouse moved to (365, 517)
Screenshot: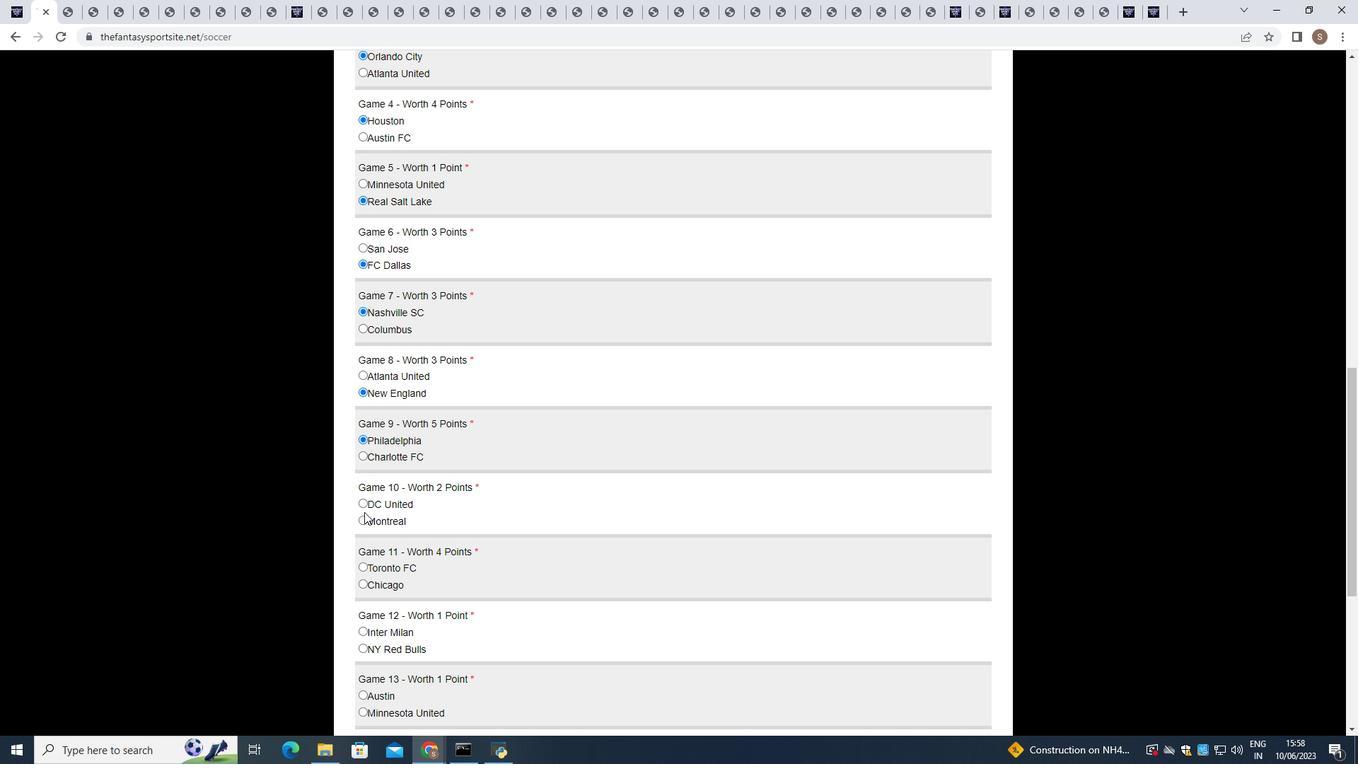 
Action: Mouse pressed left at (365, 517)
Screenshot: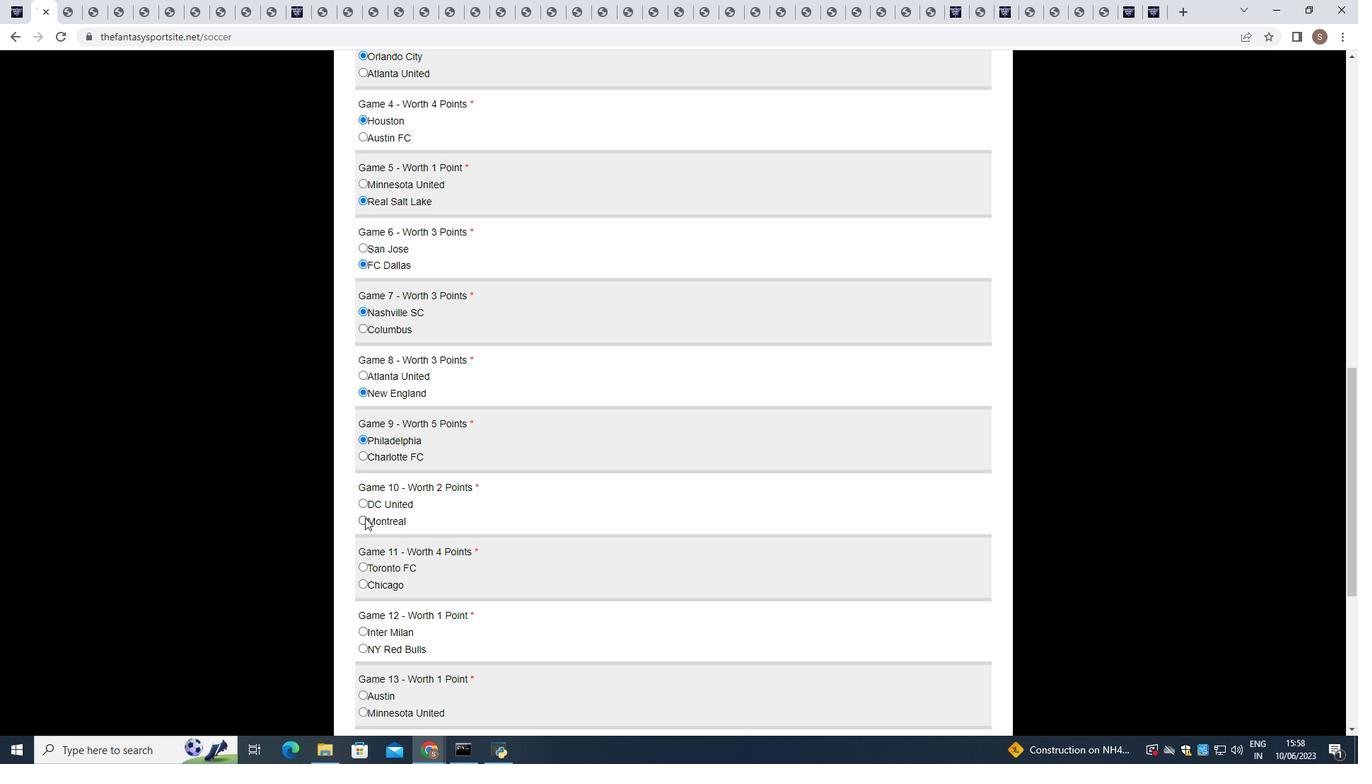 
Action: Mouse moved to (359, 565)
Screenshot: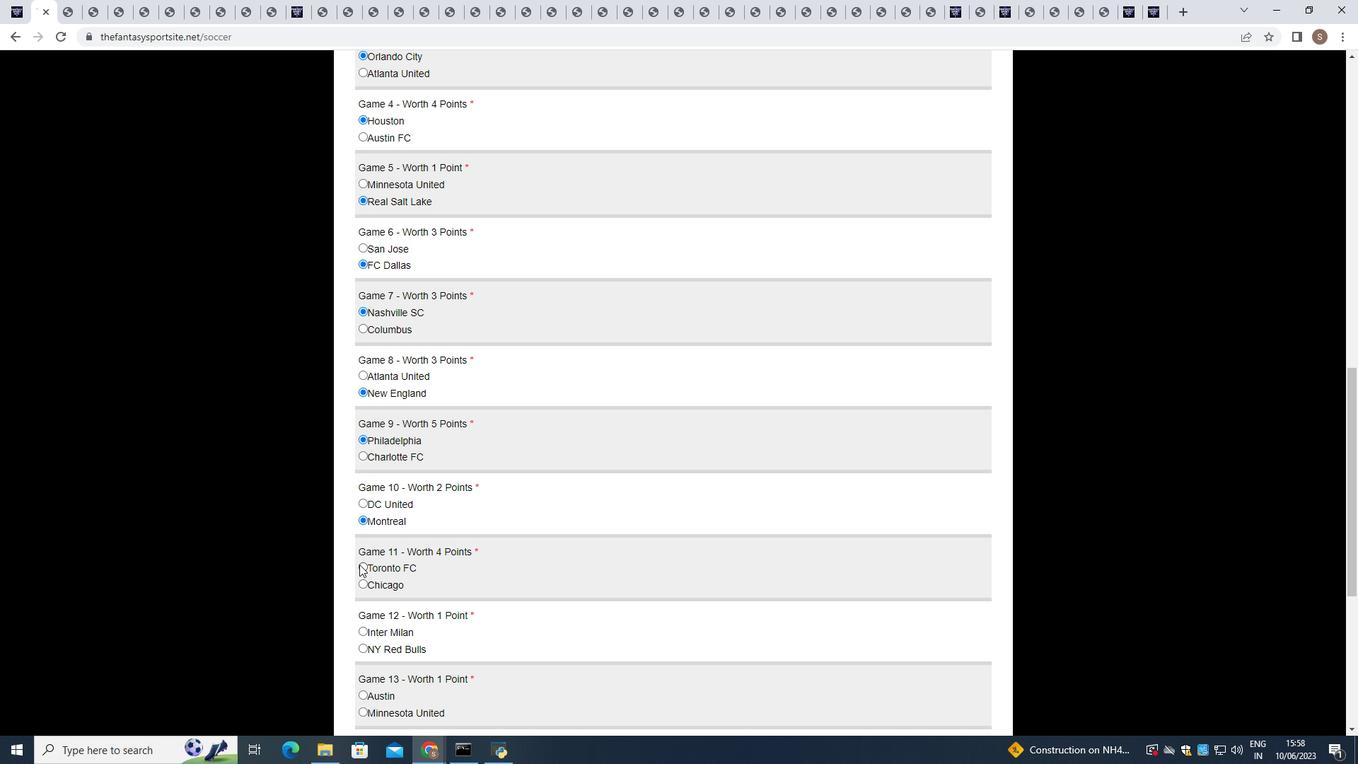 
Action: Mouse pressed left at (359, 565)
Screenshot: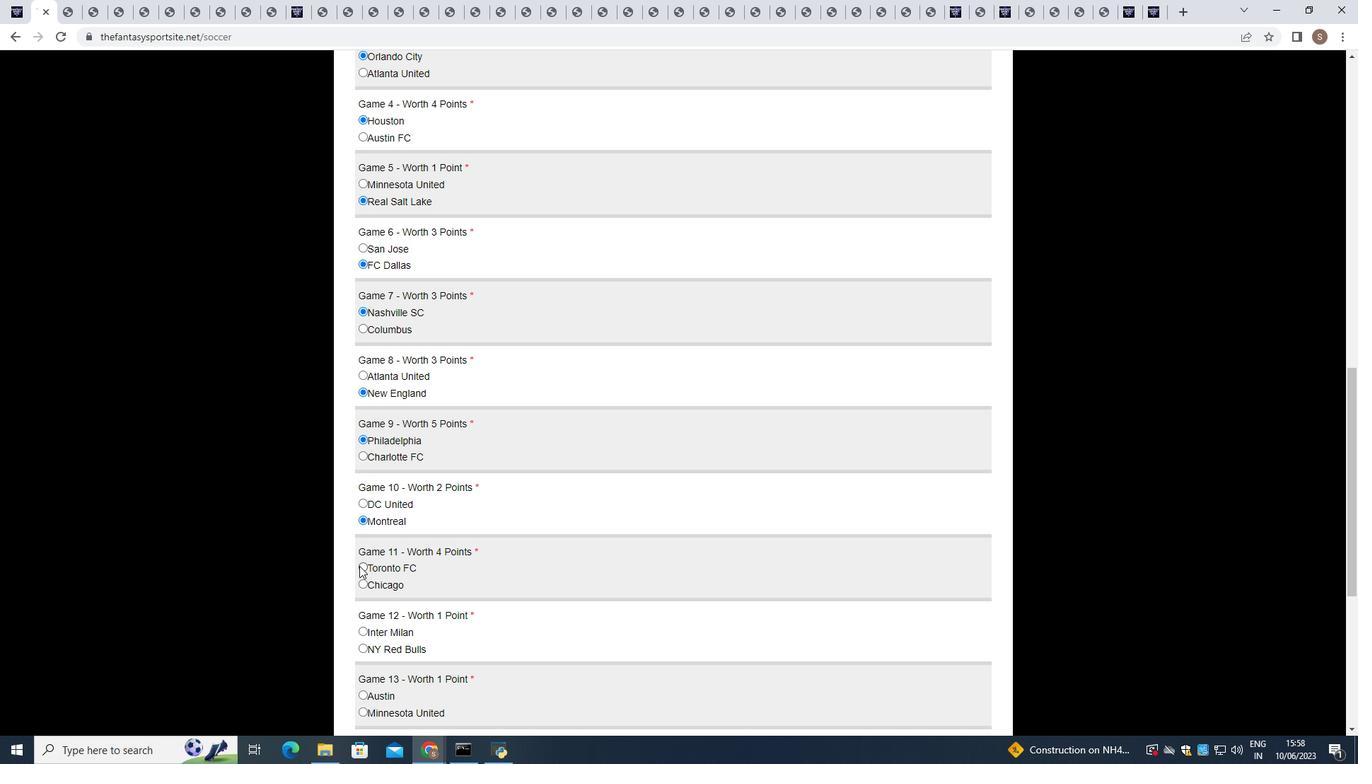 
Action: Mouse moved to (363, 646)
Screenshot: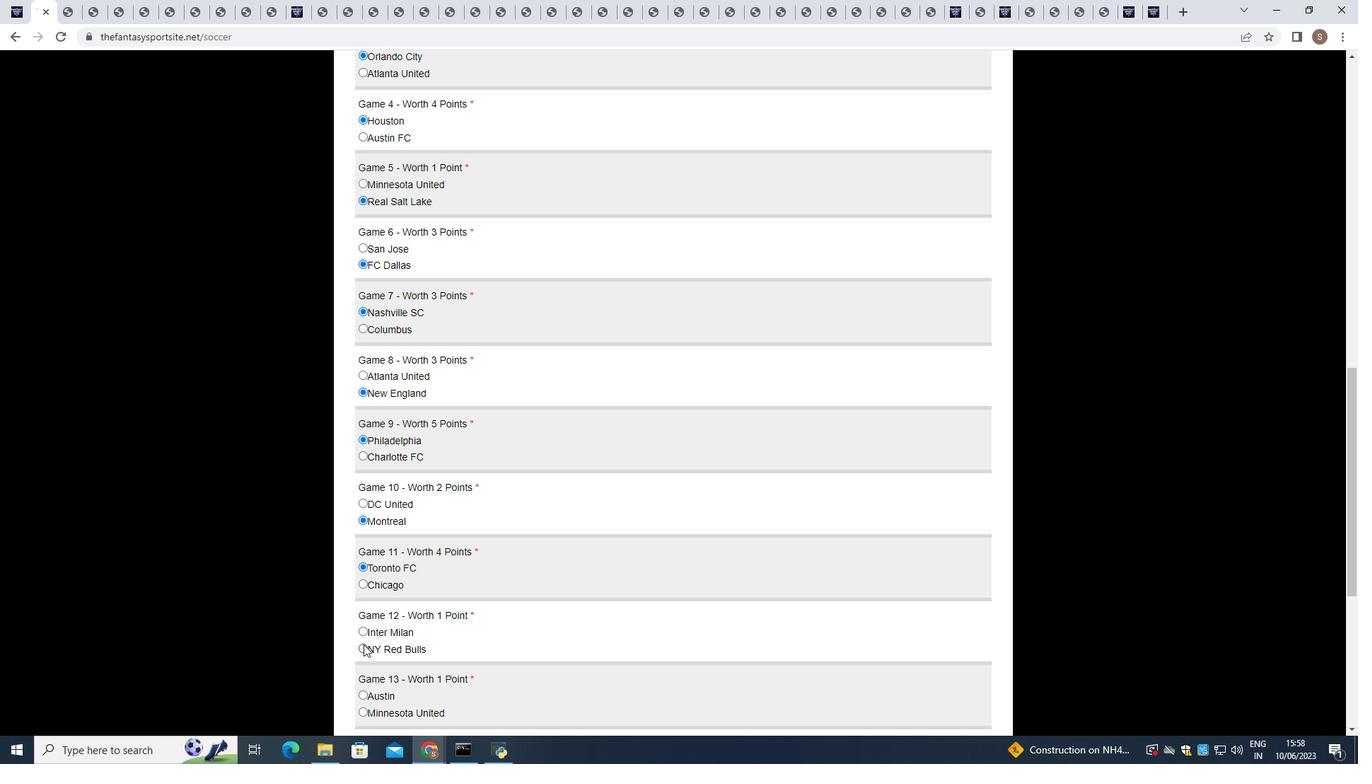 
Action: Mouse pressed left at (363, 646)
Screenshot: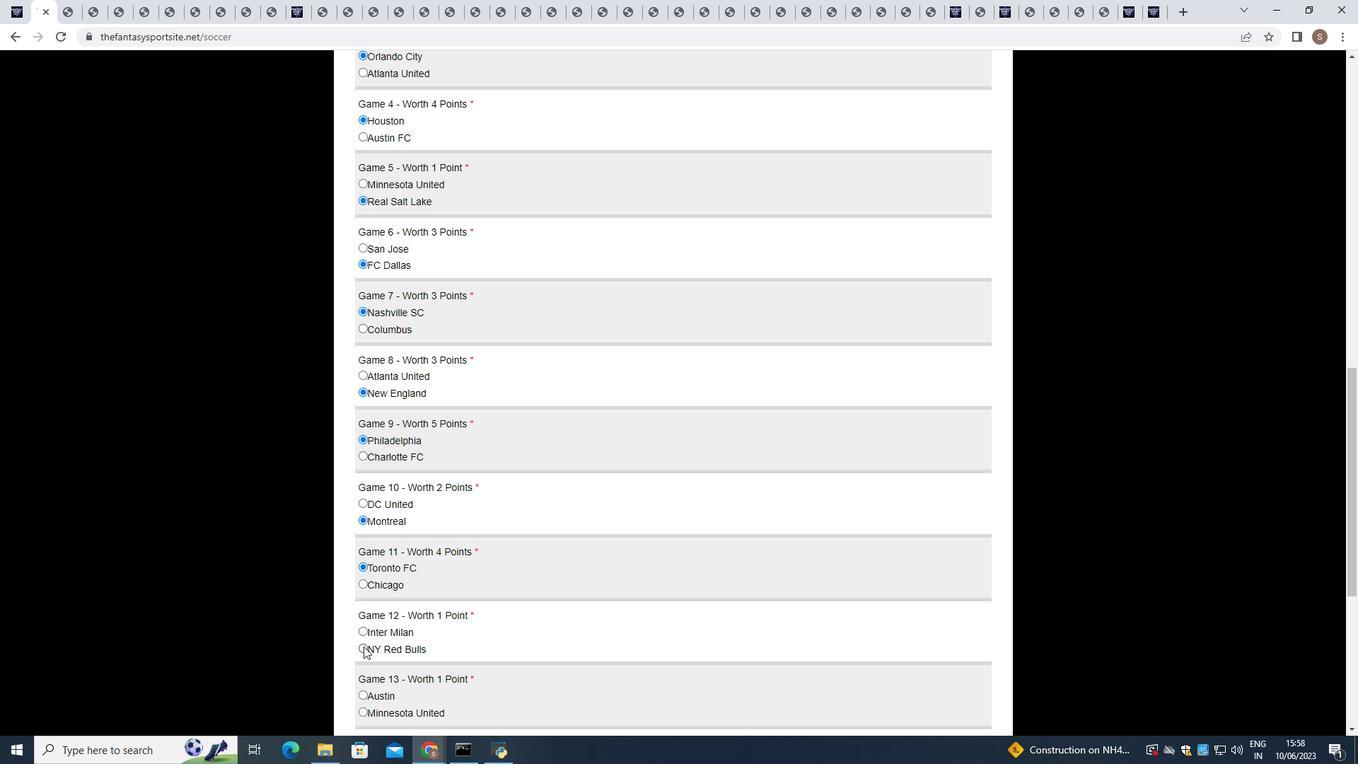
Action: Mouse moved to (359, 713)
Screenshot: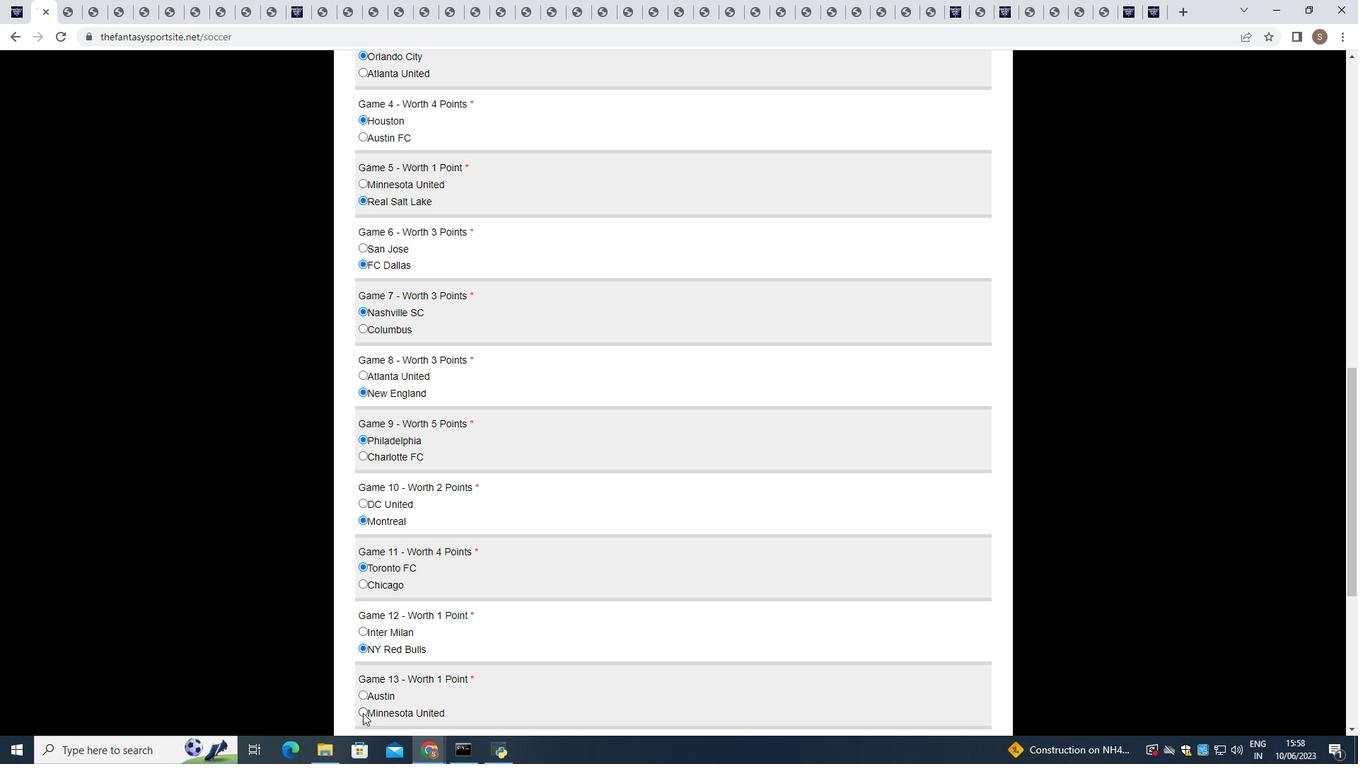 
Action: Mouse pressed left at (359, 713)
Screenshot: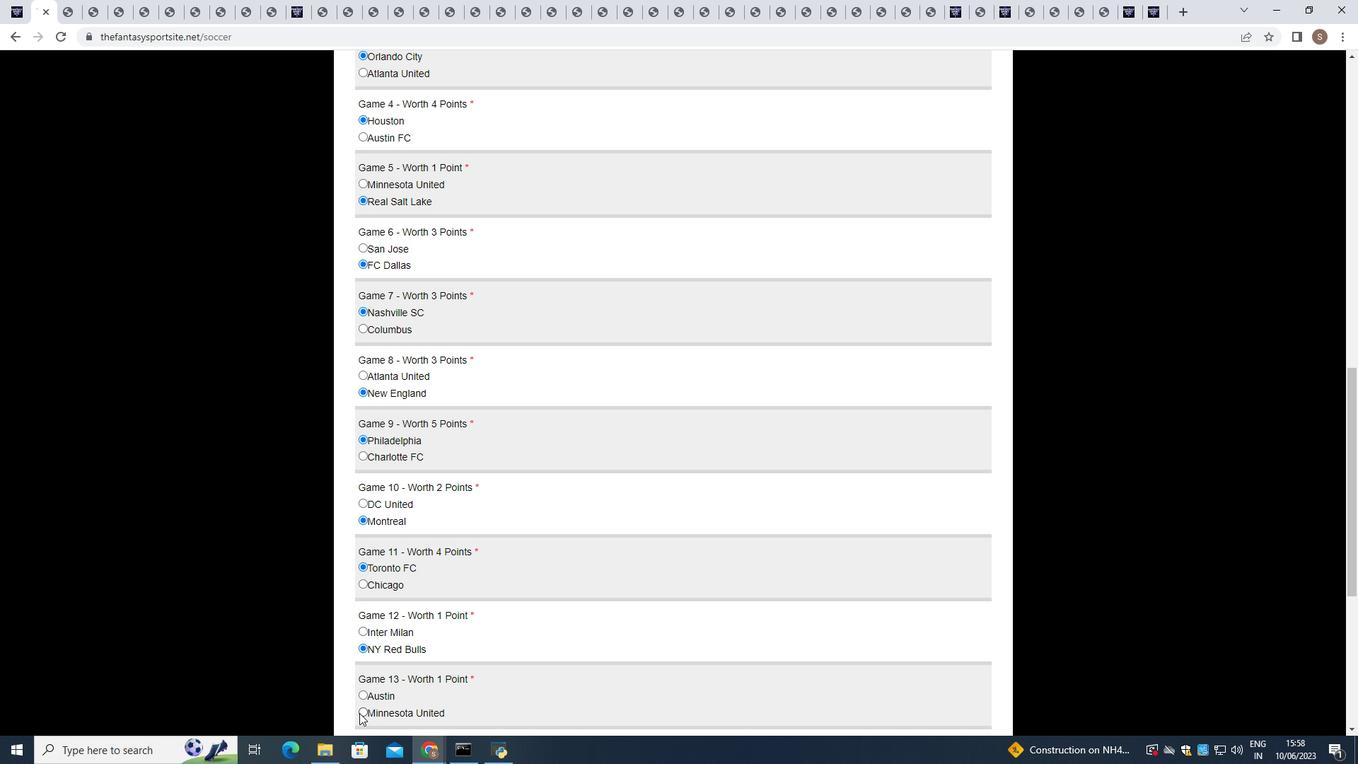 
Action: Mouse moved to (395, 691)
Screenshot: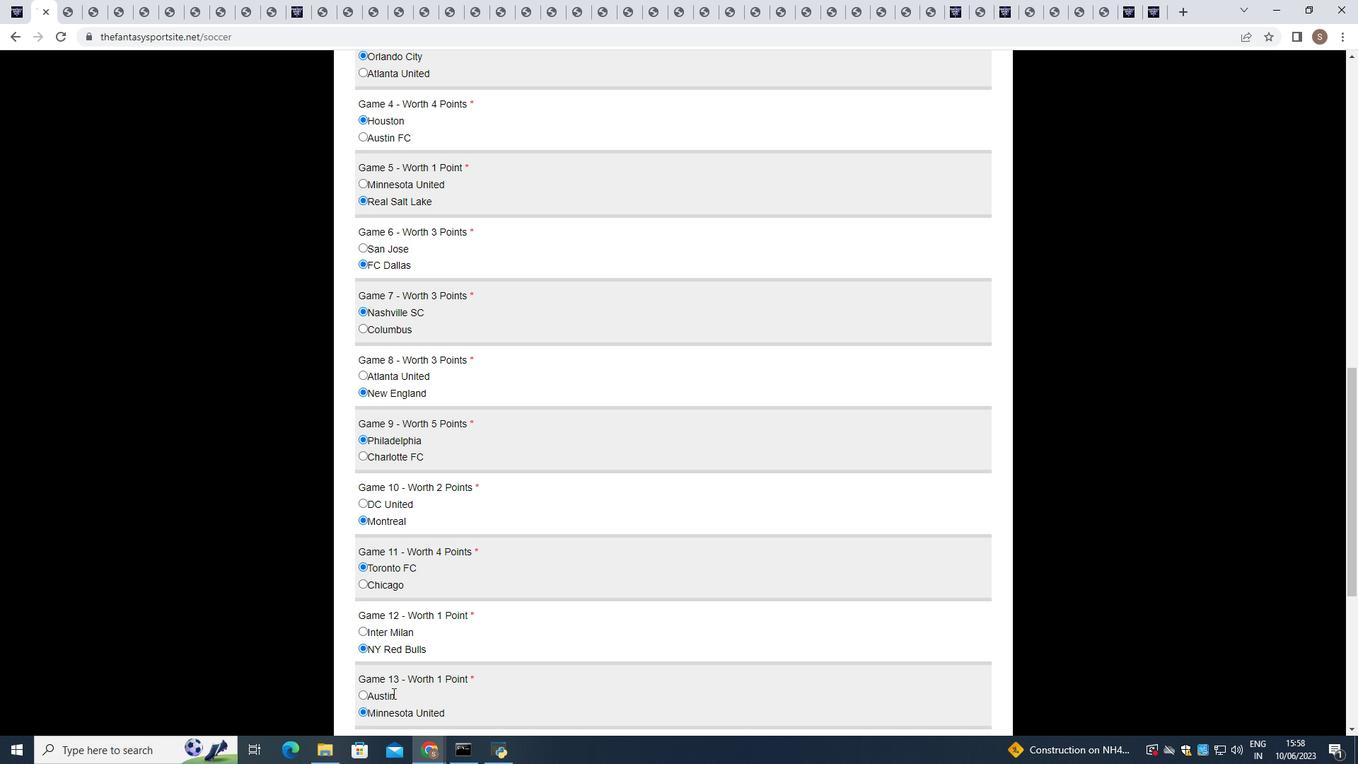 
Action: Mouse scrolled (395, 691) with delta (0, 0)
Screenshot: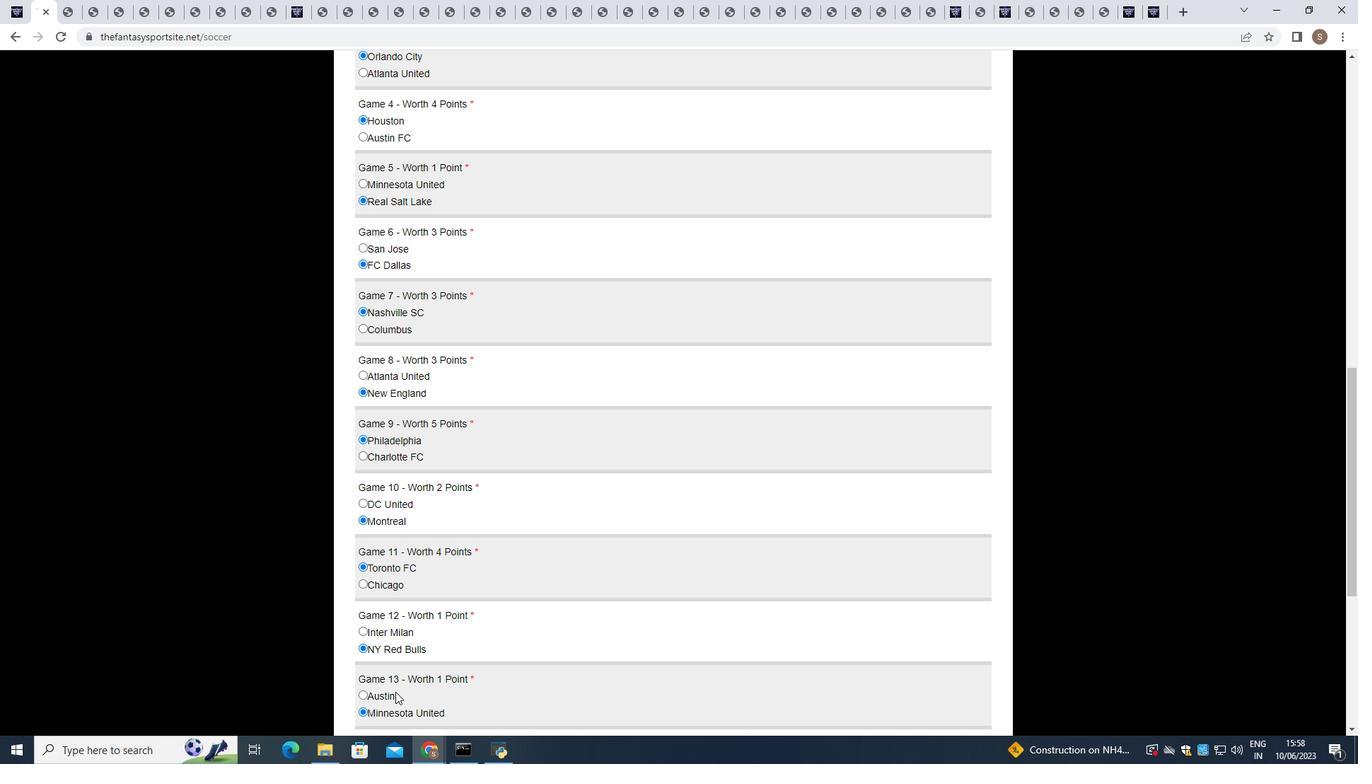 
Action: Mouse scrolled (395, 691) with delta (0, 0)
Screenshot: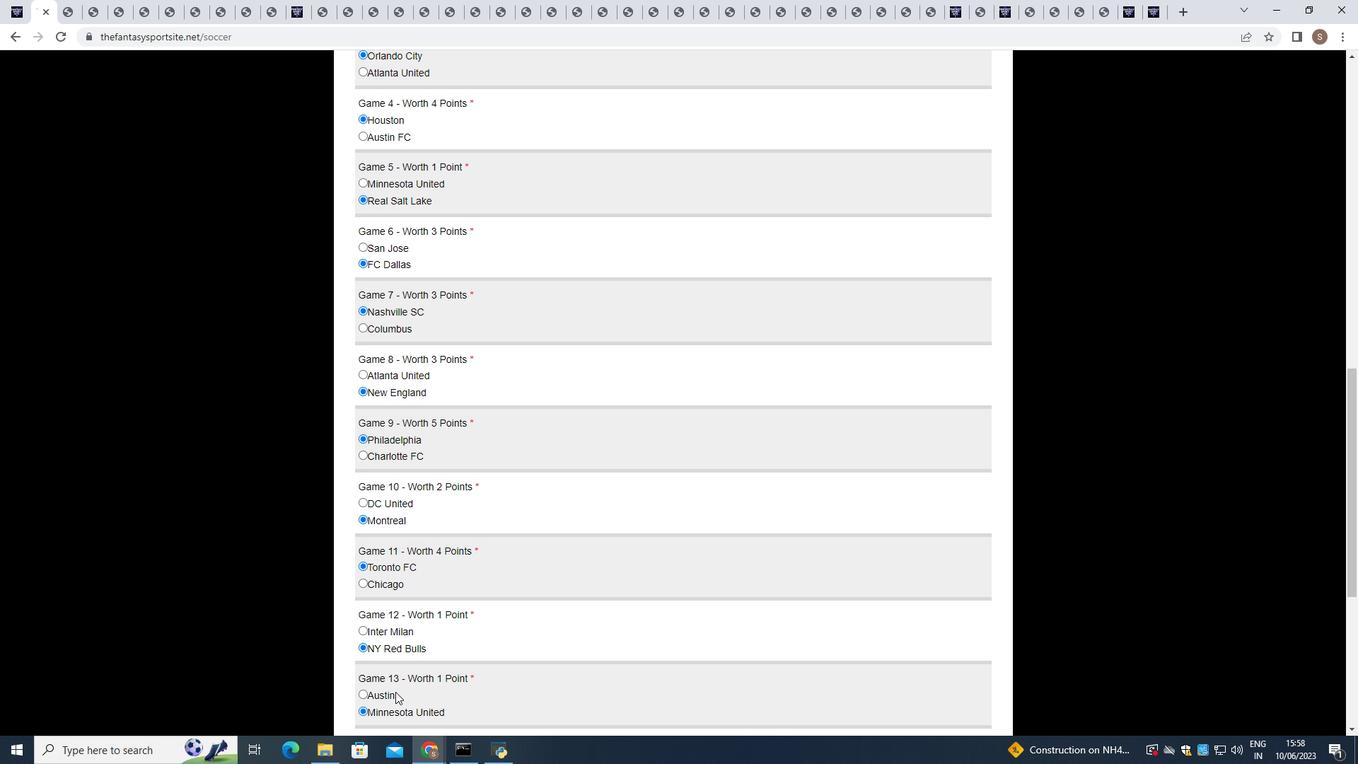 
Action: Mouse scrolled (395, 691) with delta (0, 0)
Screenshot: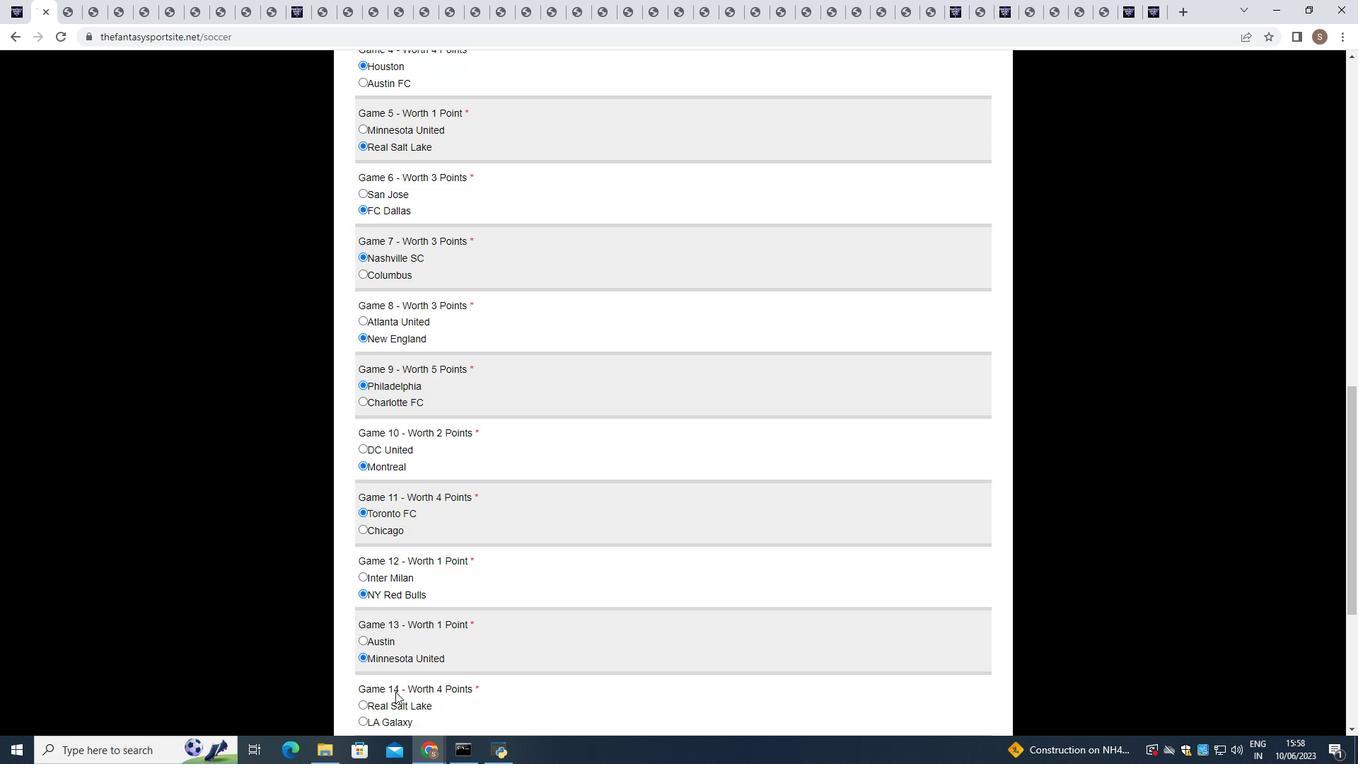 
Action: Mouse moved to (396, 691)
Screenshot: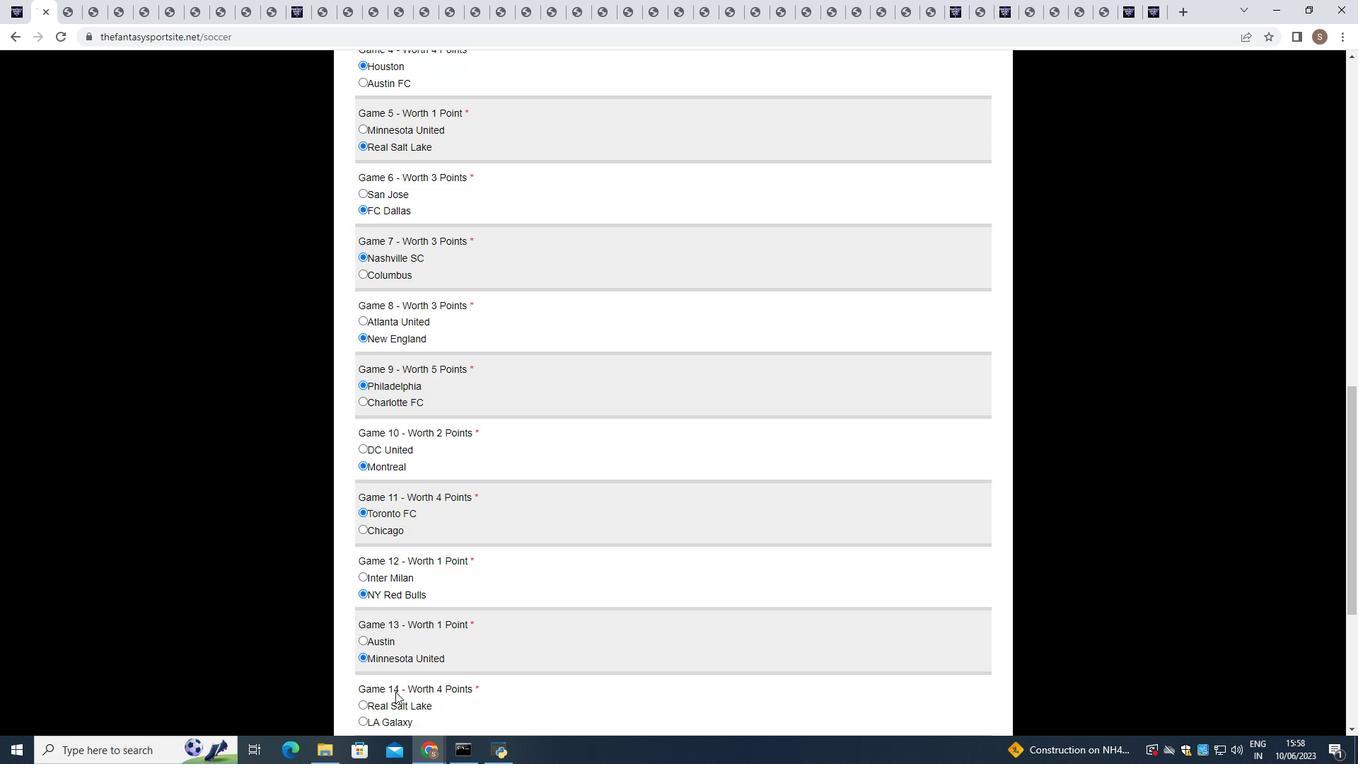 
Action: Mouse scrolled (396, 690) with delta (0, 0)
Screenshot: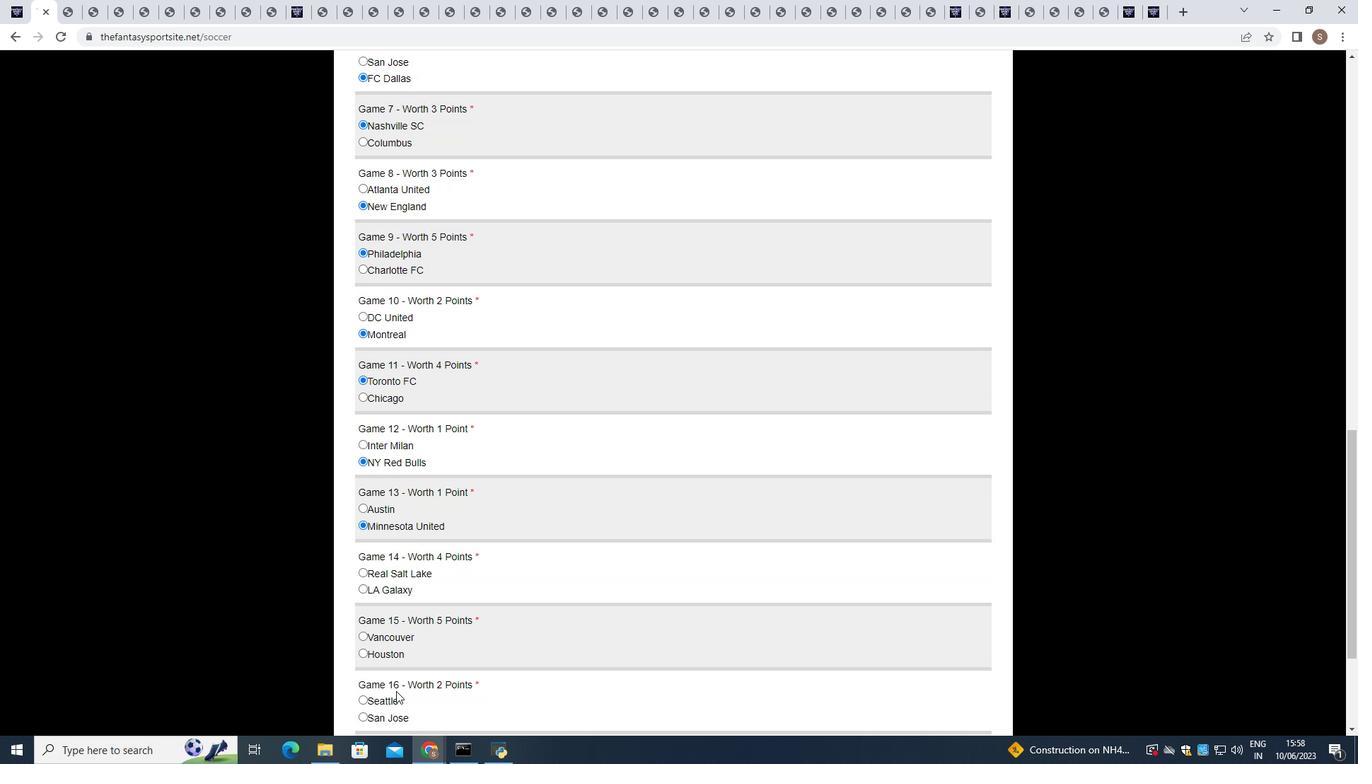 
Action: Mouse scrolled (396, 690) with delta (0, 0)
Screenshot: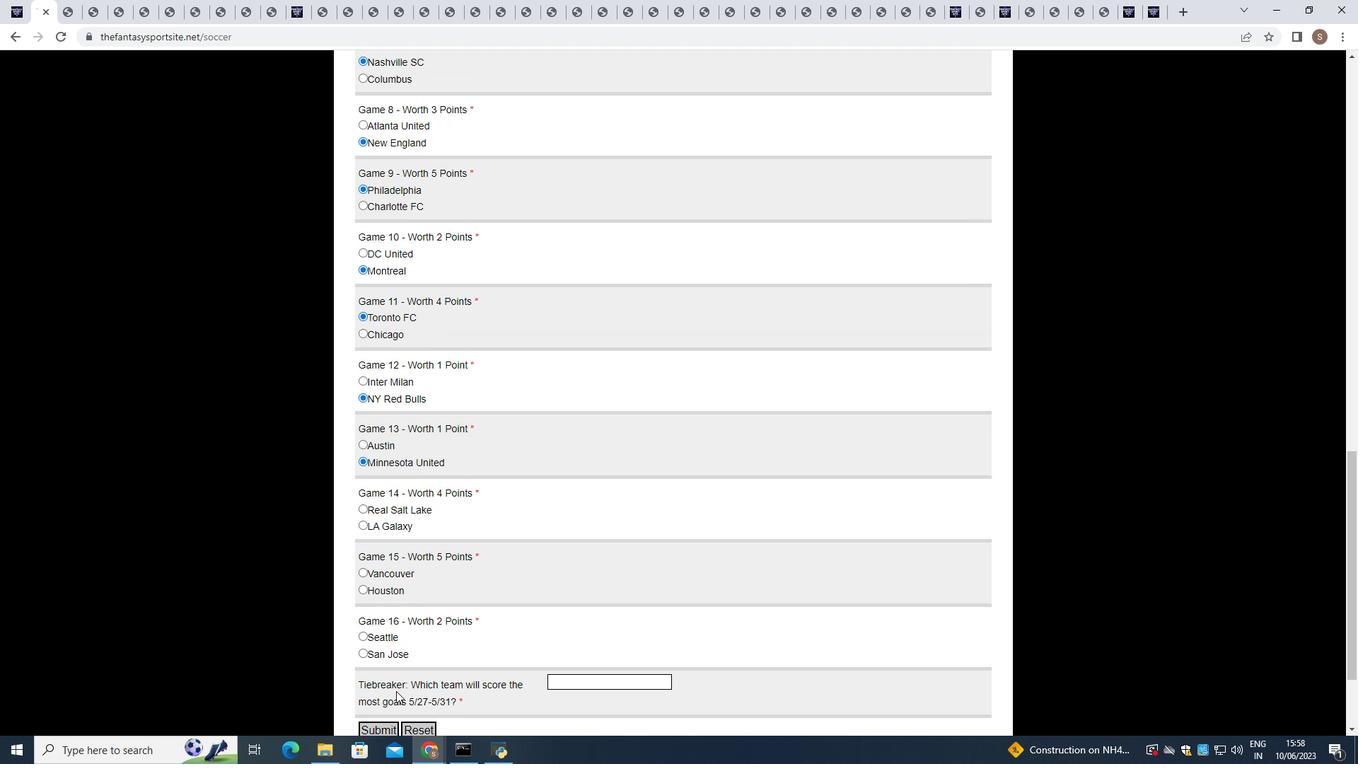 
Action: Mouse moved to (362, 420)
Screenshot: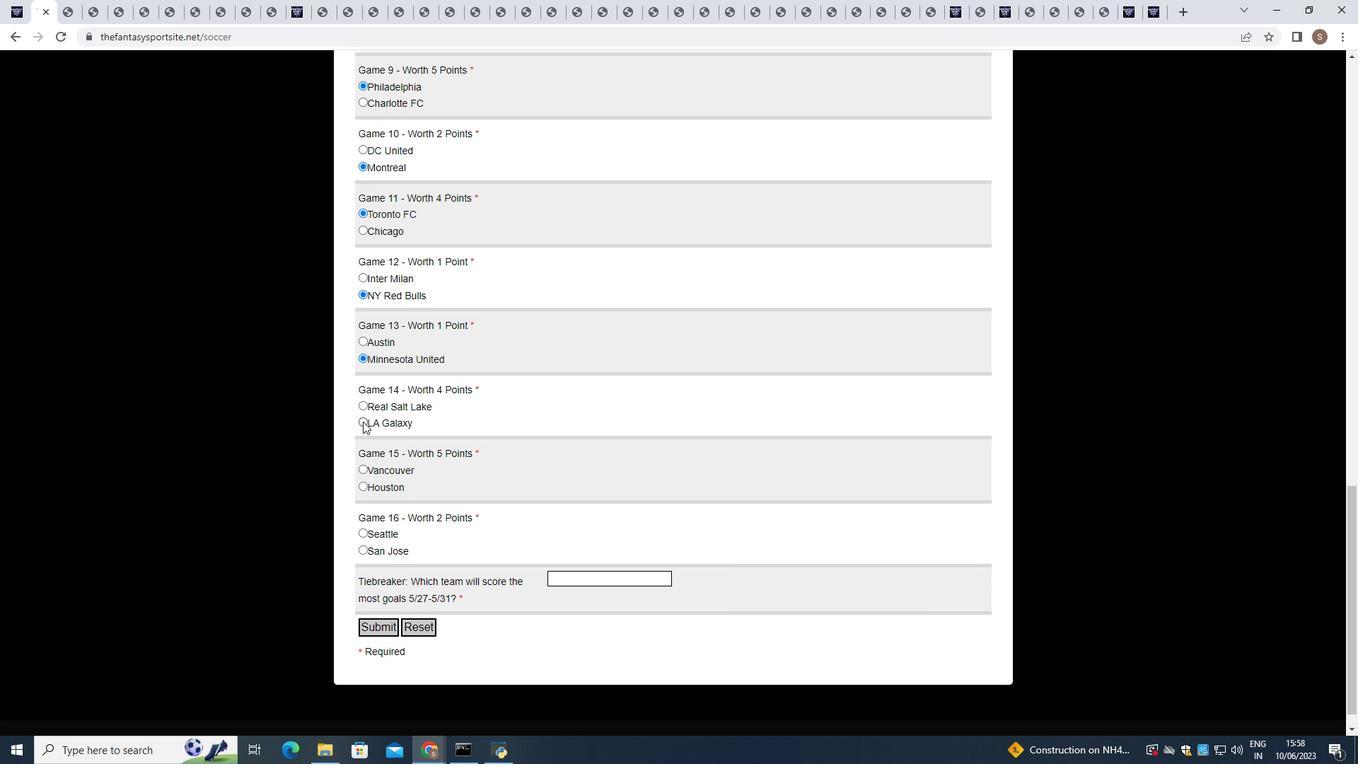
Action: Mouse pressed left at (362, 420)
Screenshot: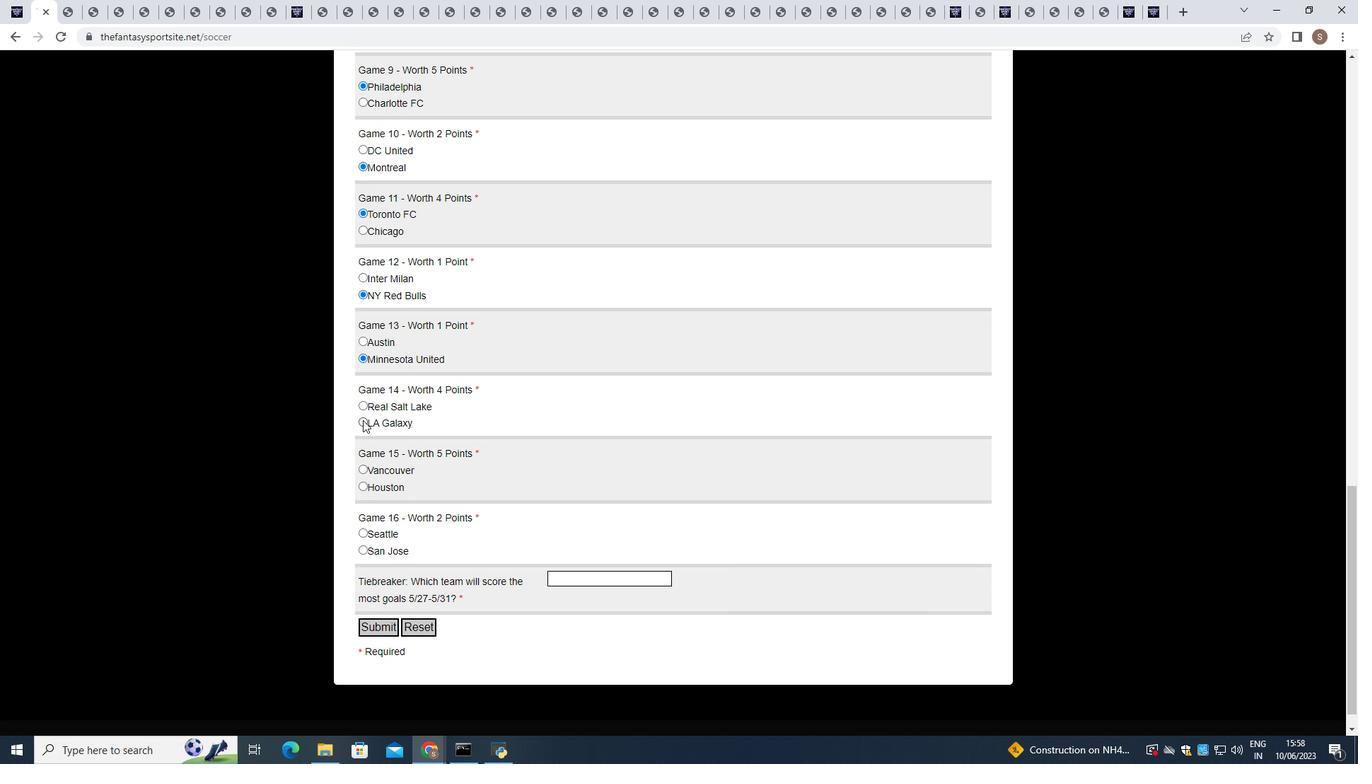 
Action: Mouse moved to (365, 486)
Screenshot: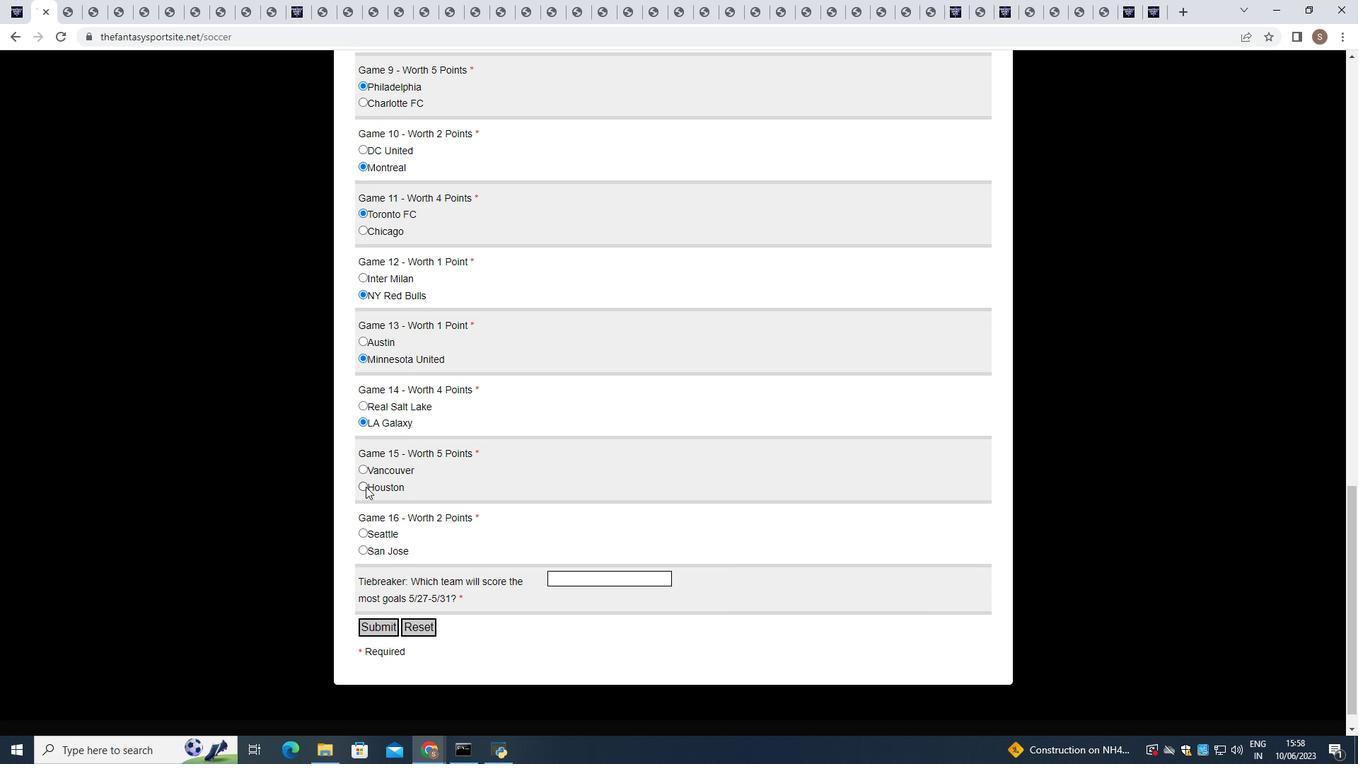
Action: Mouse pressed left at (365, 486)
Screenshot: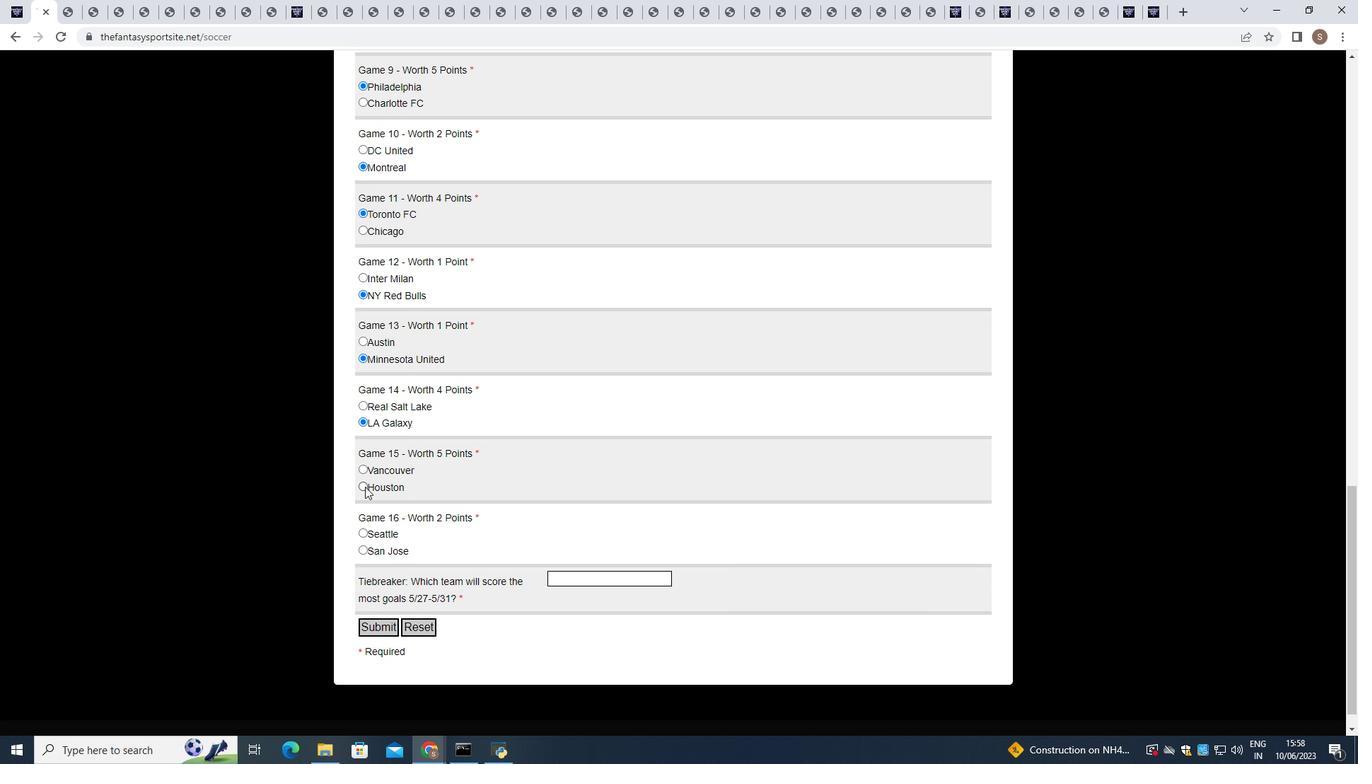 
Action: Mouse moved to (360, 529)
Screenshot: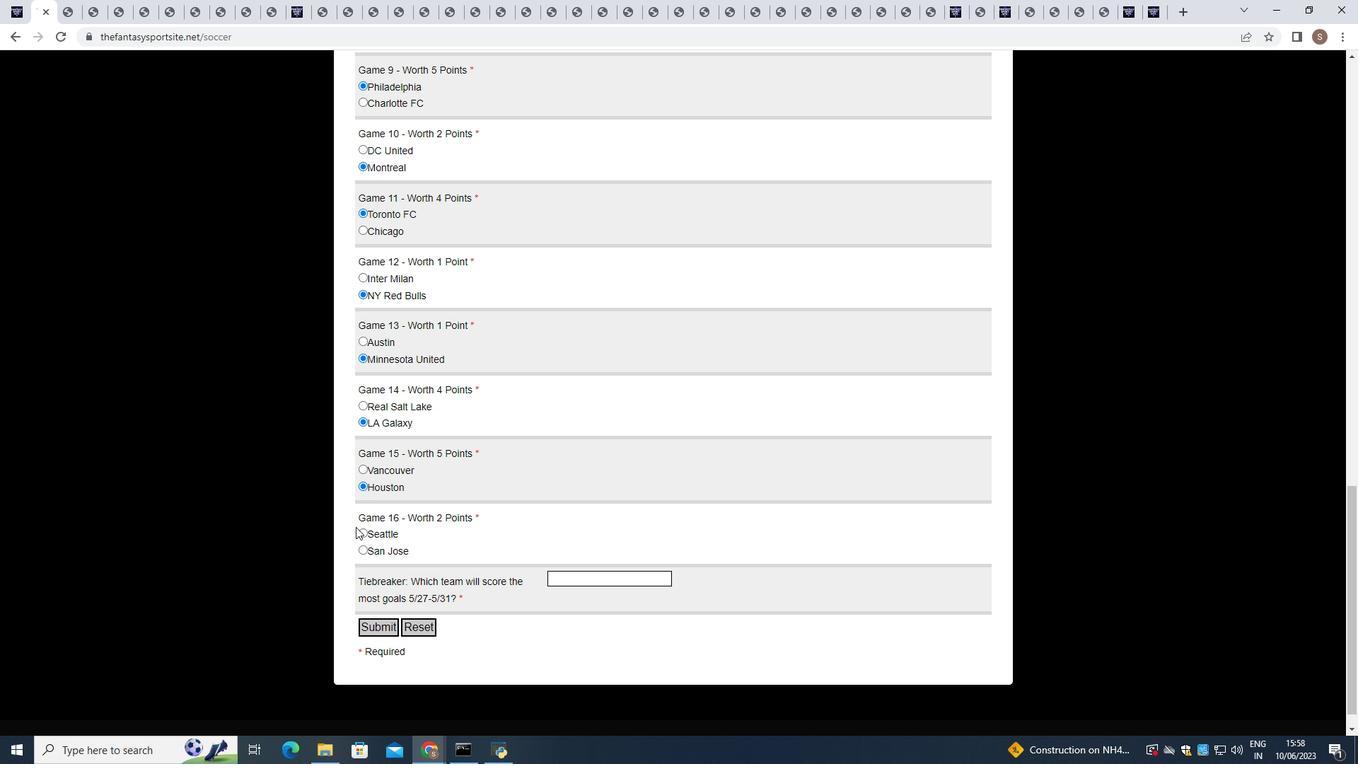 
Action: Mouse pressed left at (360, 529)
Screenshot: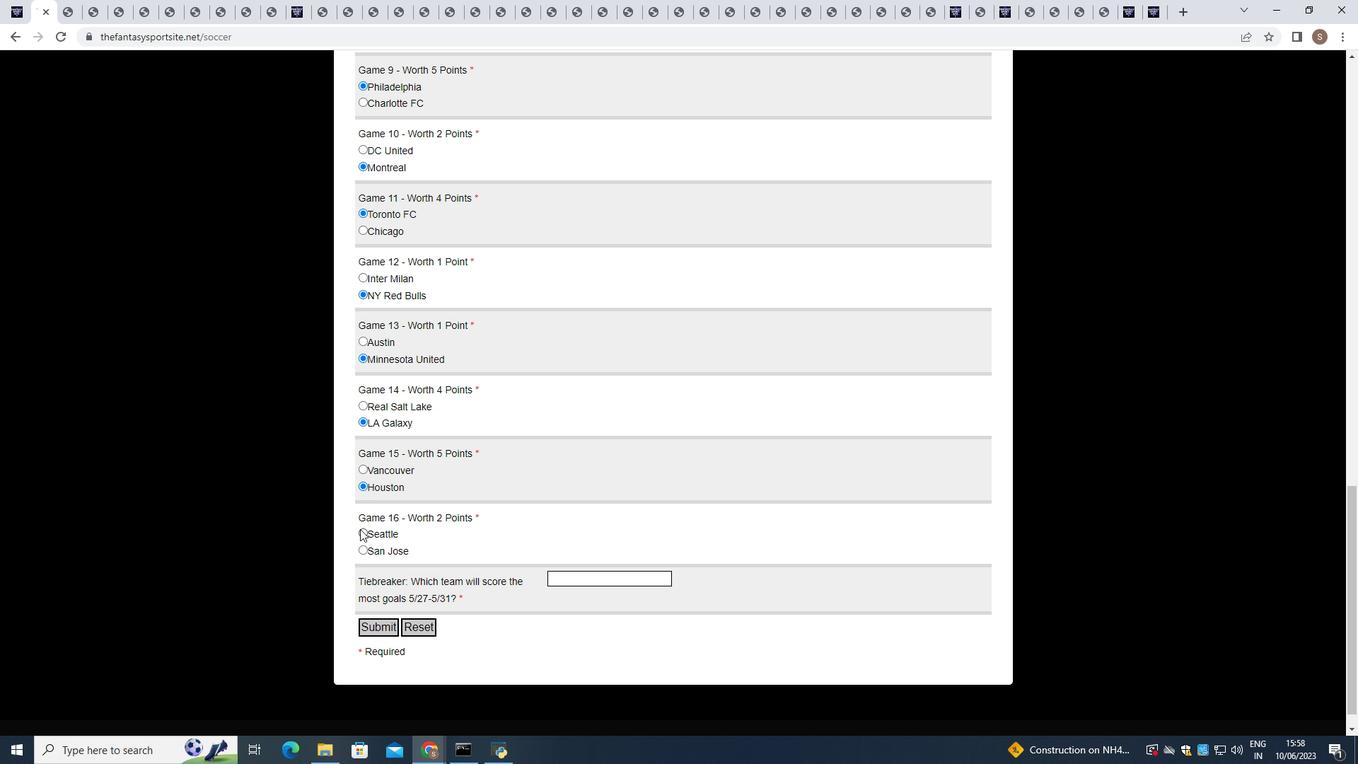 
Action: Mouse moved to (559, 579)
Screenshot: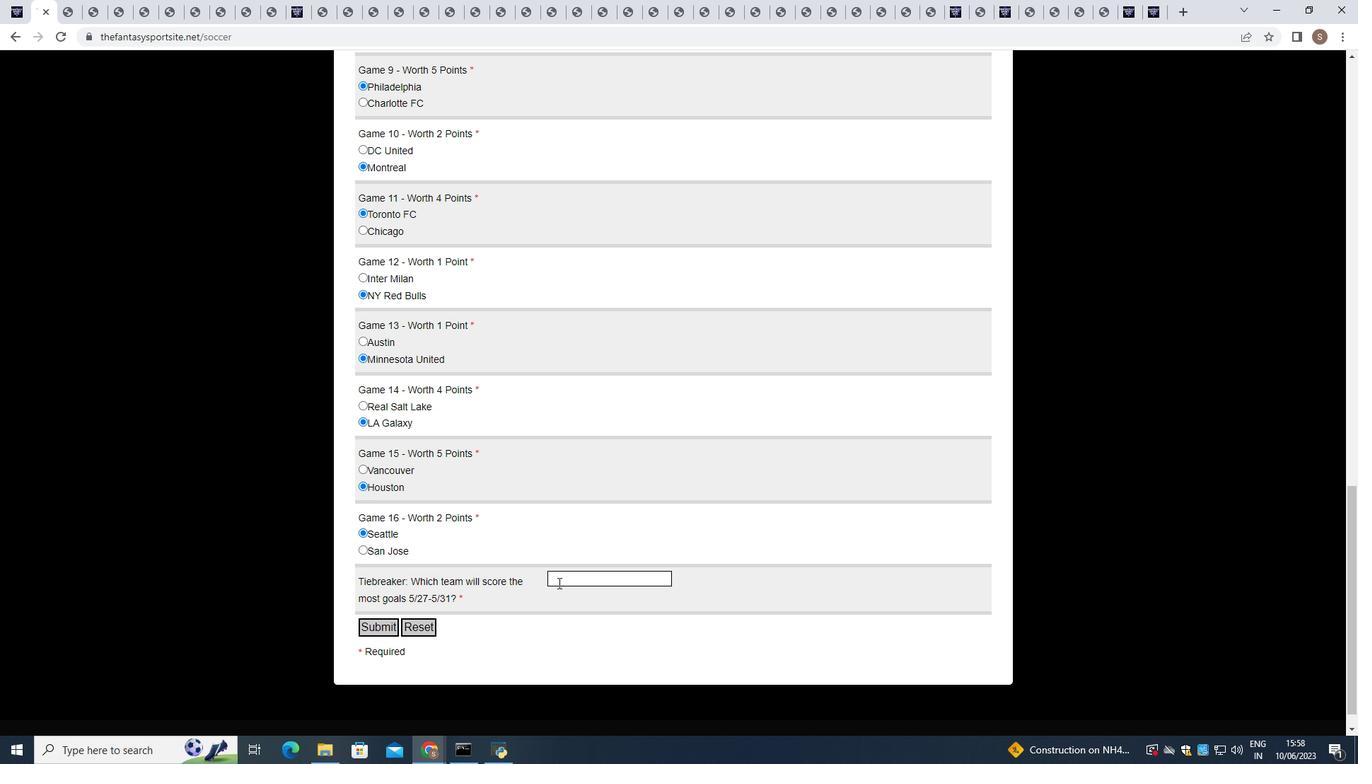 
Action: Mouse pressed left at (559, 579)
Screenshot: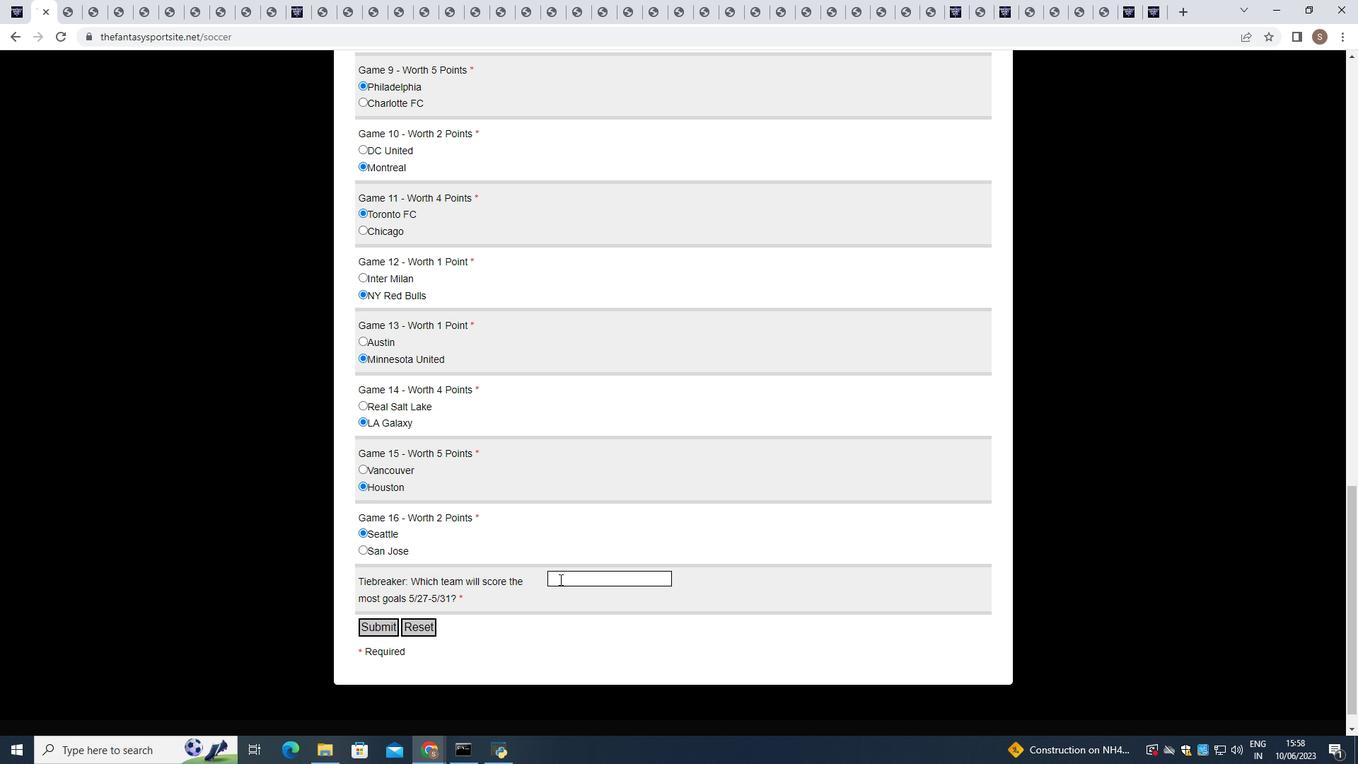 
Action: Mouse moved to (561, 577)
Screenshot: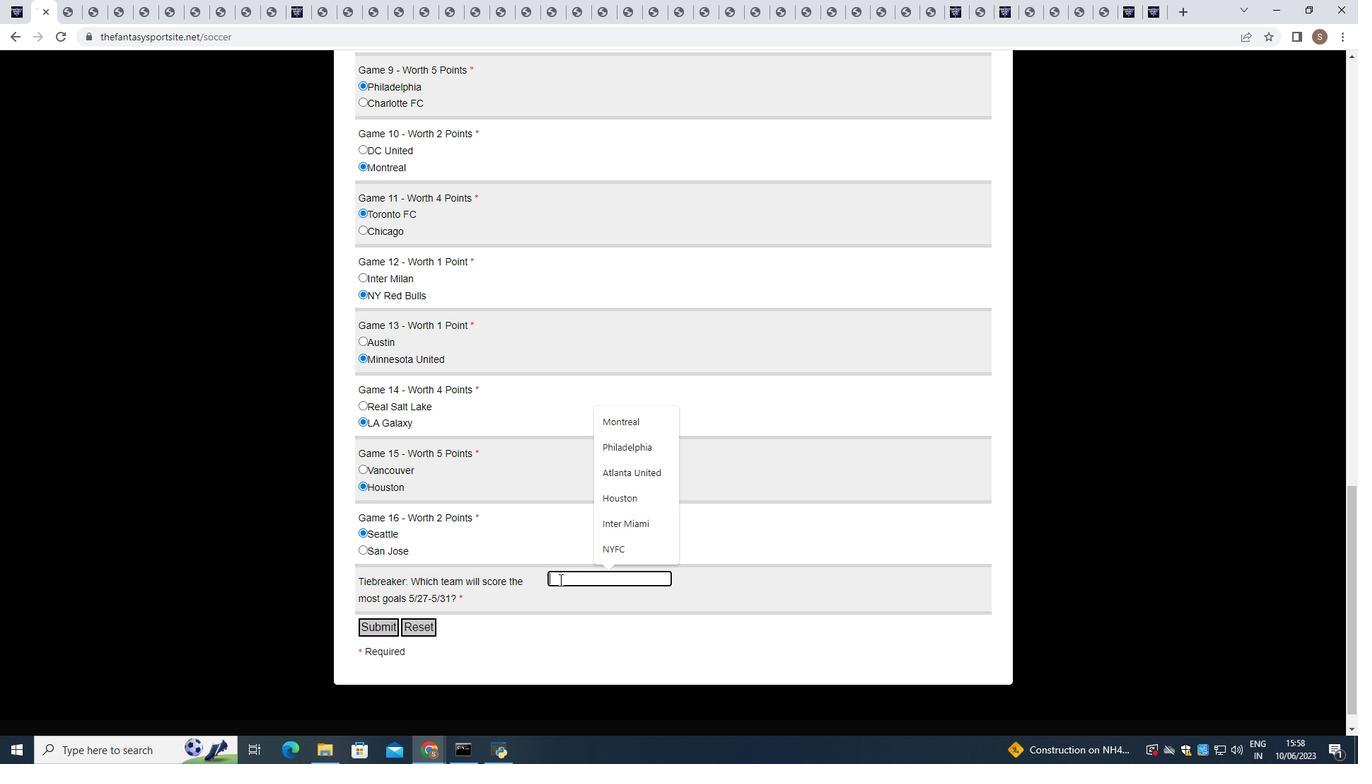 
Action: Key pressed <Key.shift>Austin
Screenshot: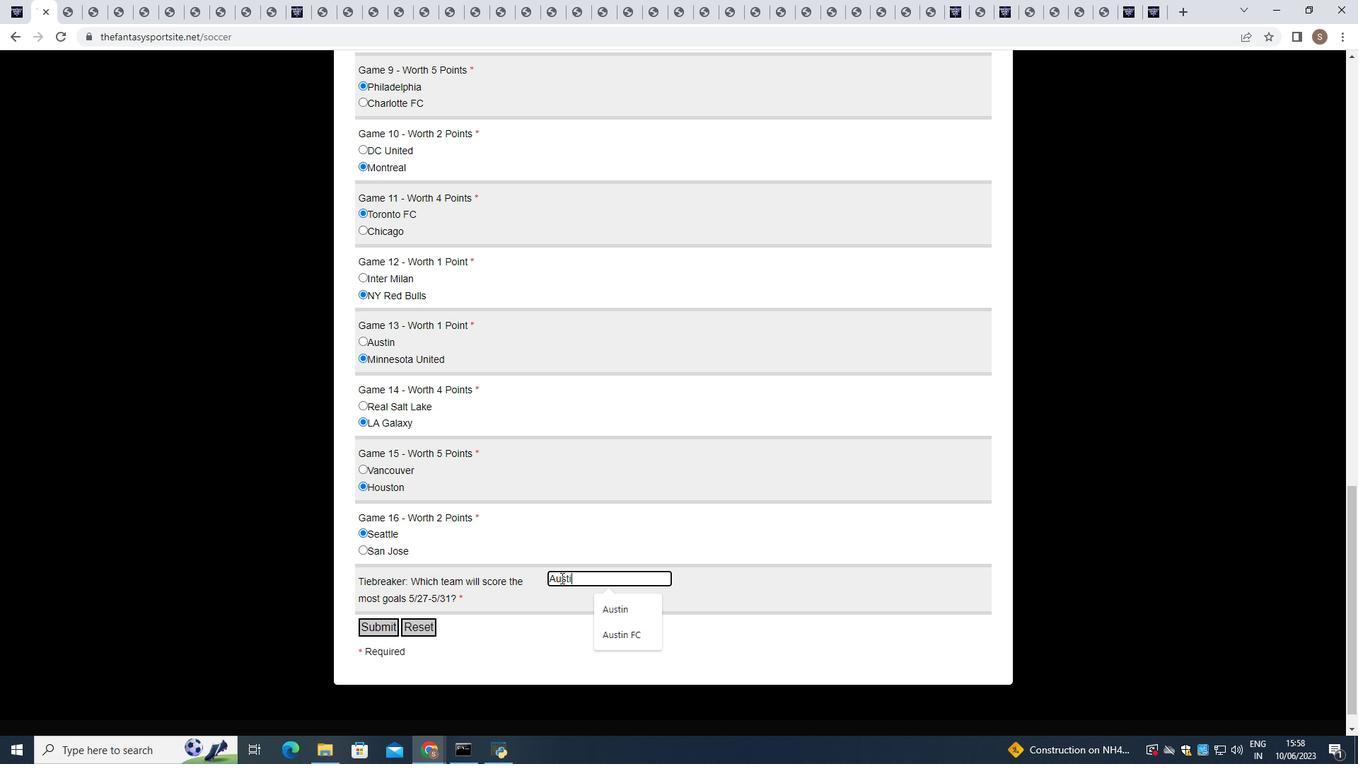 
Action: Mouse moved to (598, 635)
Screenshot: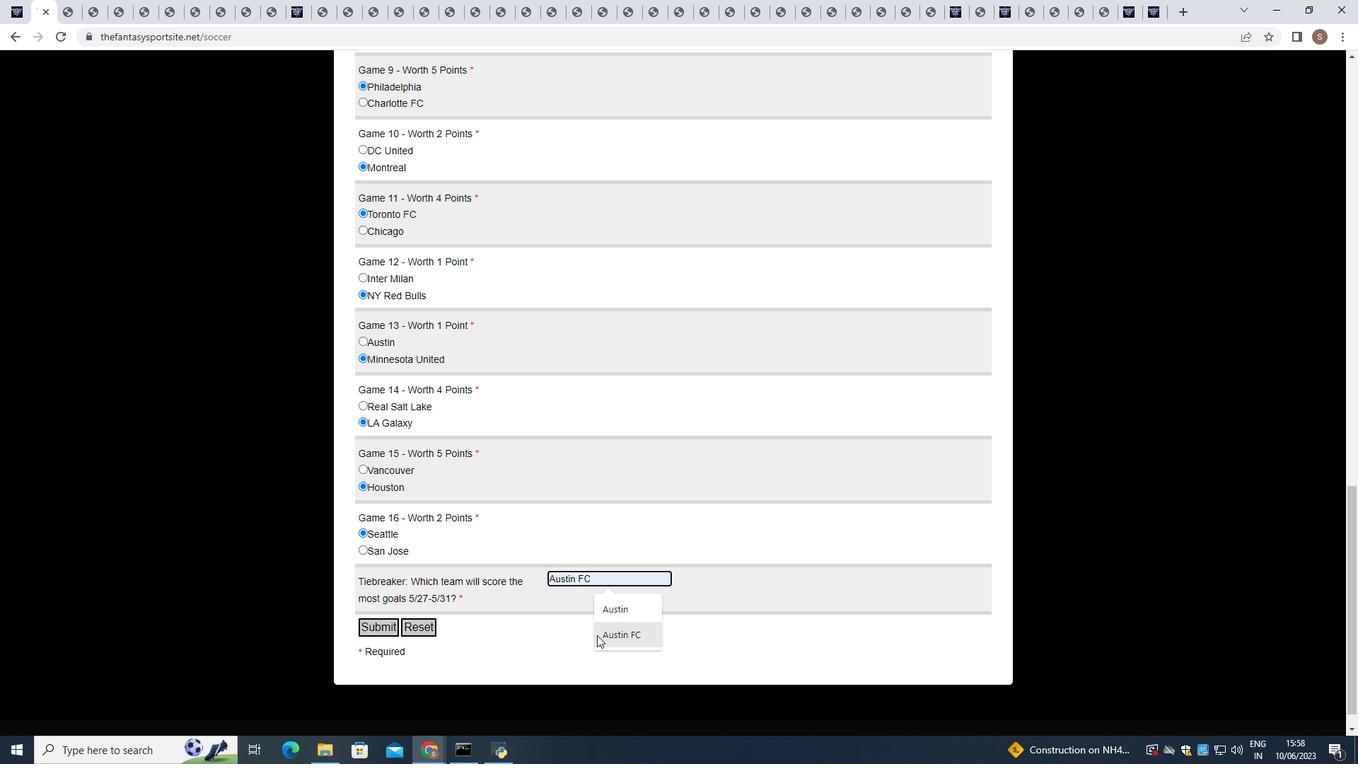 
Action: Mouse pressed left at (598, 635)
Screenshot: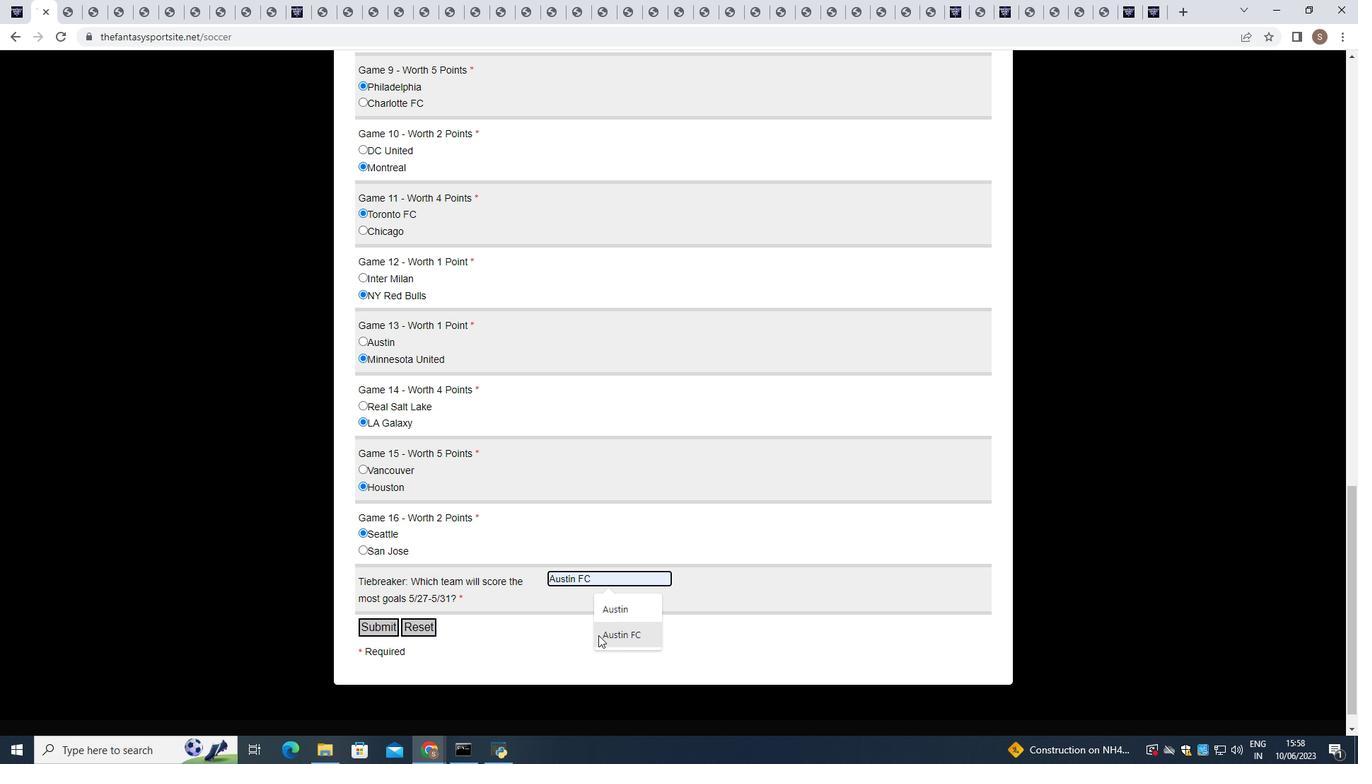 
Action: Mouse moved to (385, 631)
Screenshot: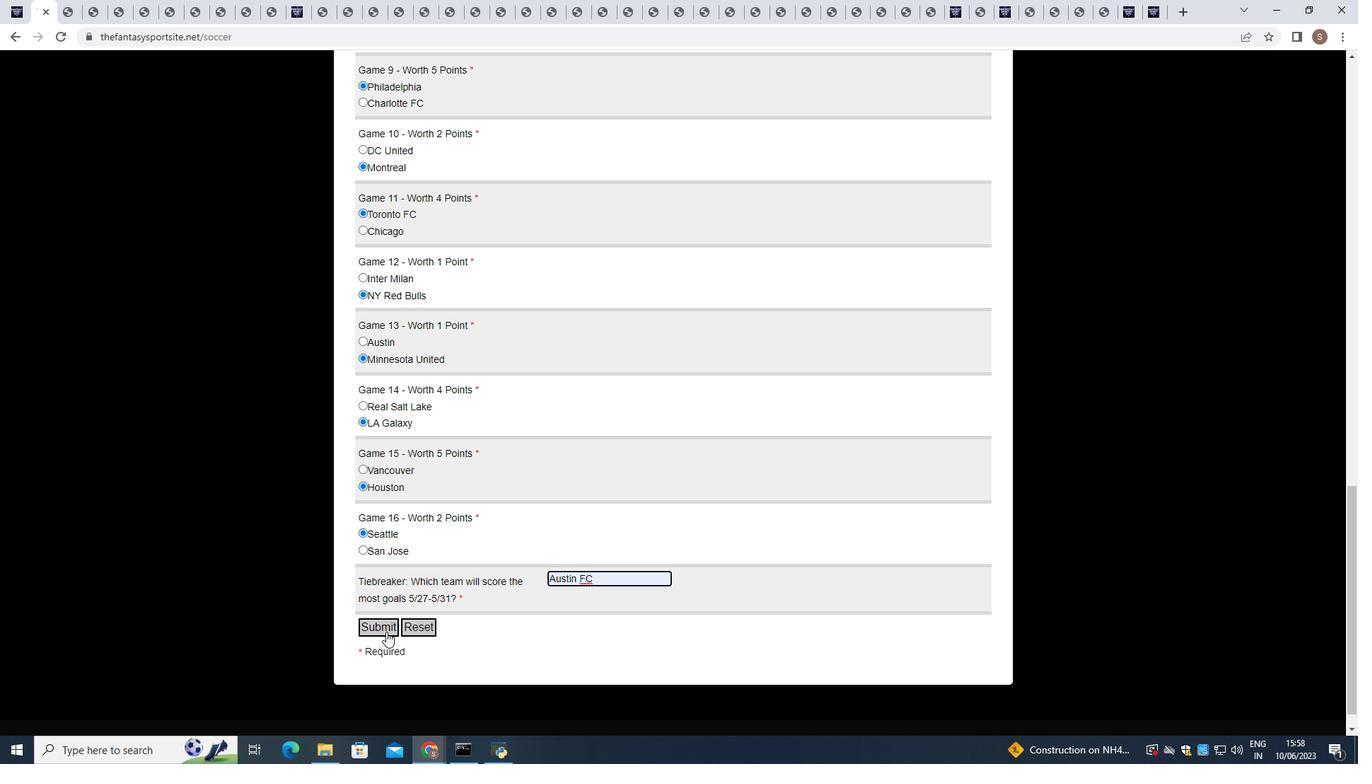 
Action: Mouse pressed left at (385, 631)
Screenshot: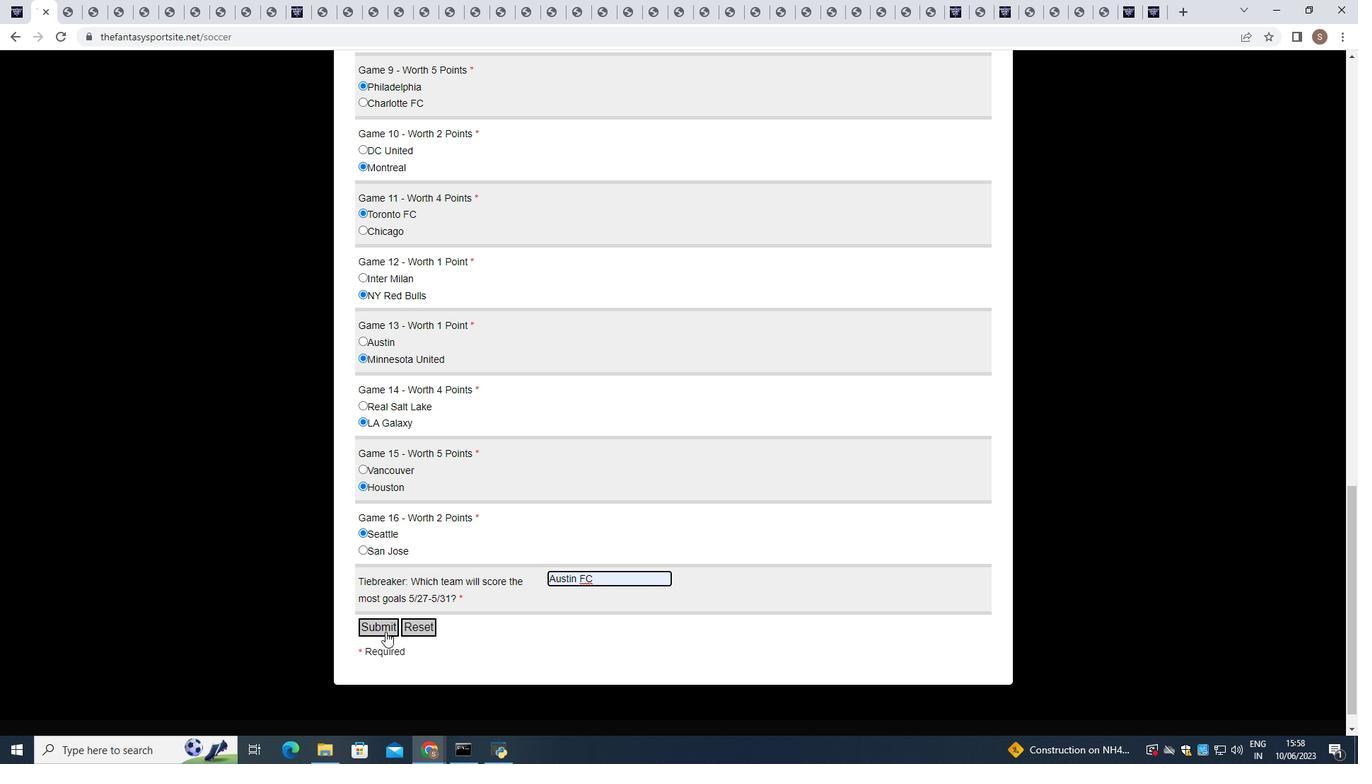 
Action: Mouse moved to (384, 631)
Screenshot: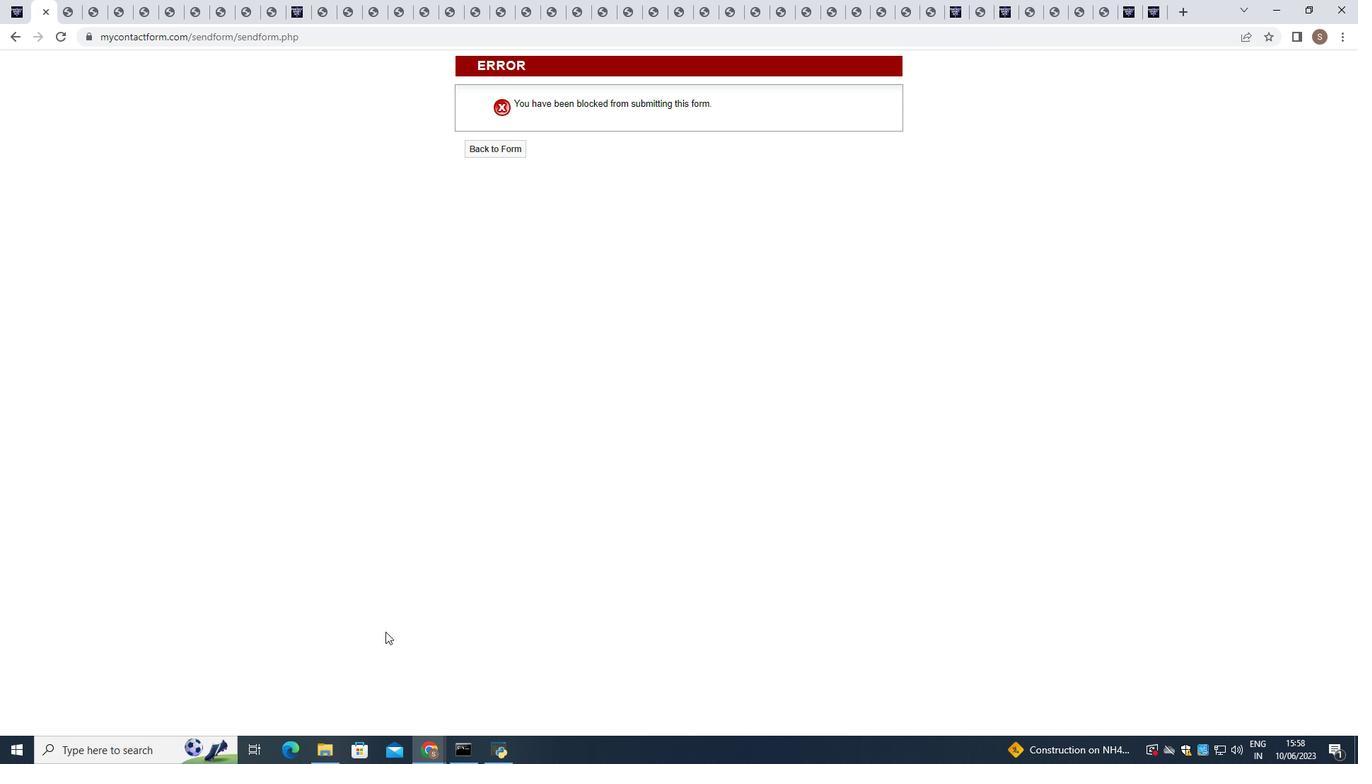 
